 Task: Find connections with filter location Franco da Rocha with filter topic #realestateagentwith filter profile language Potuguese with filter current company Daffodil Software with filter school Engineering colleges with filter industry Environmental Services with filter service category WordPress Design with filter keywords title Finance Director
Action: Mouse moved to (671, 117)
Screenshot: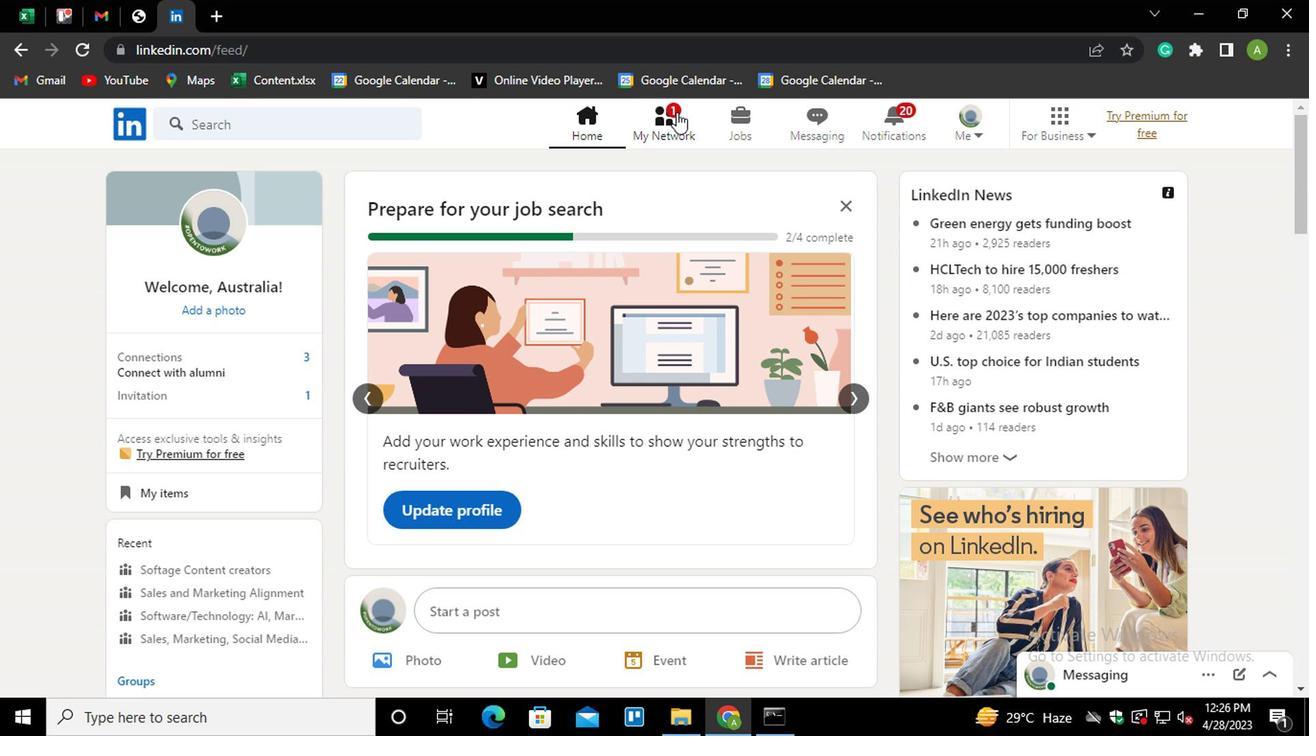 
Action: Mouse pressed left at (671, 117)
Screenshot: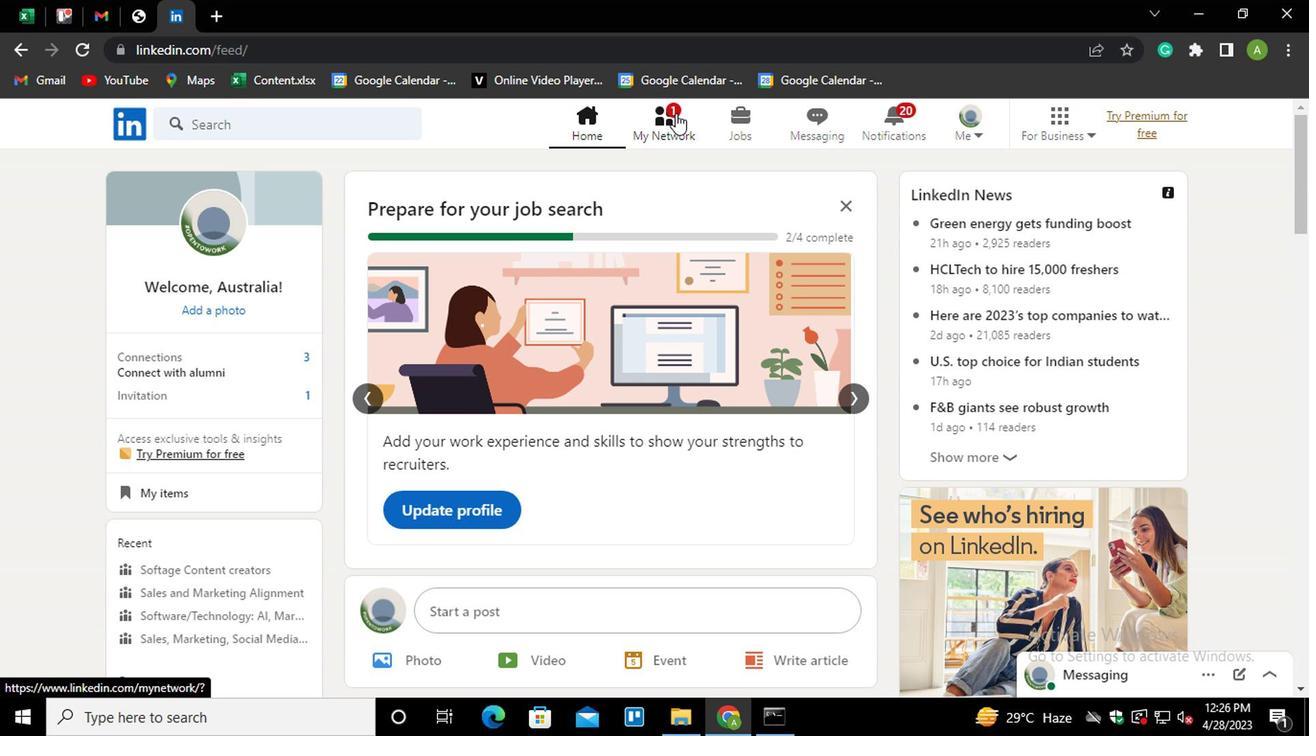 
Action: Mouse moved to (228, 231)
Screenshot: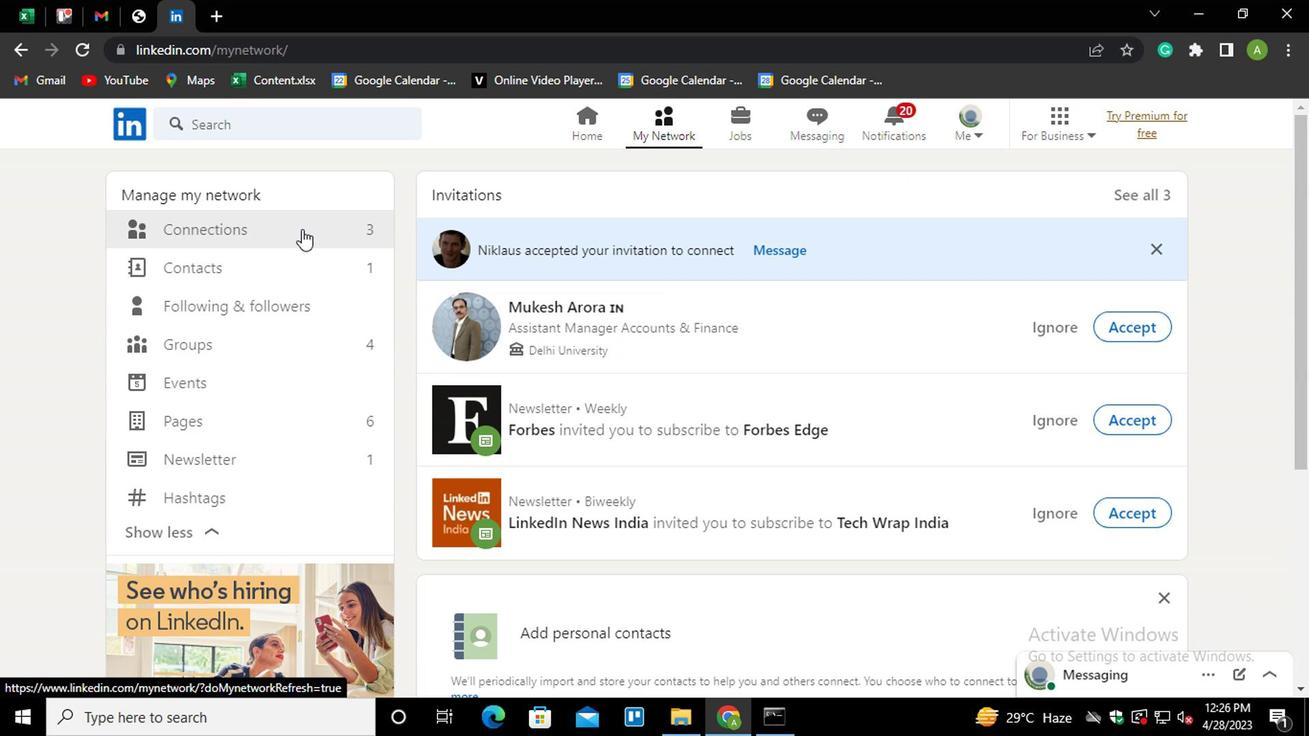 
Action: Mouse pressed left at (228, 231)
Screenshot: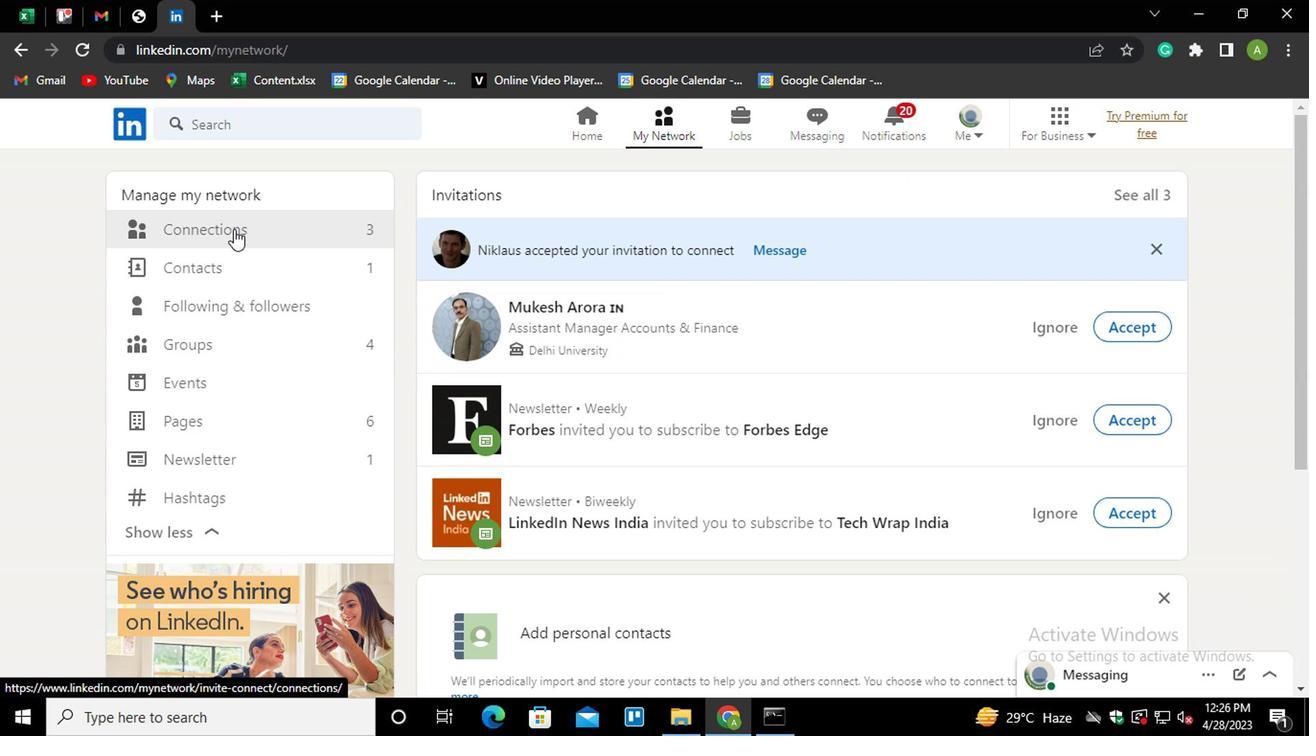 
Action: Mouse moved to (772, 233)
Screenshot: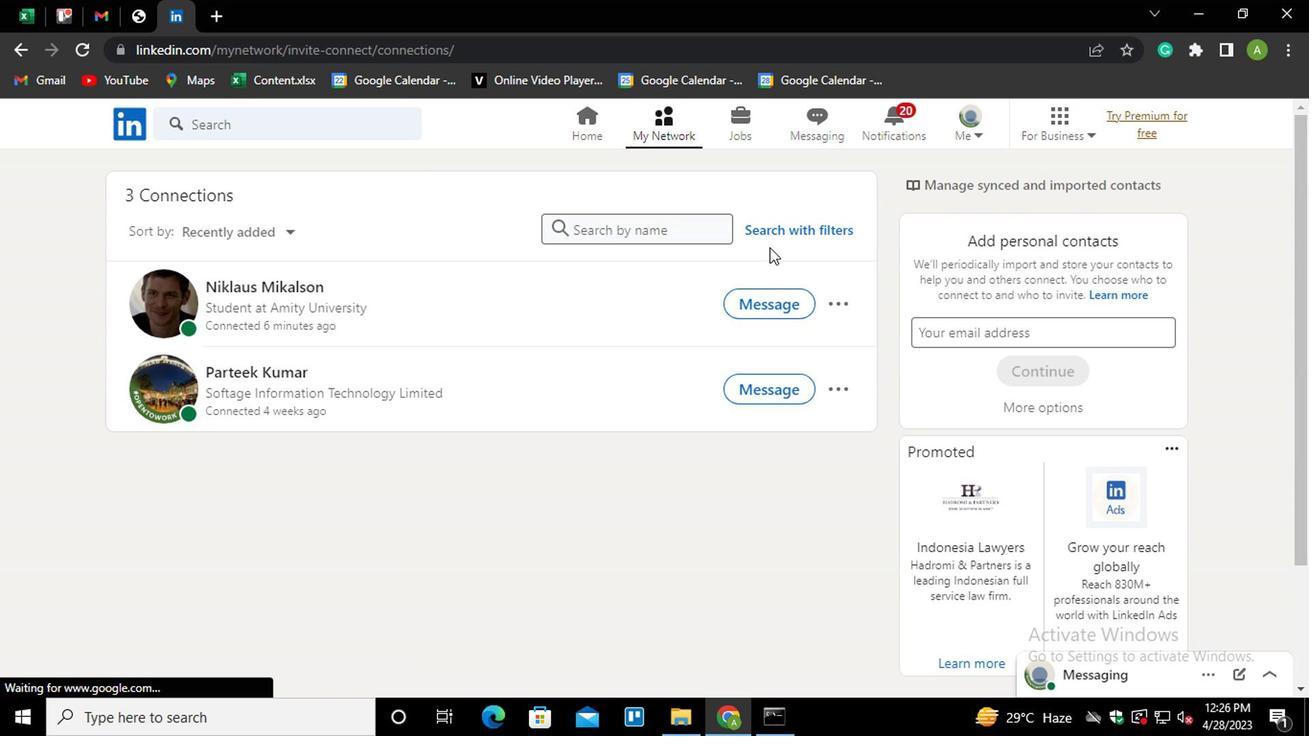 
Action: Mouse pressed left at (772, 233)
Screenshot: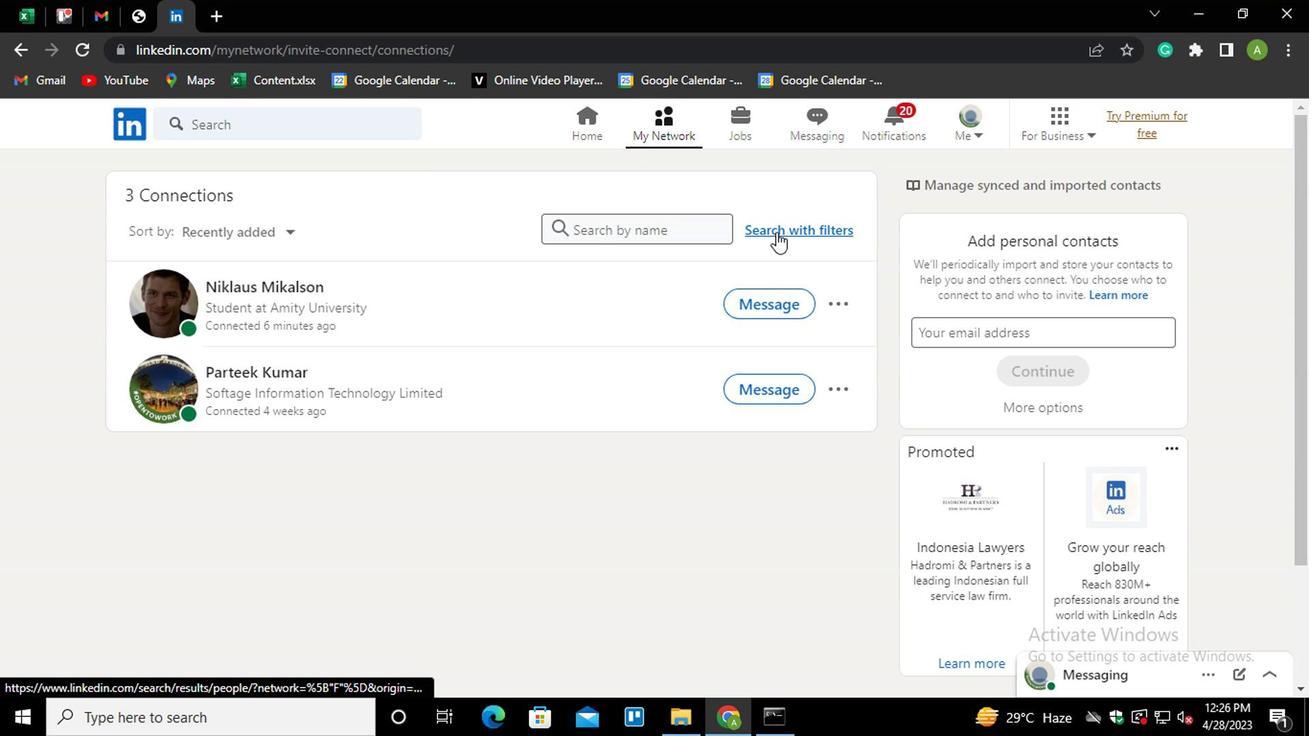 
Action: Mouse moved to (708, 177)
Screenshot: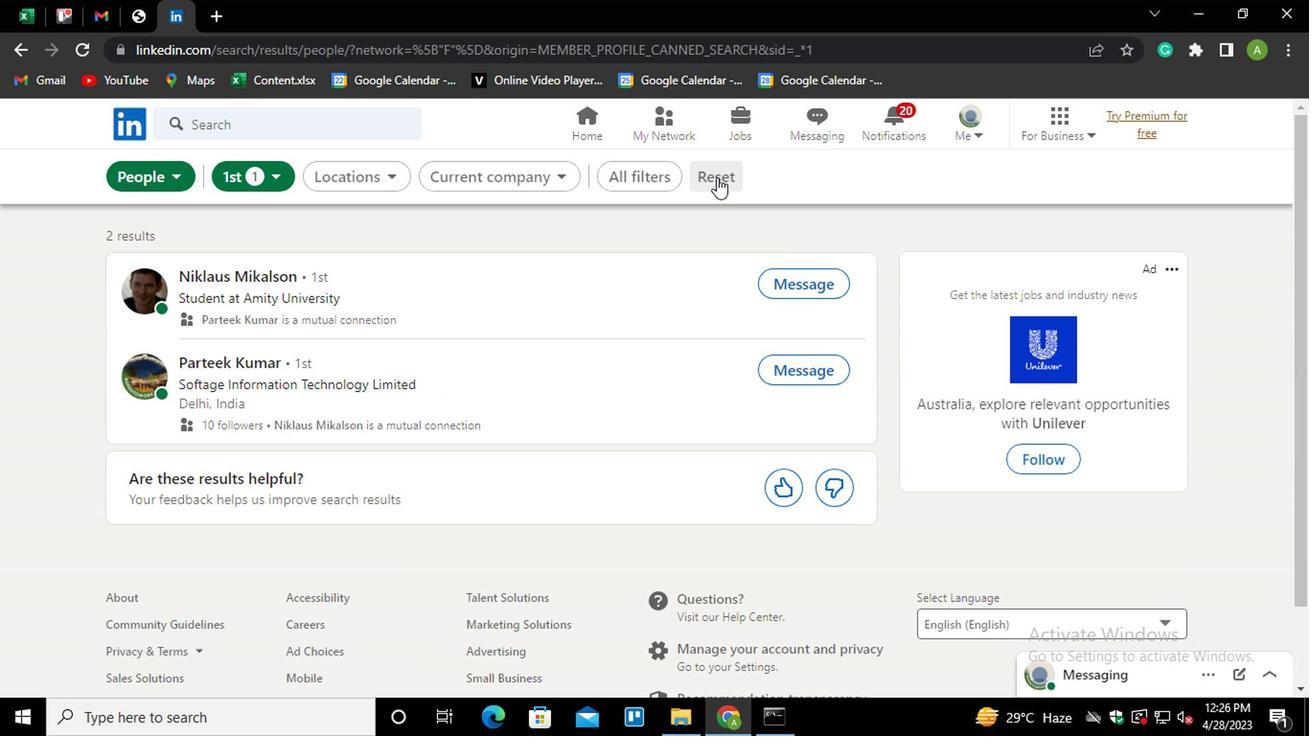 
Action: Mouse pressed left at (708, 177)
Screenshot: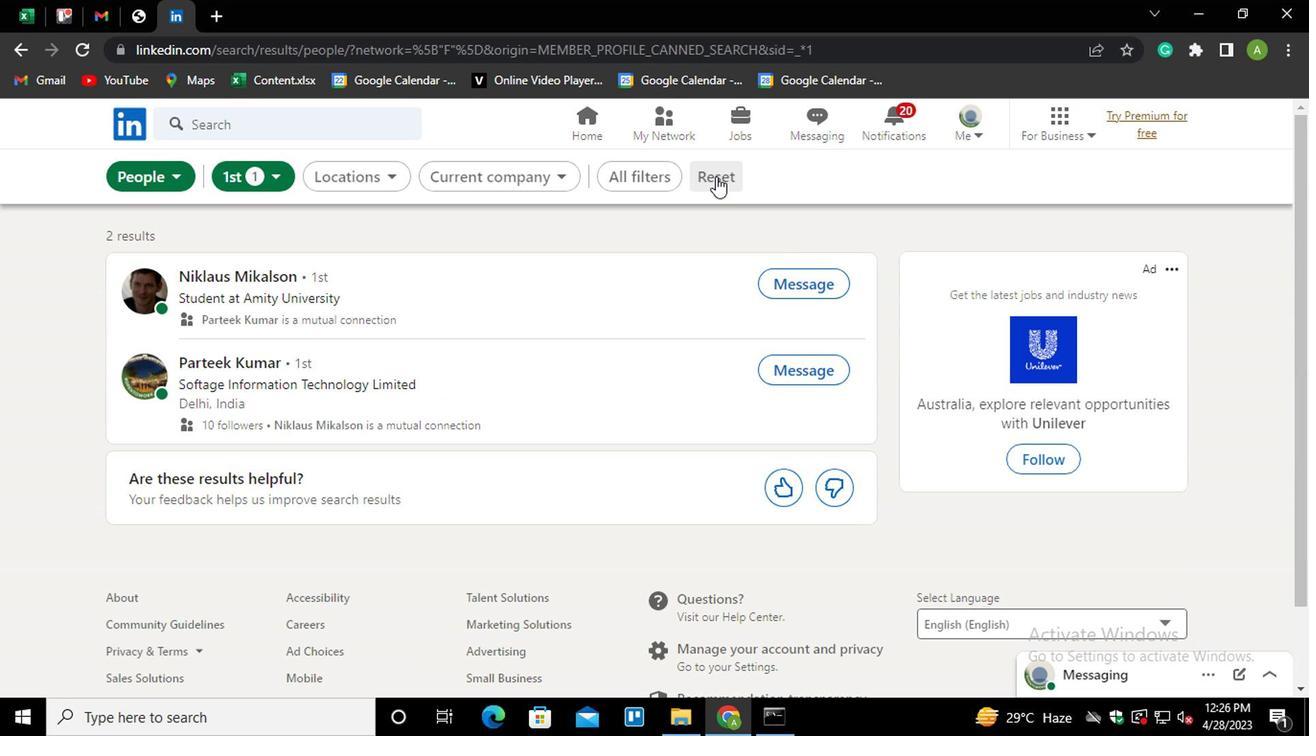 
Action: Mouse moved to (690, 182)
Screenshot: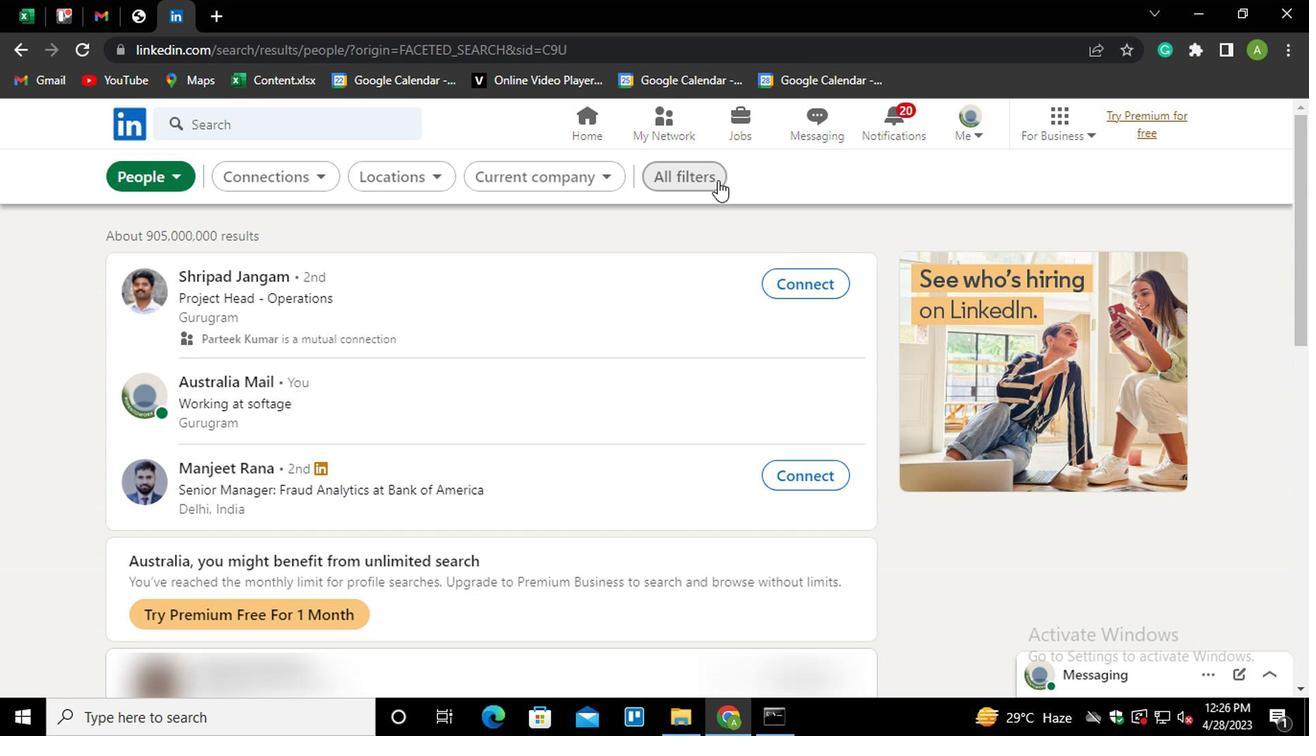 
Action: Mouse pressed left at (690, 182)
Screenshot: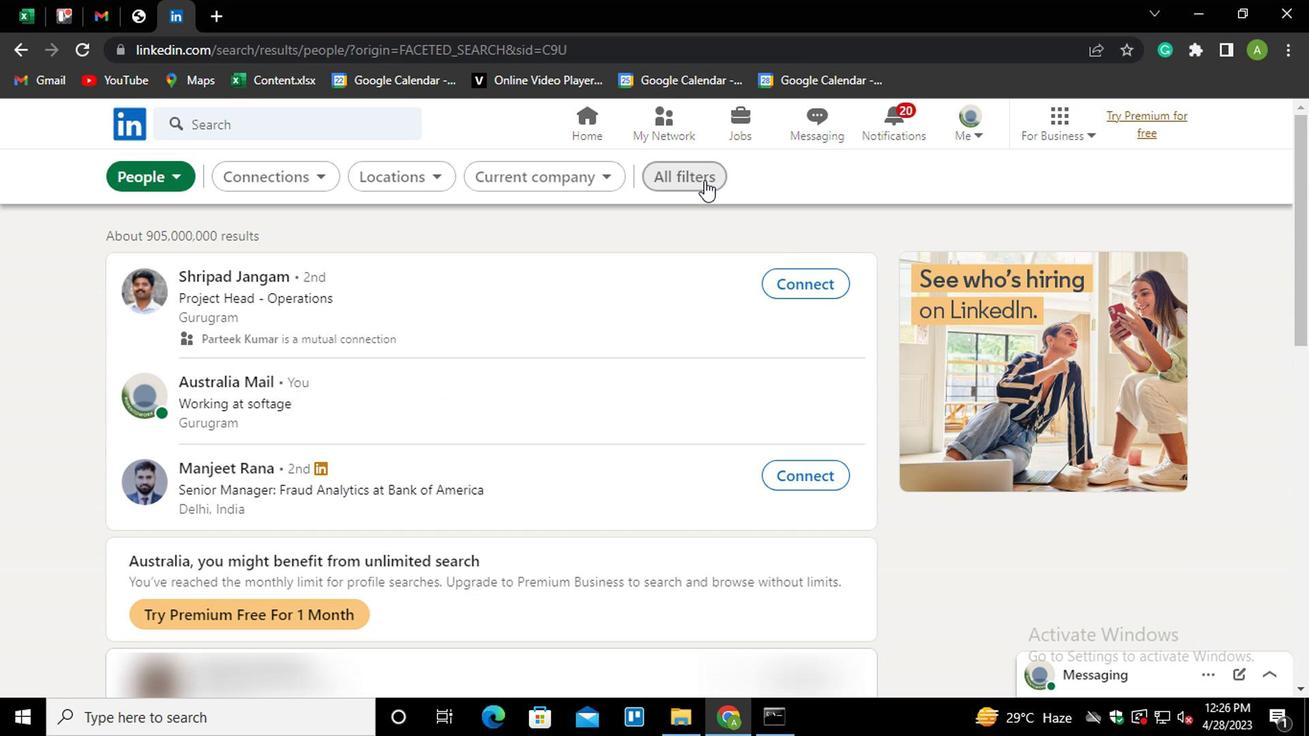 
Action: Mouse moved to (901, 346)
Screenshot: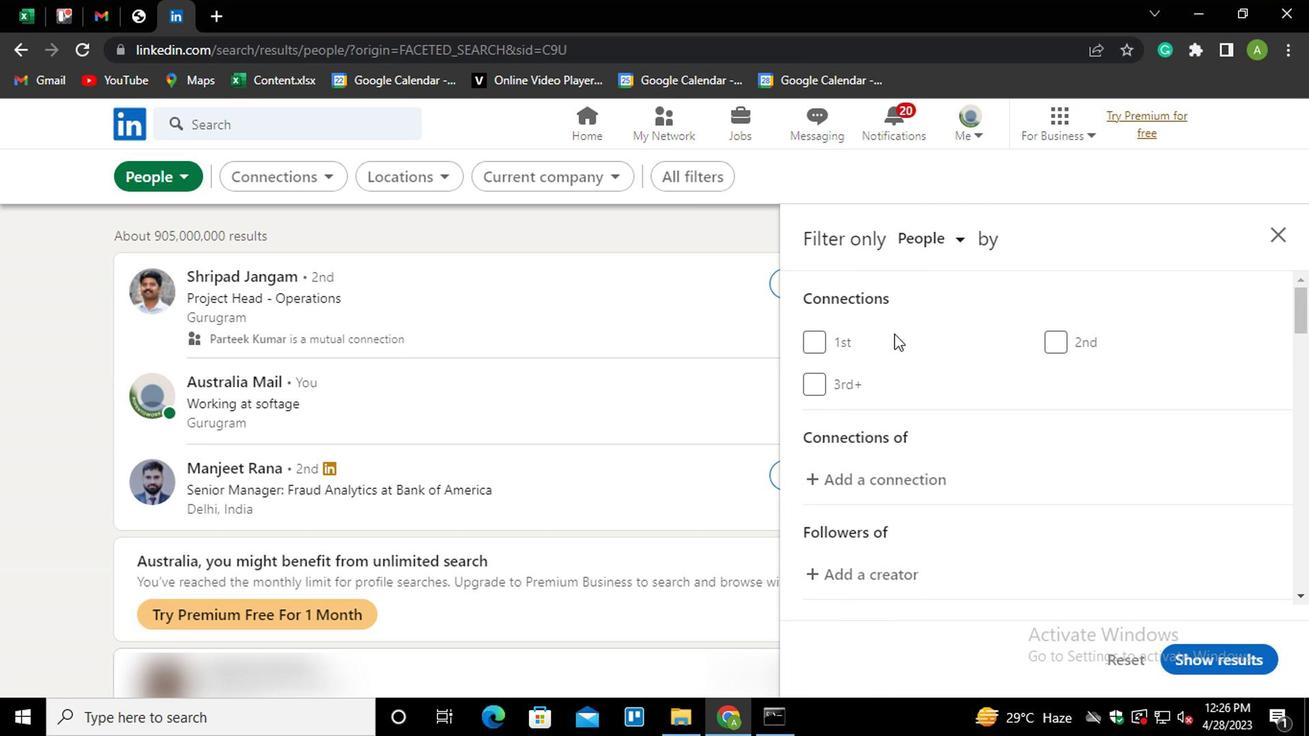 
Action: Mouse scrolled (901, 345) with delta (0, 0)
Screenshot: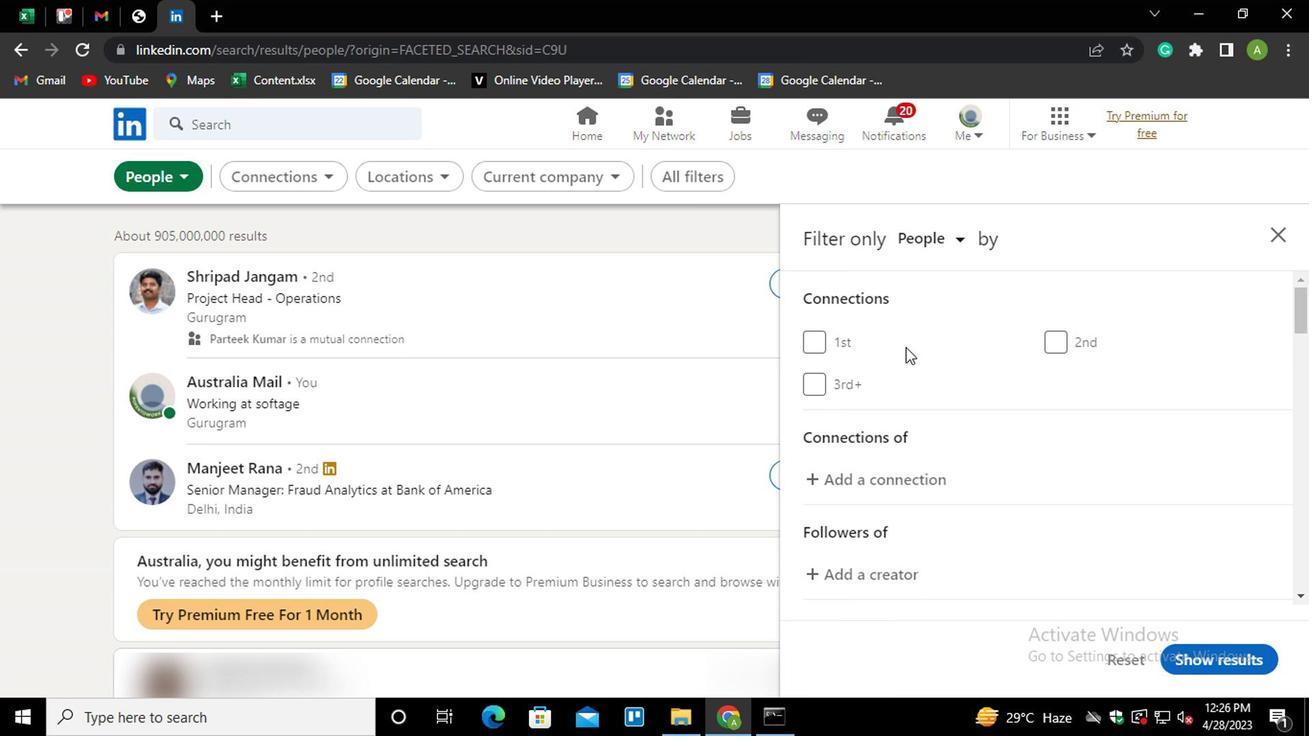 
Action: Mouse scrolled (901, 345) with delta (0, 0)
Screenshot: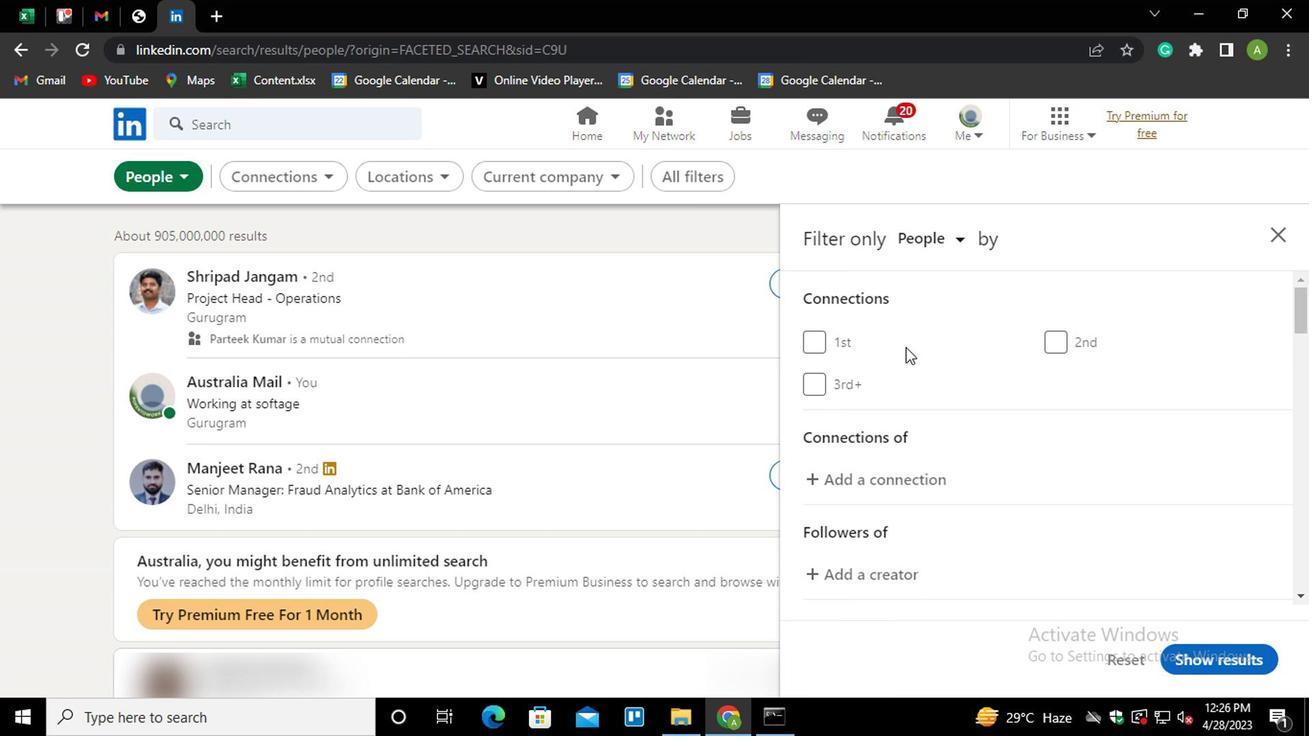 
Action: Mouse scrolled (901, 345) with delta (0, 0)
Screenshot: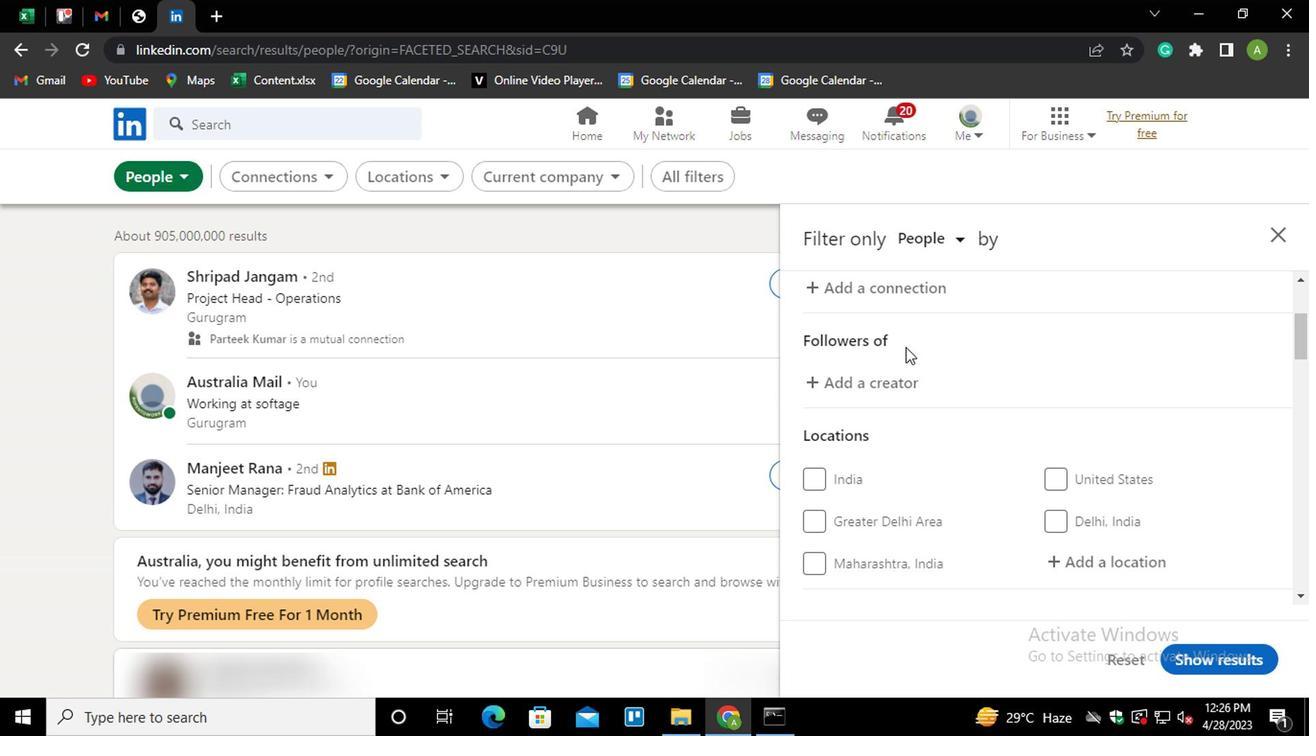 
Action: Mouse moved to (1059, 461)
Screenshot: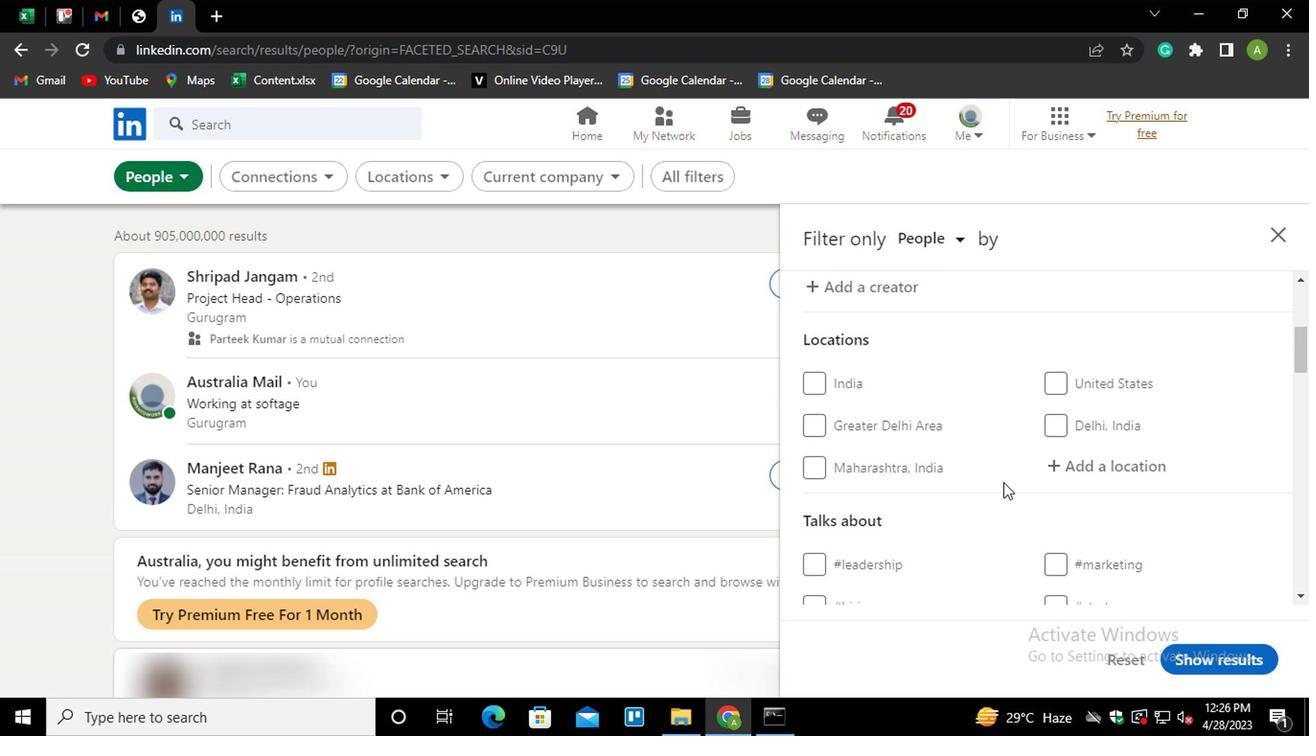 
Action: Mouse pressed left at (1059, 461)
Screenshot: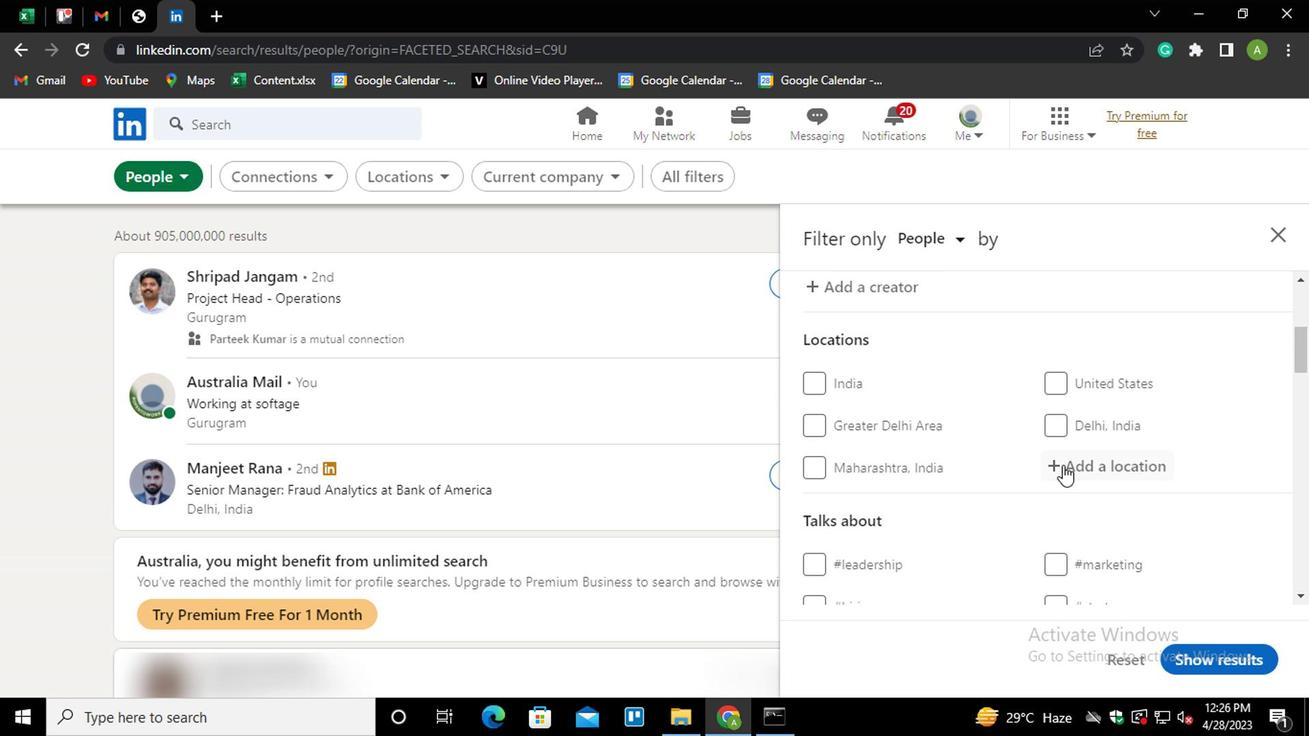 
Action: Key pressed <Key.shift>FRANCO<Key.down><Key.enter>
Screenshot: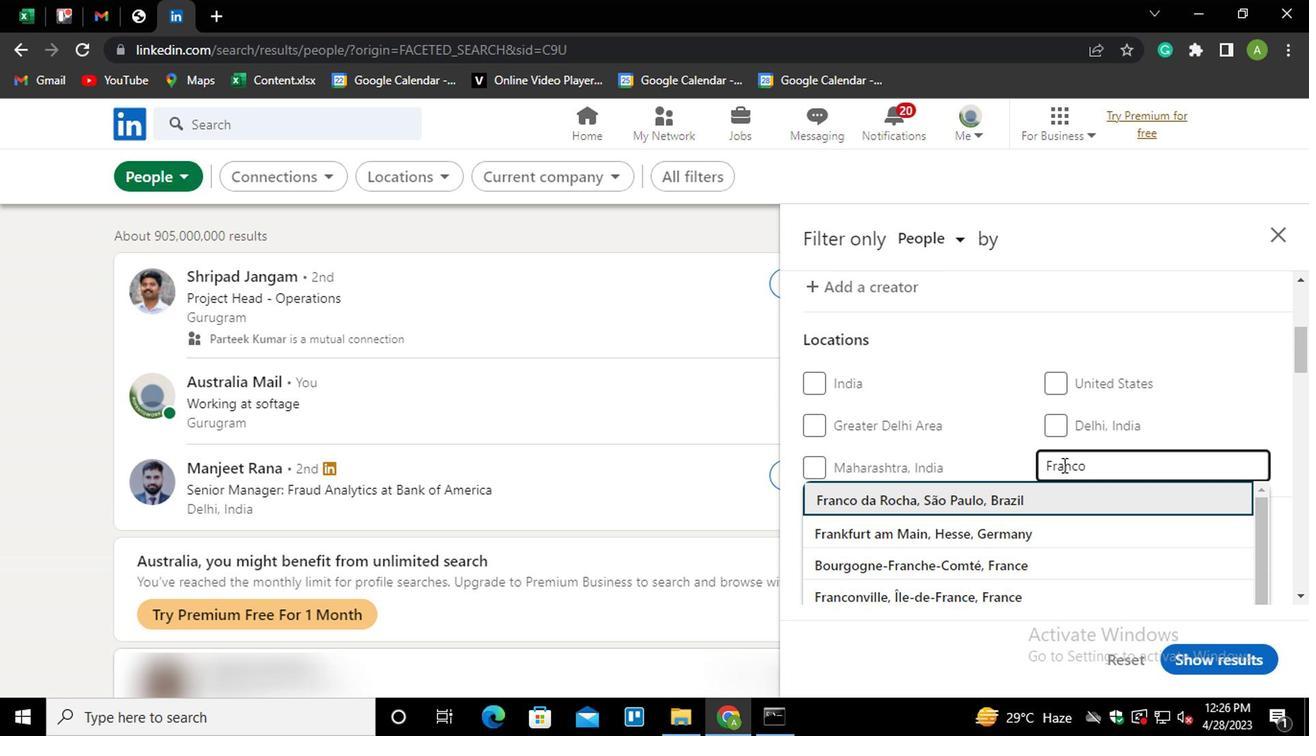 
Action: Mouse scrolled (1059, 461) with delta (0, 0)
Screenshot: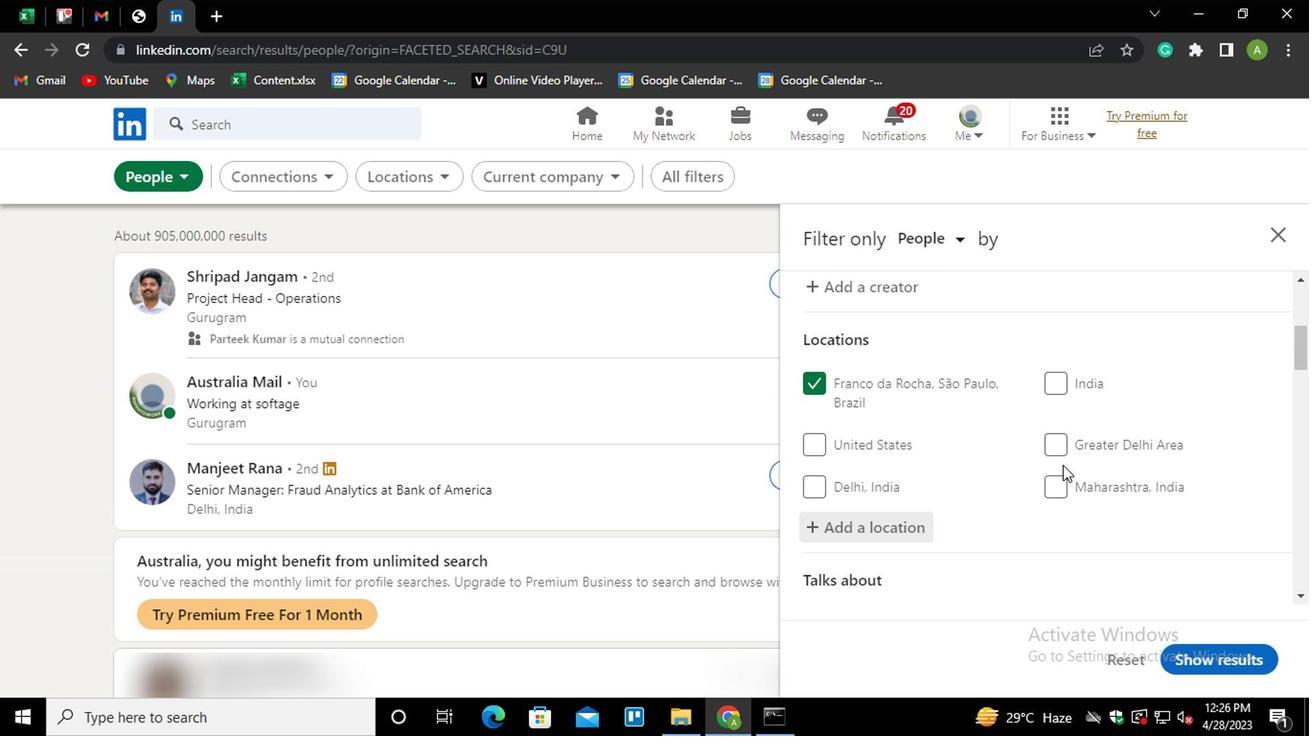 
Action: Mouse scrolled (1059, 461) with delta (0, 0)
Screenshot: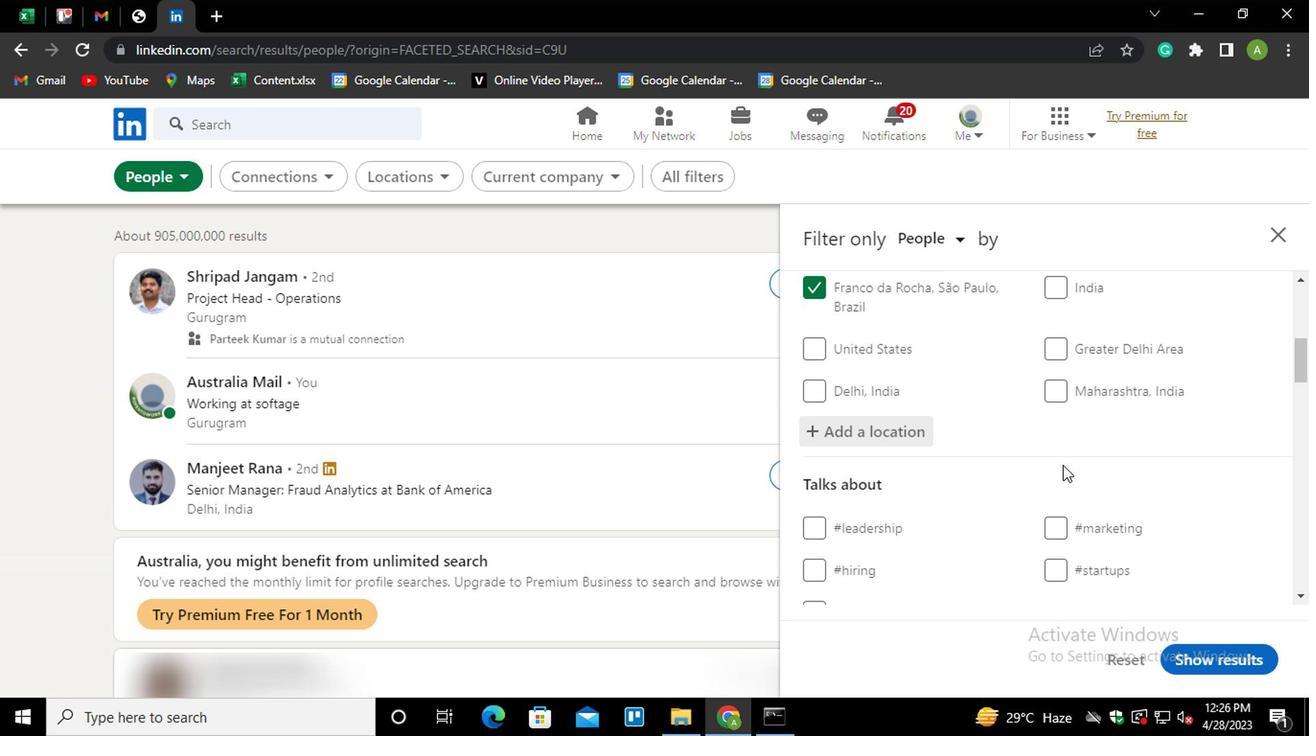 
Action: Mouse scrolled (1059, 461) with delta (0, 0)
Screenshot: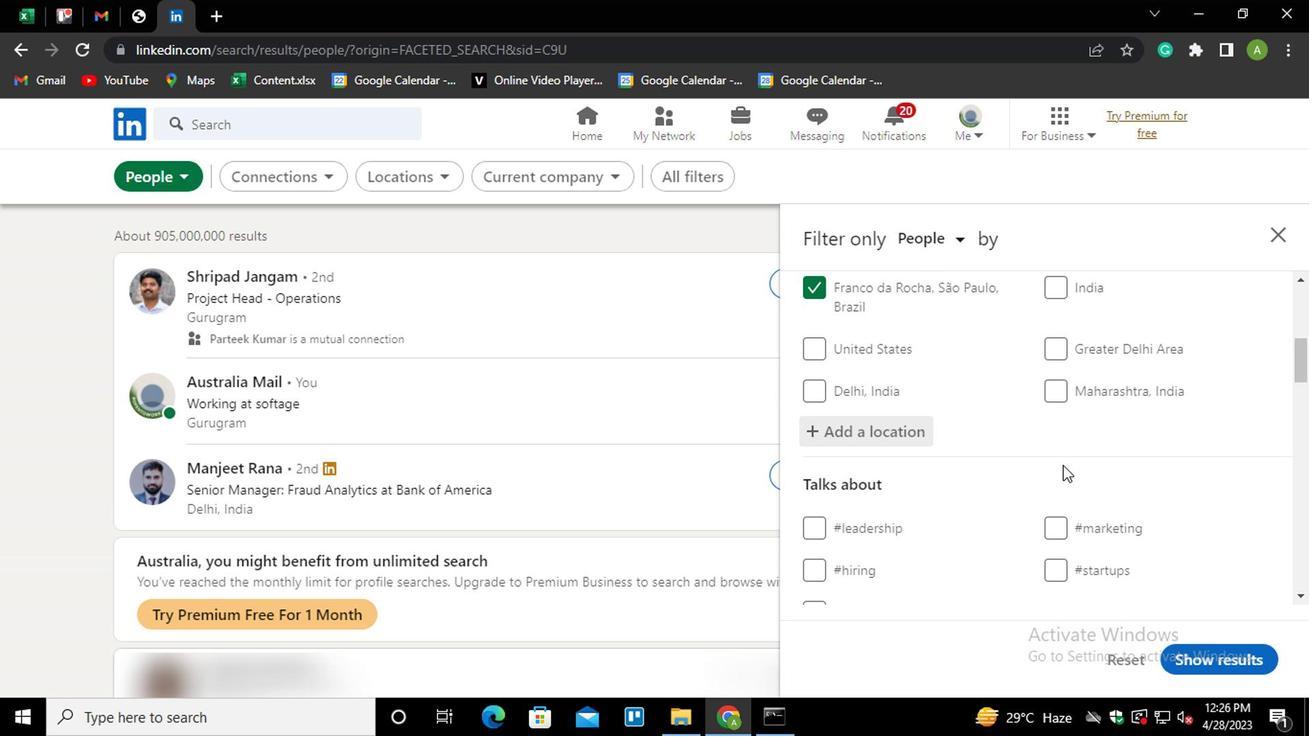 
Action: Mouse moved to (1068, 416)
Screenshot: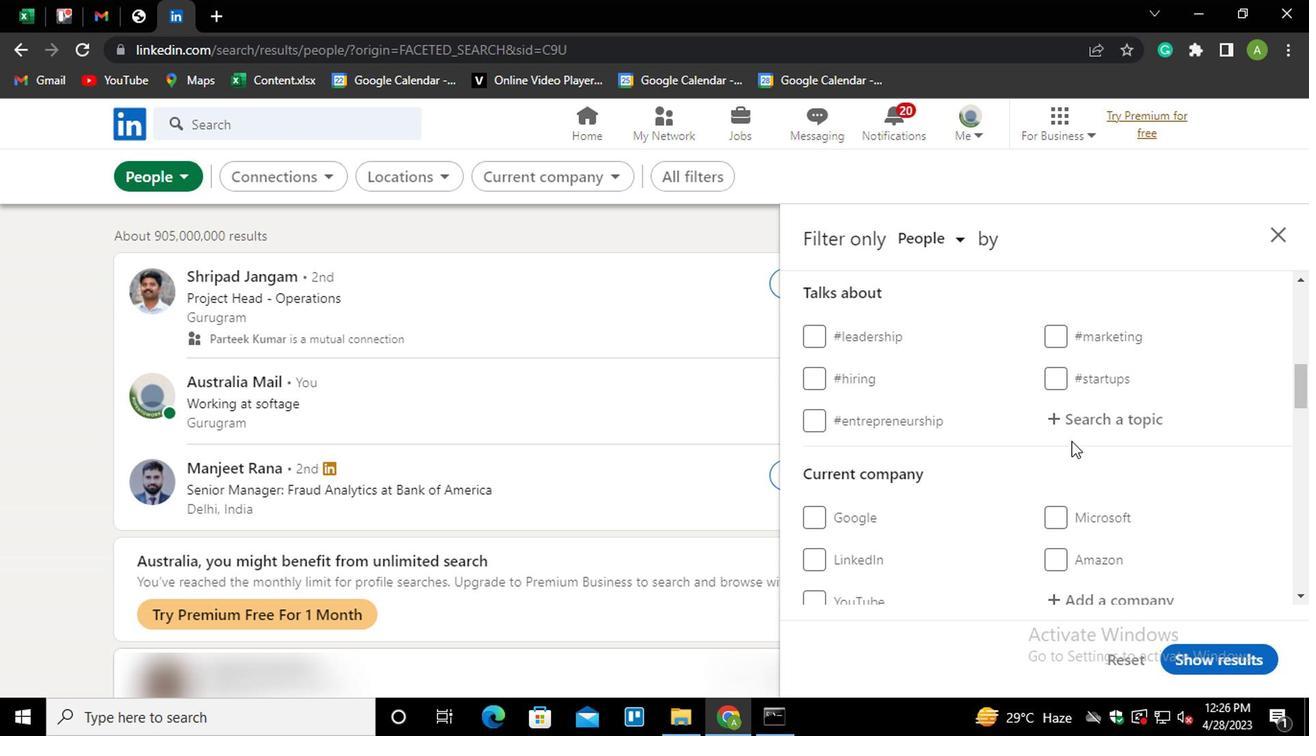 
Action: Mouse pressed left at (1068, 416)
Screenshot: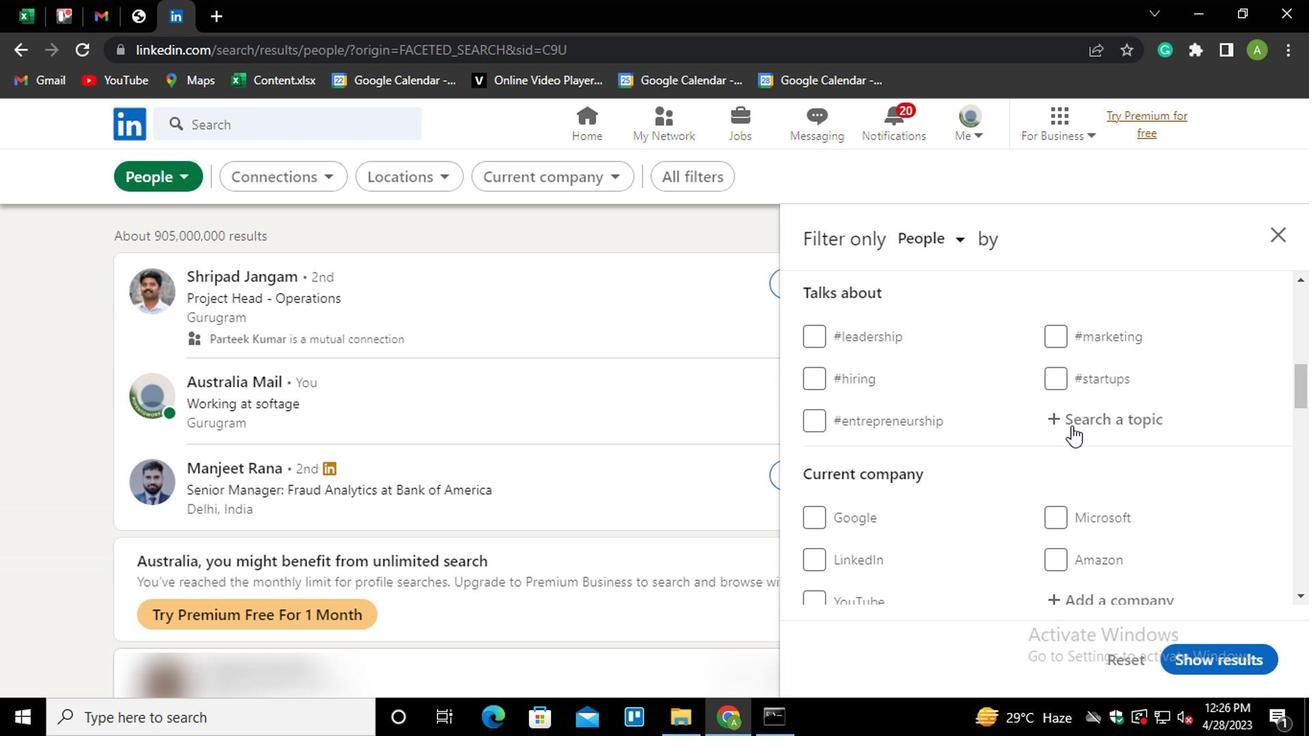 
Action: Key pressed R
Screenshot: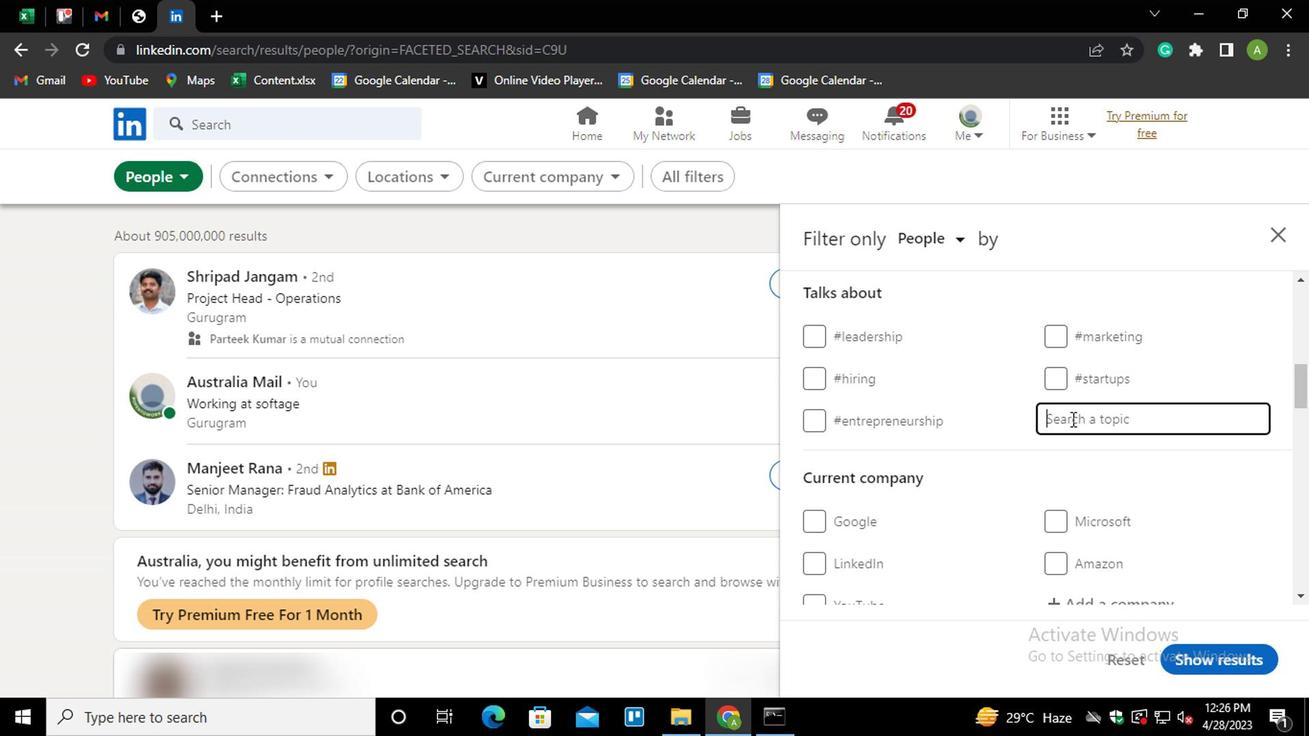 
Action: Mouse moved to (1057, 423)
Screenshot: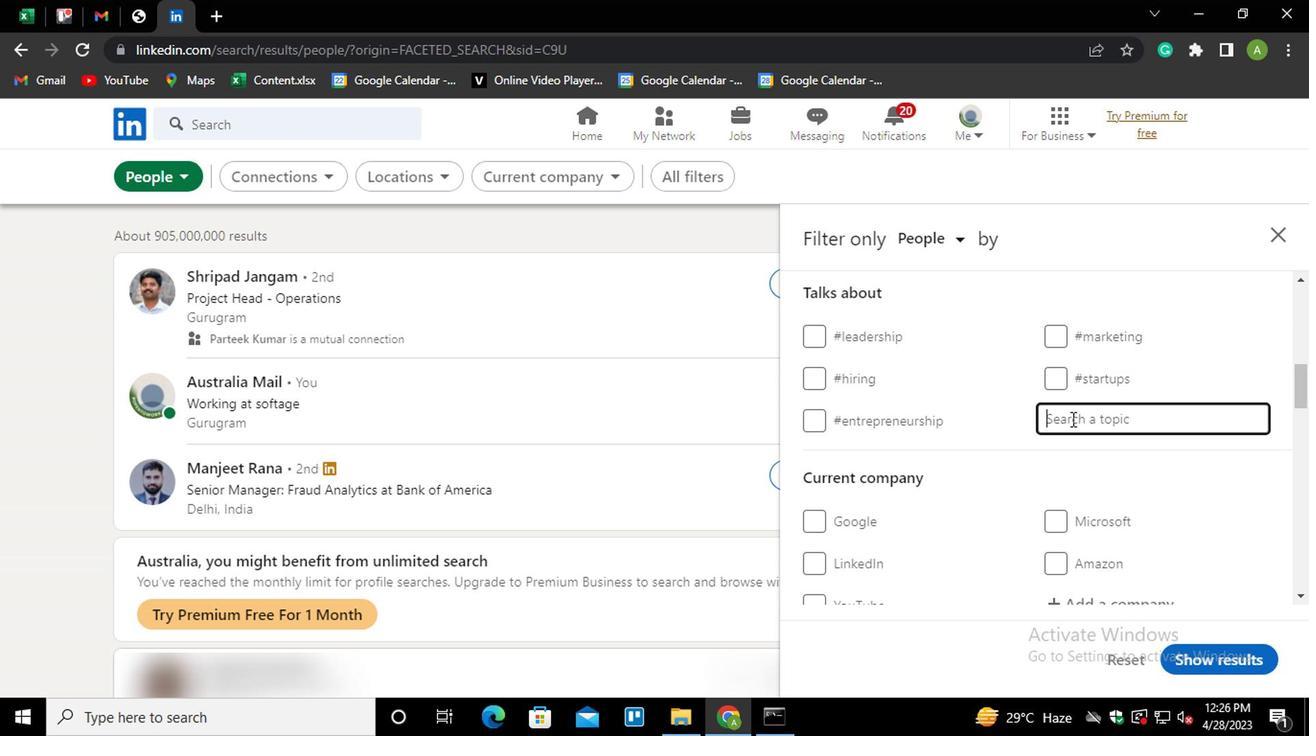
Action: Key pressed E
Screenshot: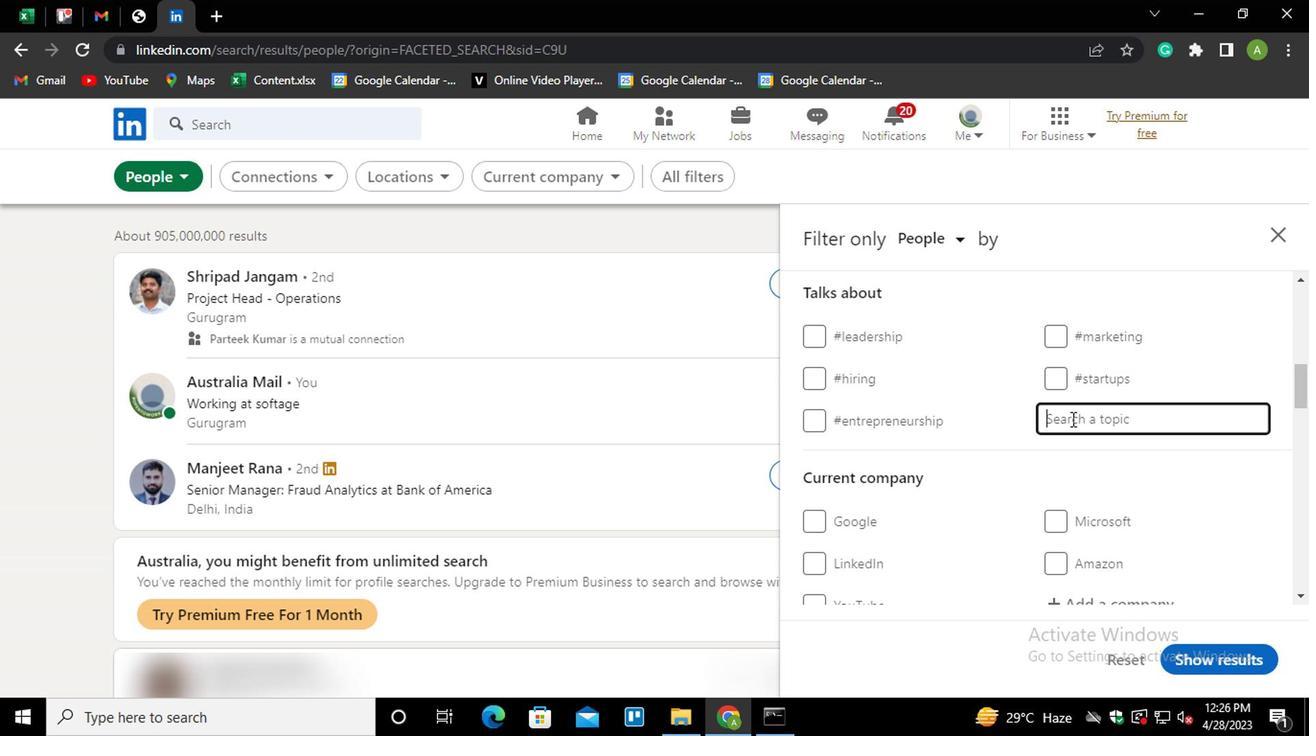 
Action: Mouse moved to (1051, 426)
Screenshot: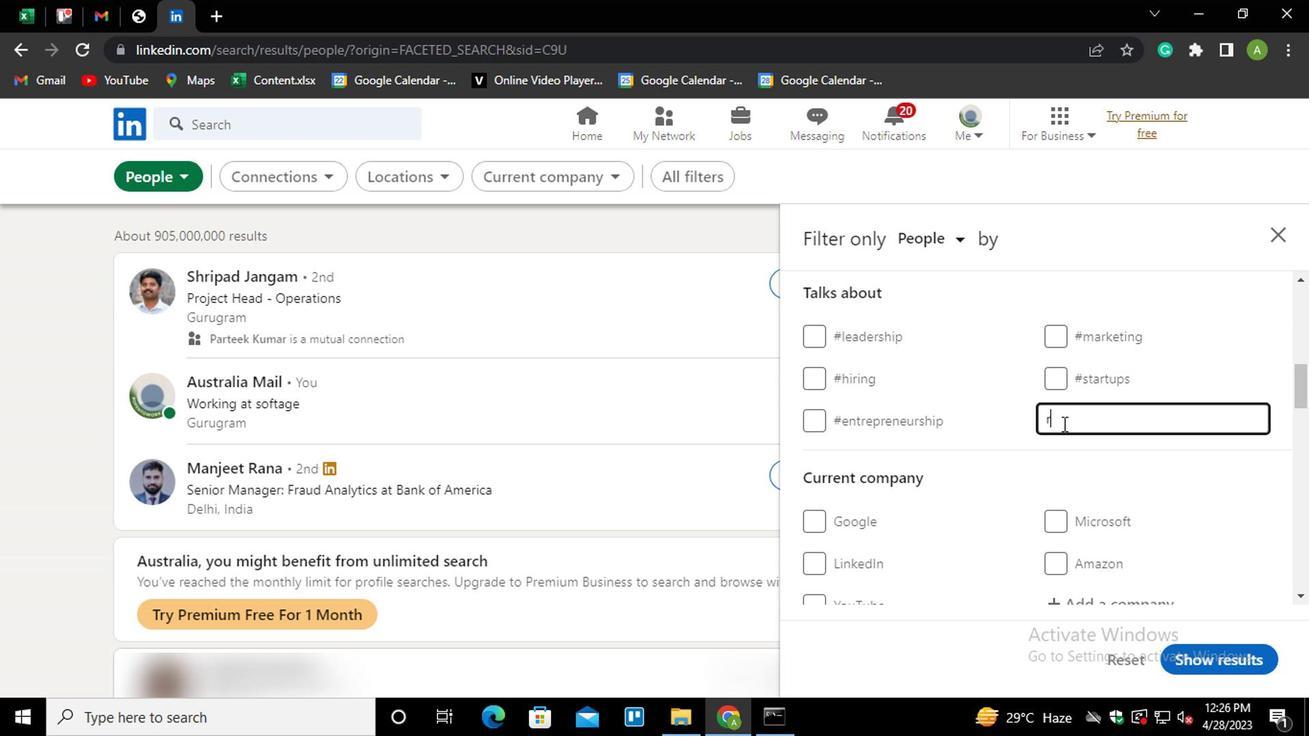 
Action: Key pressed ALESTAT<Key.down><Key.down><Key.enter>
Screenshot: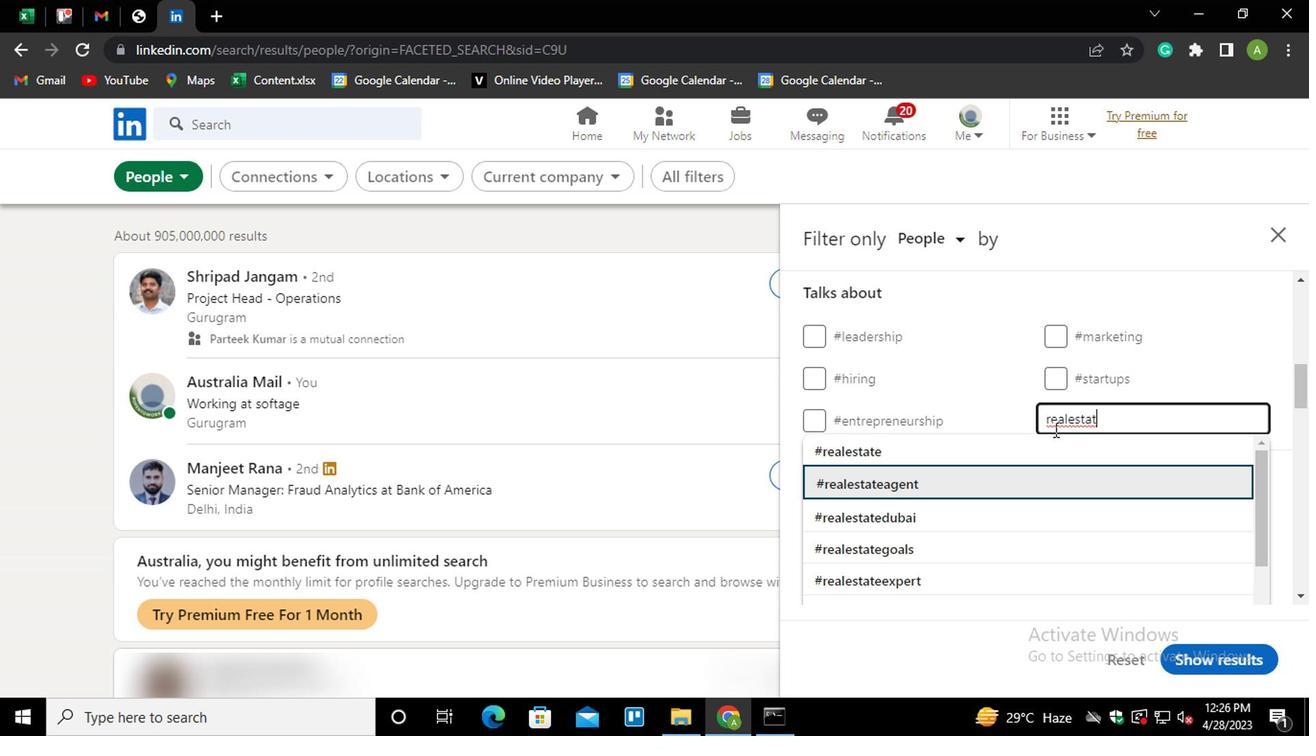 
Action: Mouse scrolled (1051, 426) with delta (0, 0)
Screenshot: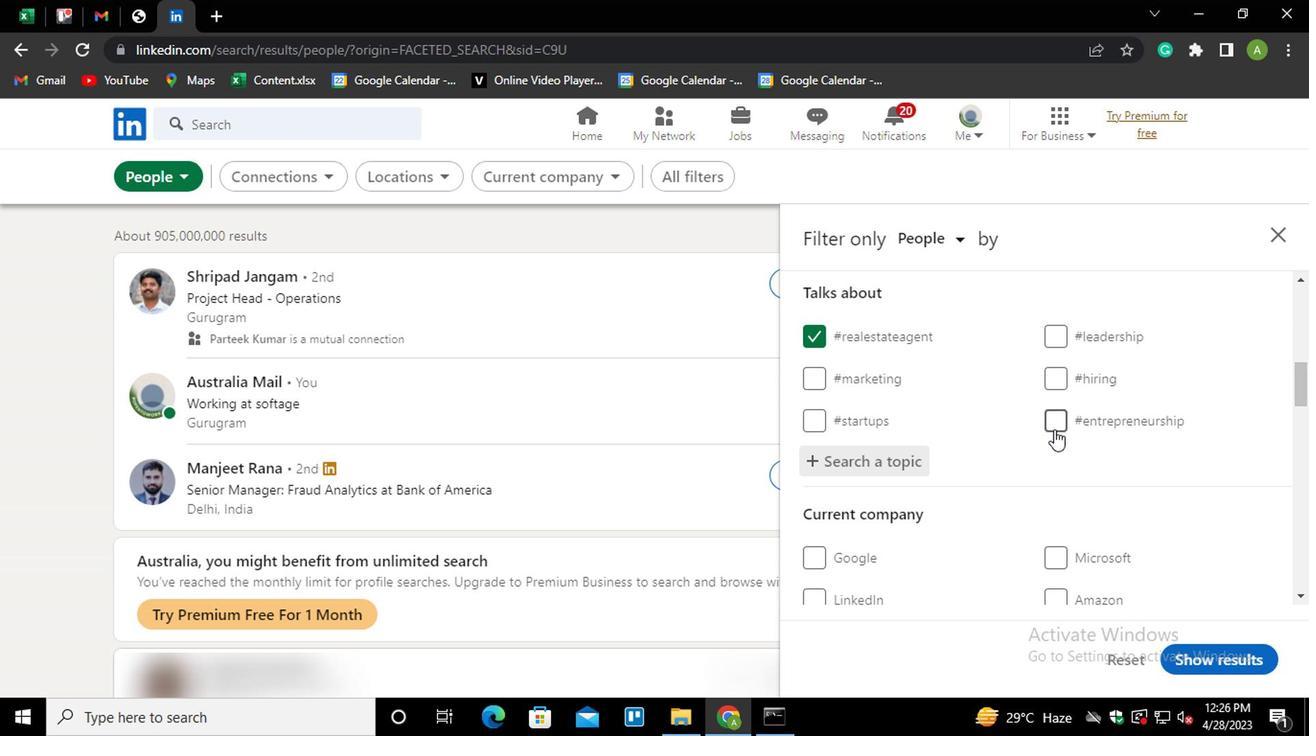 
Action: Mouse scrolled (1051, 426) with delta (0, 0)
Screenshot: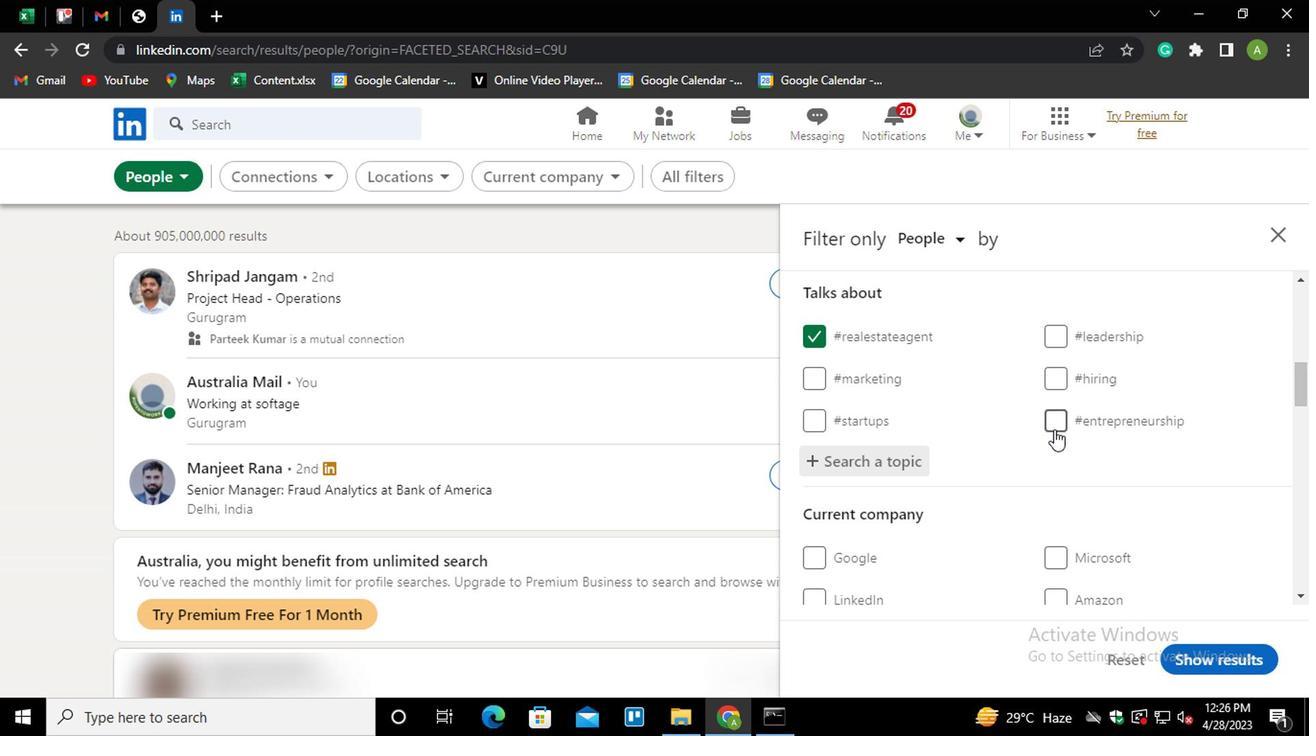
Action: Mouse scrolled (1051, 426) with delta (0, 0)
Screenshot: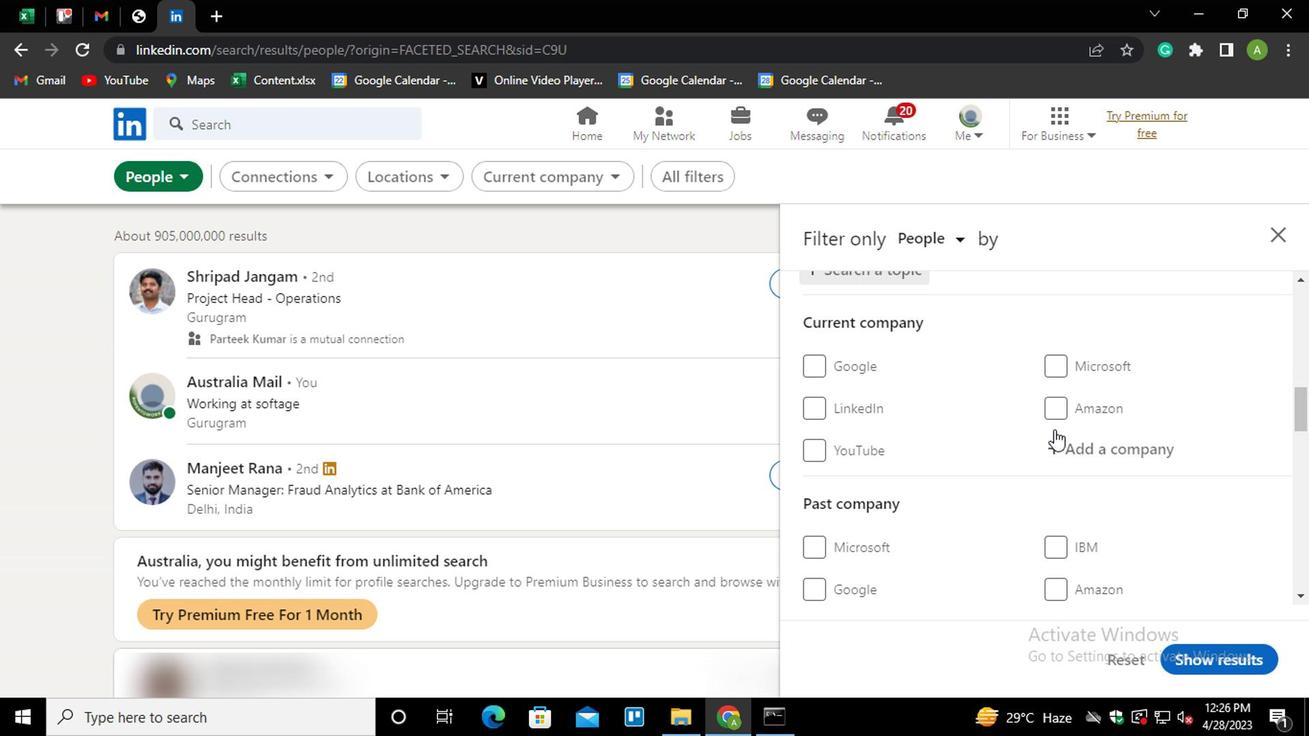 
Action: Mouse scrolled (1051, 426) with delta (0, 0)
Screenshot: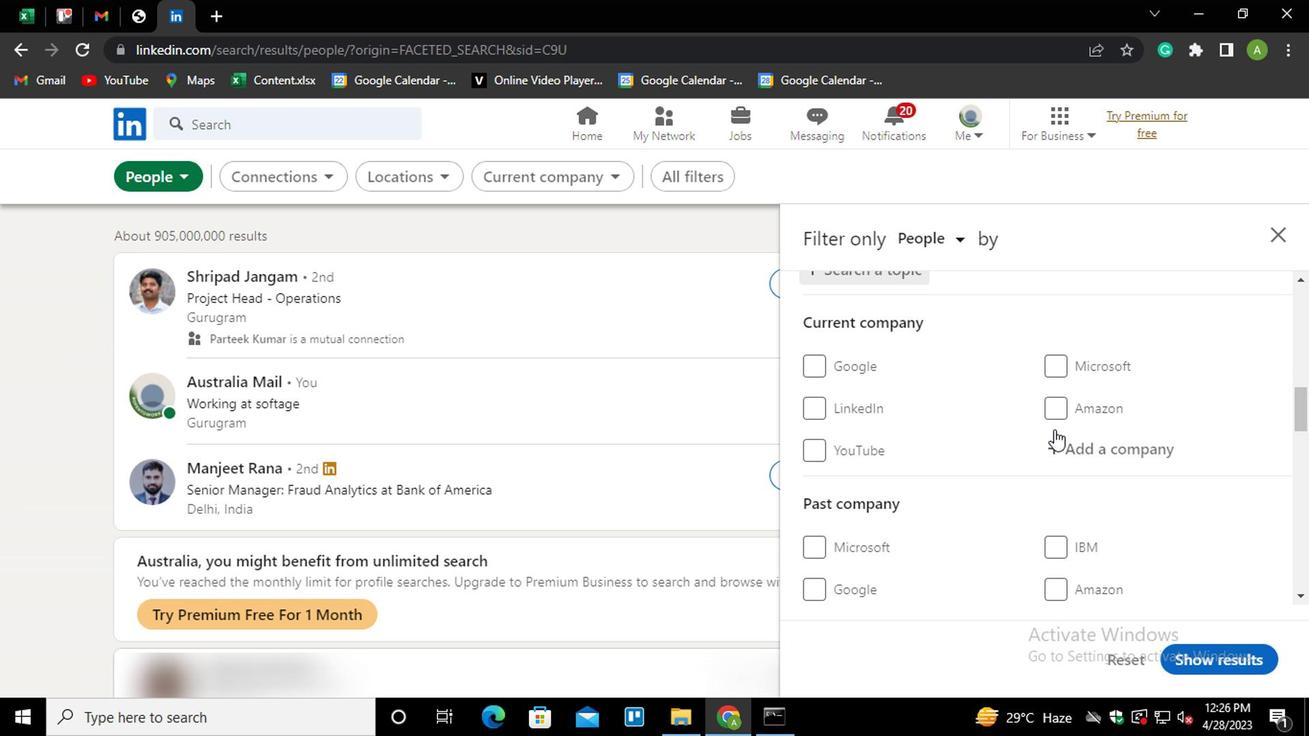
Action: Mouse scrolled (1051, 426) with delta (0, 0)
Screenshot: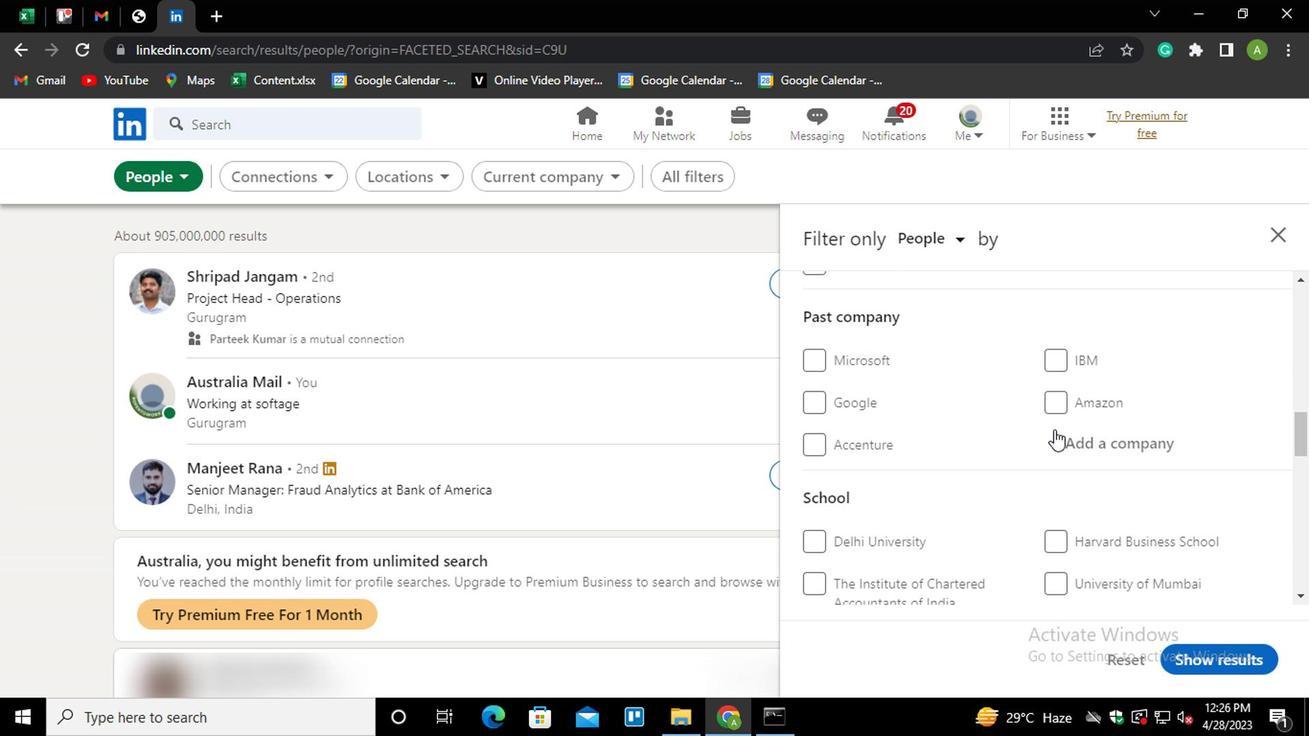 
Action: Mouse scrolled (1051, 426) with delta (0, 0)
Screenshot: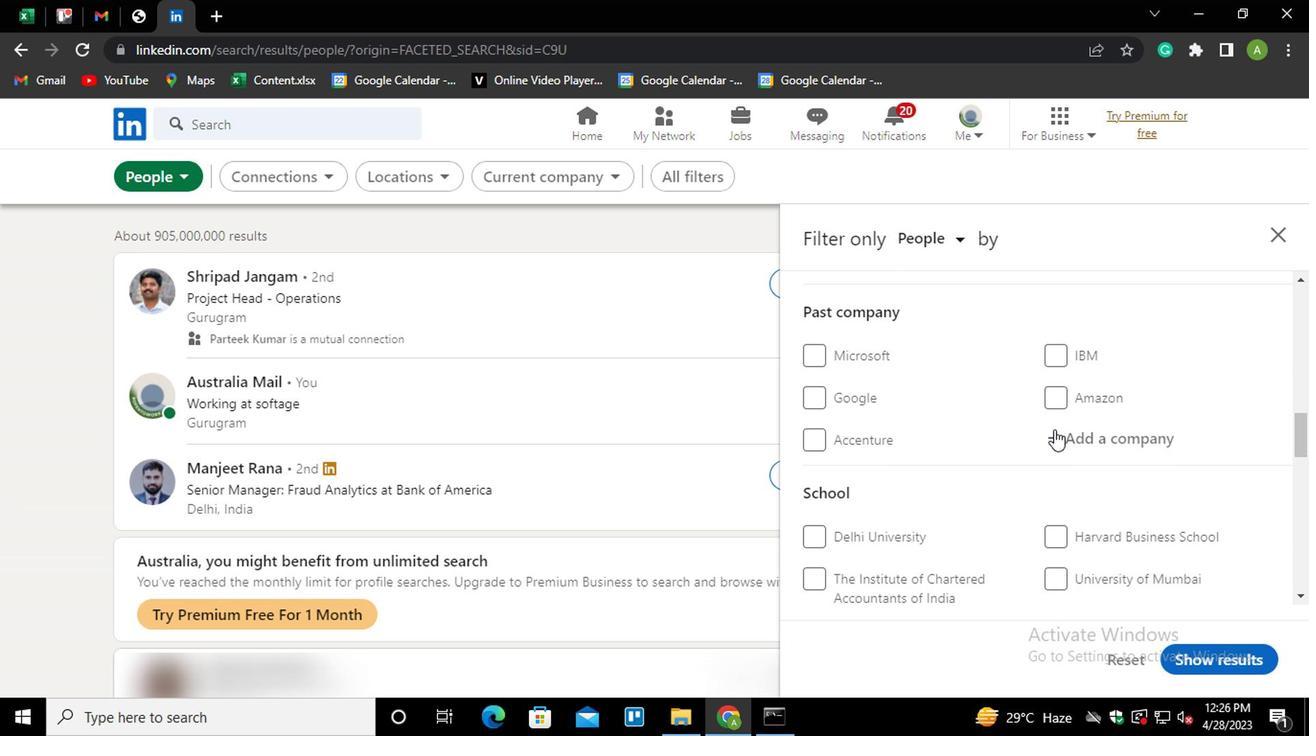 
Action: Mouse scrolled (1051, 426) with delta (0, 0)
Screenshot: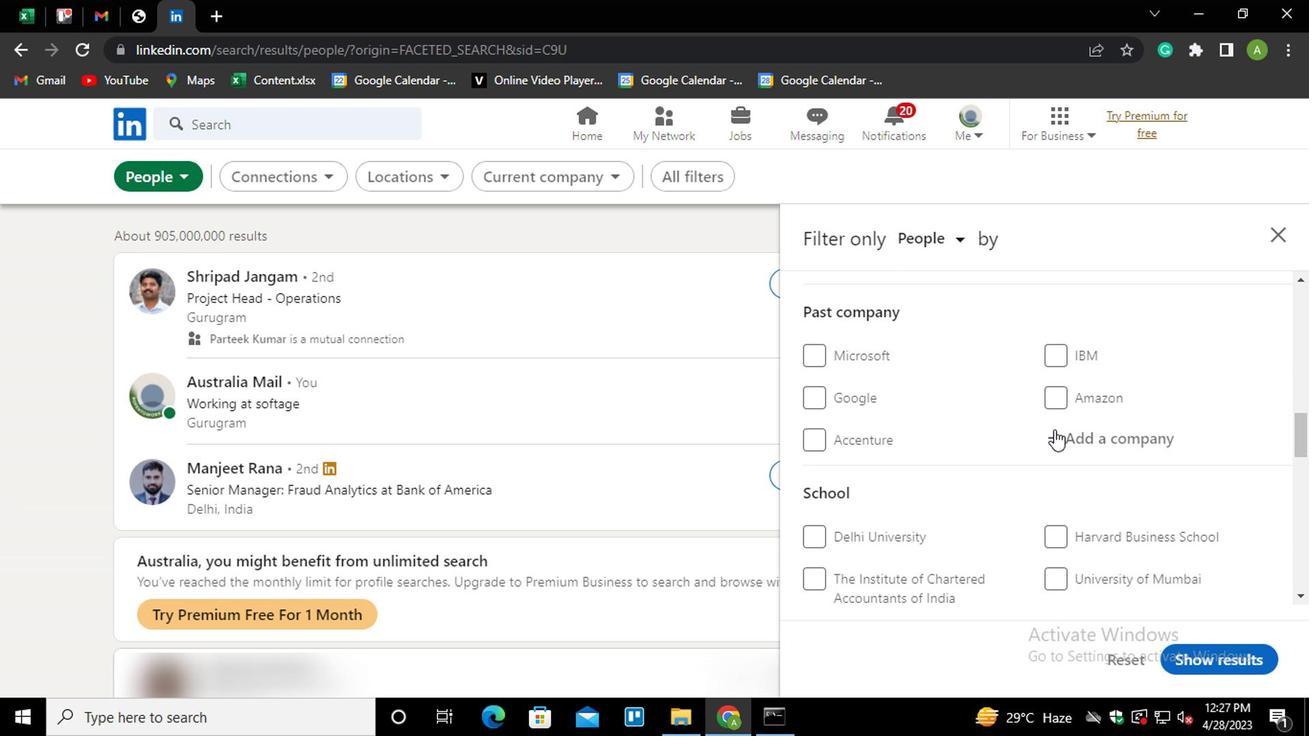 
Action: Mouse scrolled (1051, 426) with delta (0, 0)
Screenshot: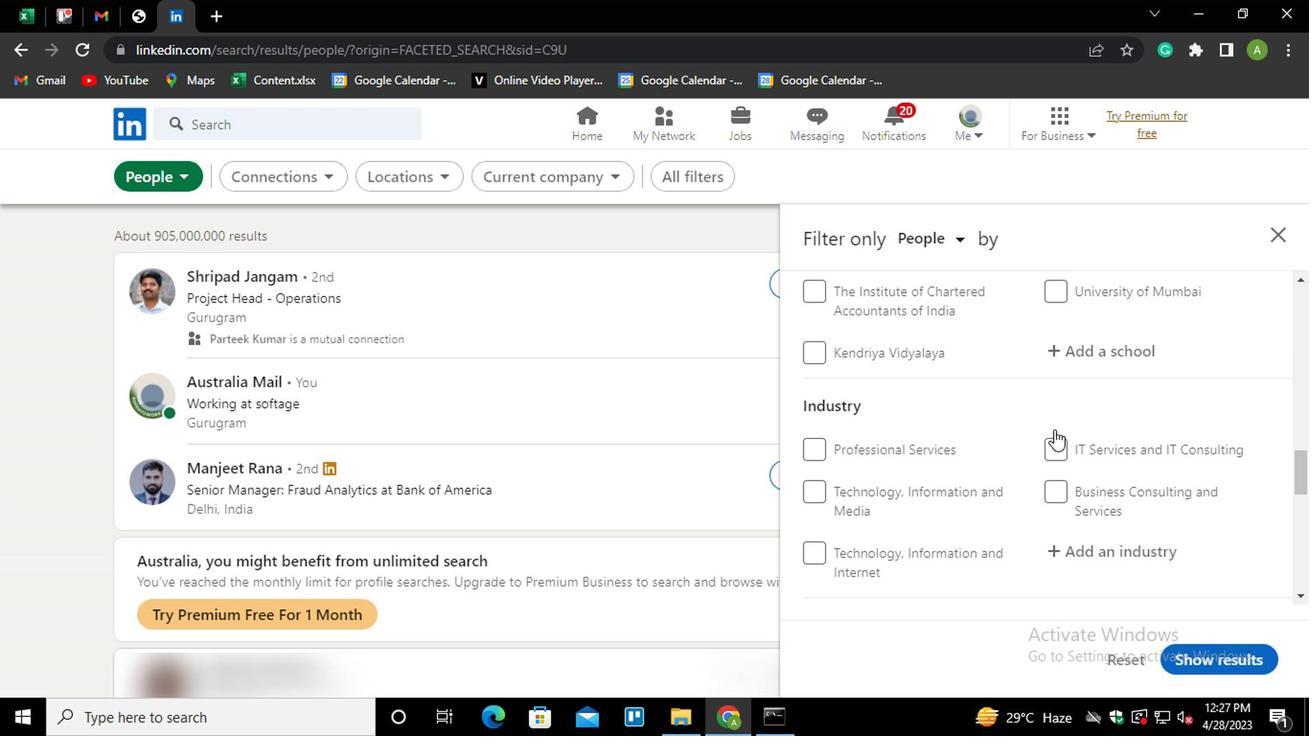 
Action: Mouse scrolled (1051, 426) with delta (0, 0)
Screenshot: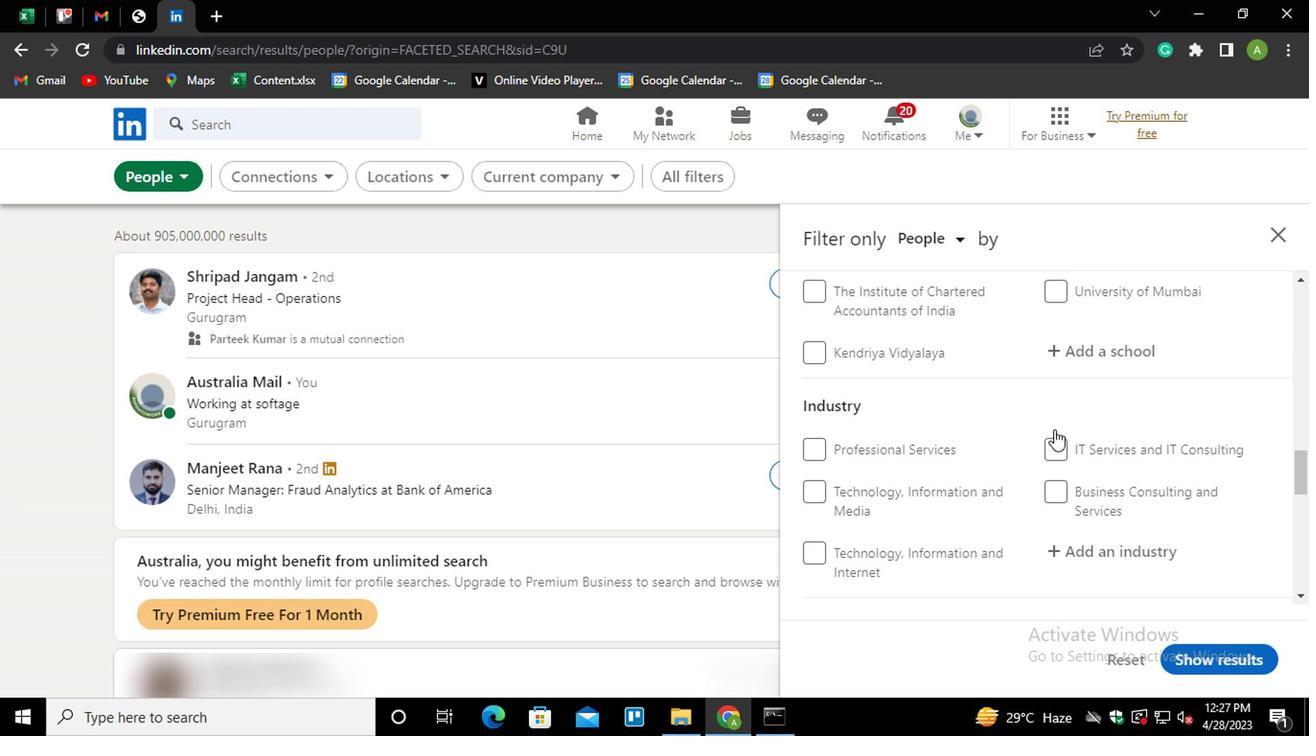 
Action: Mouse scrolled (1051, 426) with delta (0, 0)
Screenshot: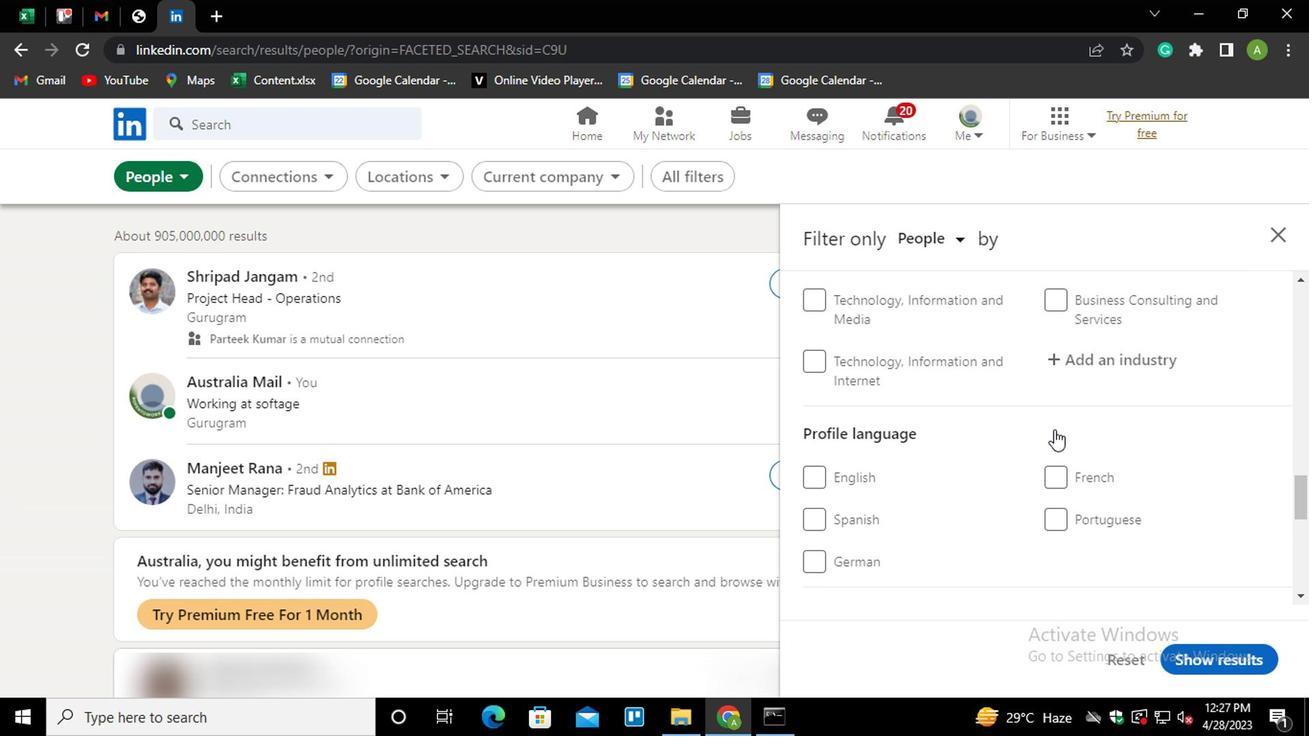 
Action: Mouse moved to (1060, 418)
Screenshot: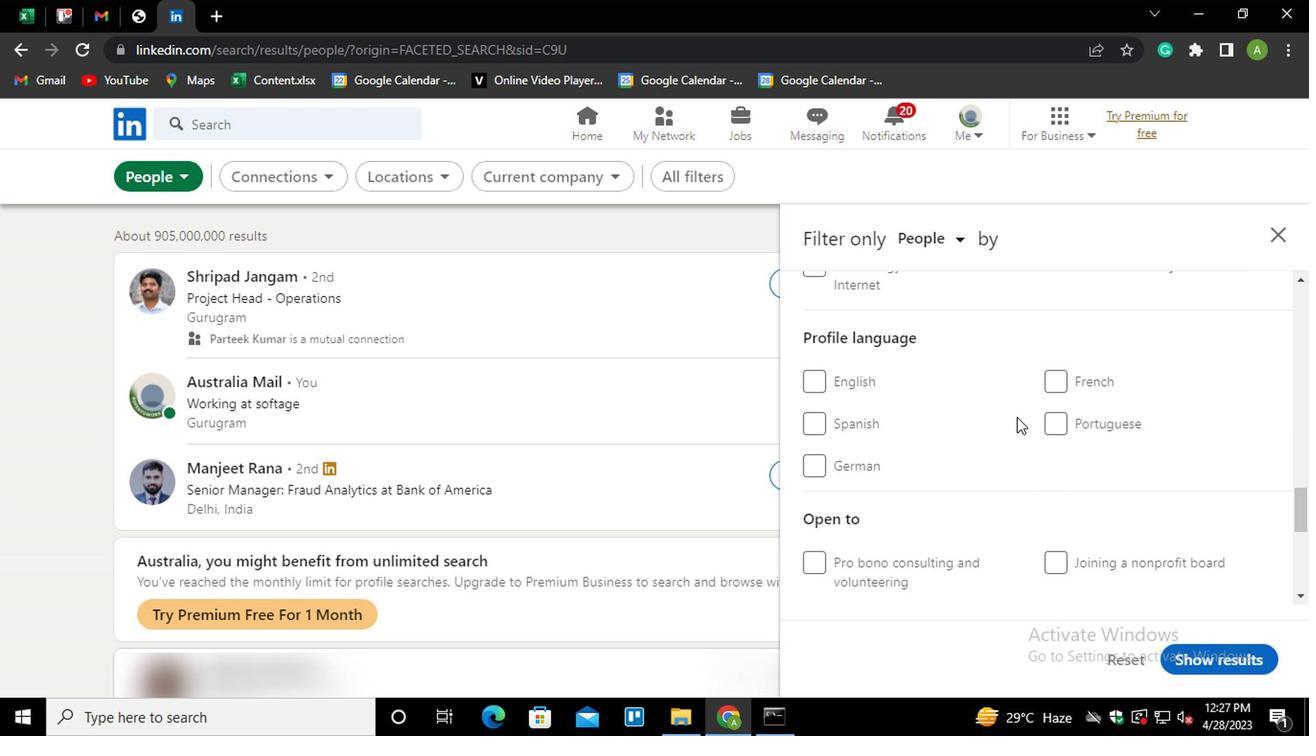 
Action: Mouse pressed left at (1060, 418)
Screenshot: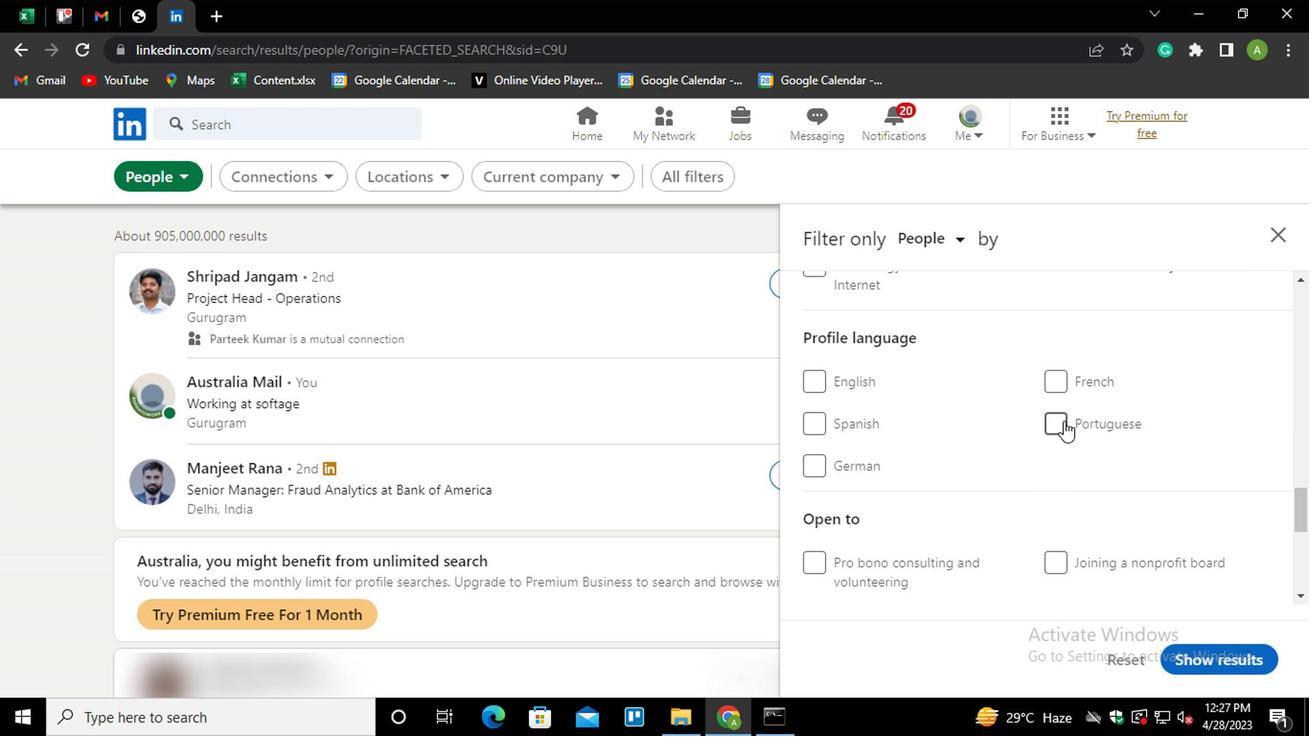 
Action: Mouse moved to (1111, 471)
Screenshot: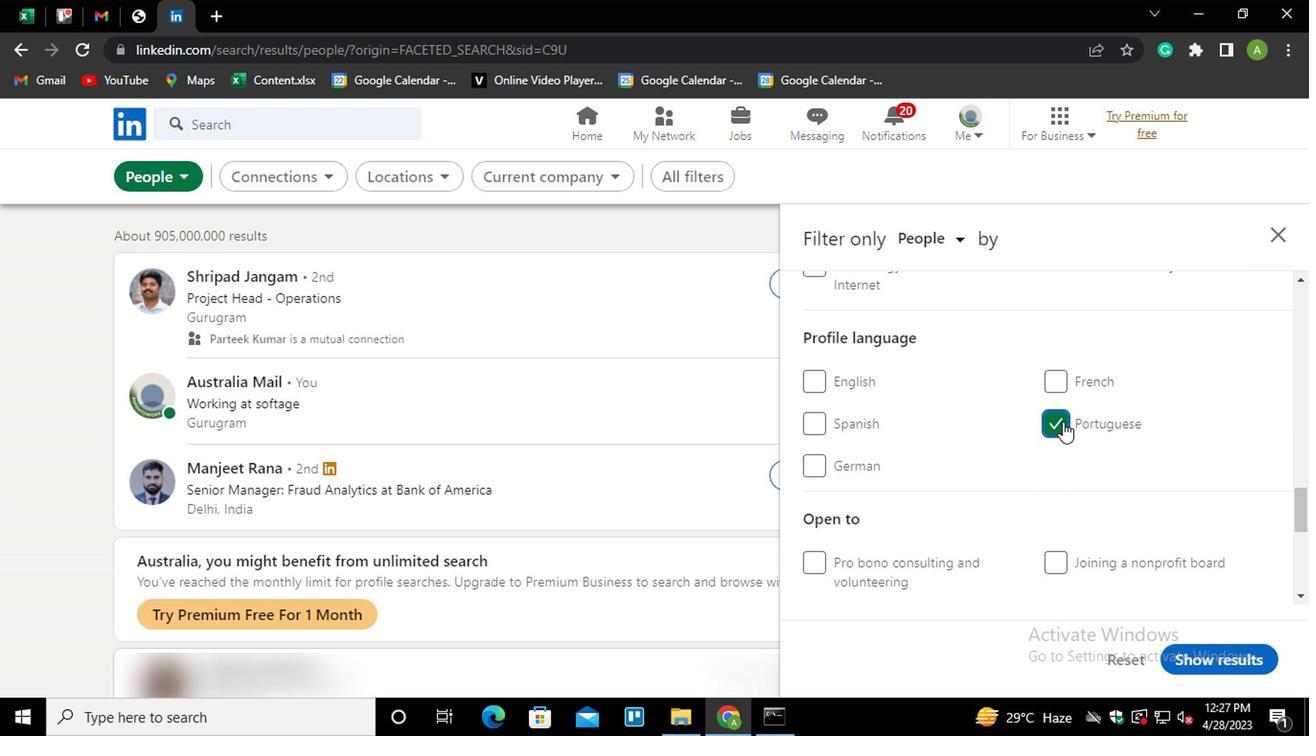 
Action: Mouse scrolled (1111, 471) with delta (0, 0)
Screenshot: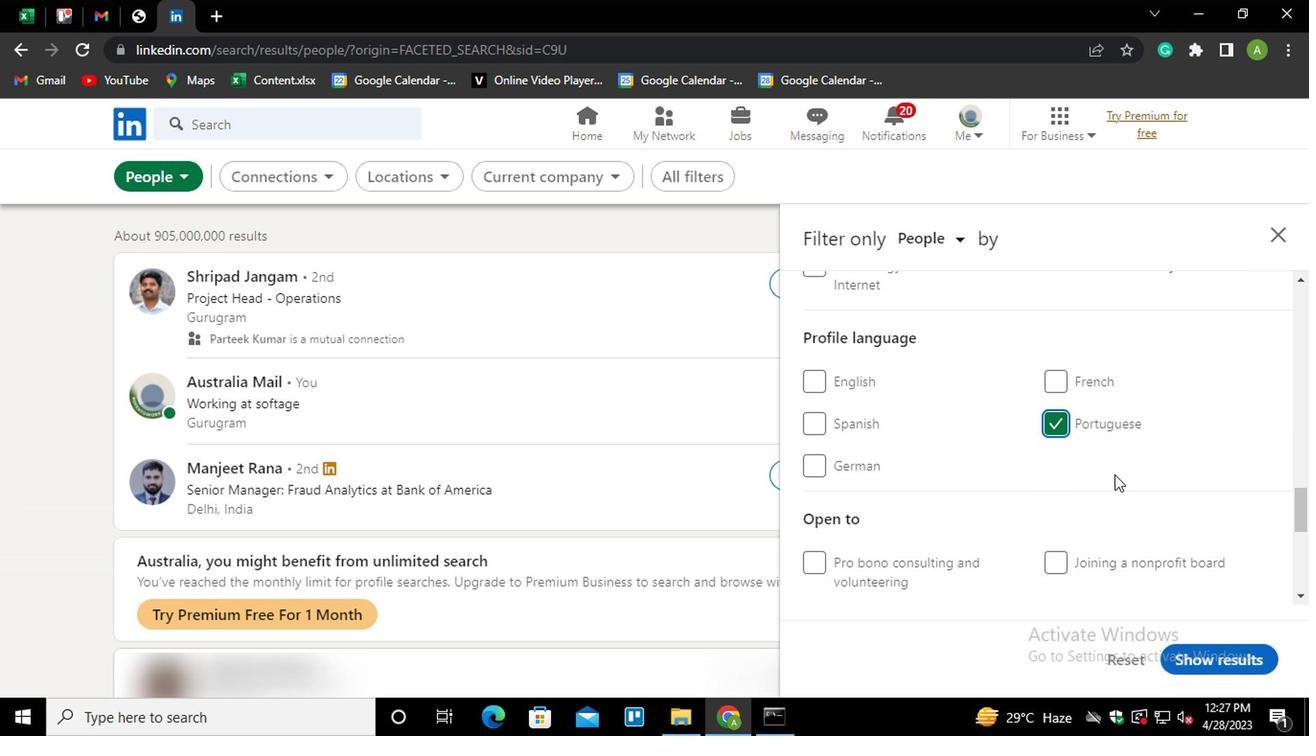 
Action: Mouse scrolled (1111, 471) with delta (0, 0)
Screenshot: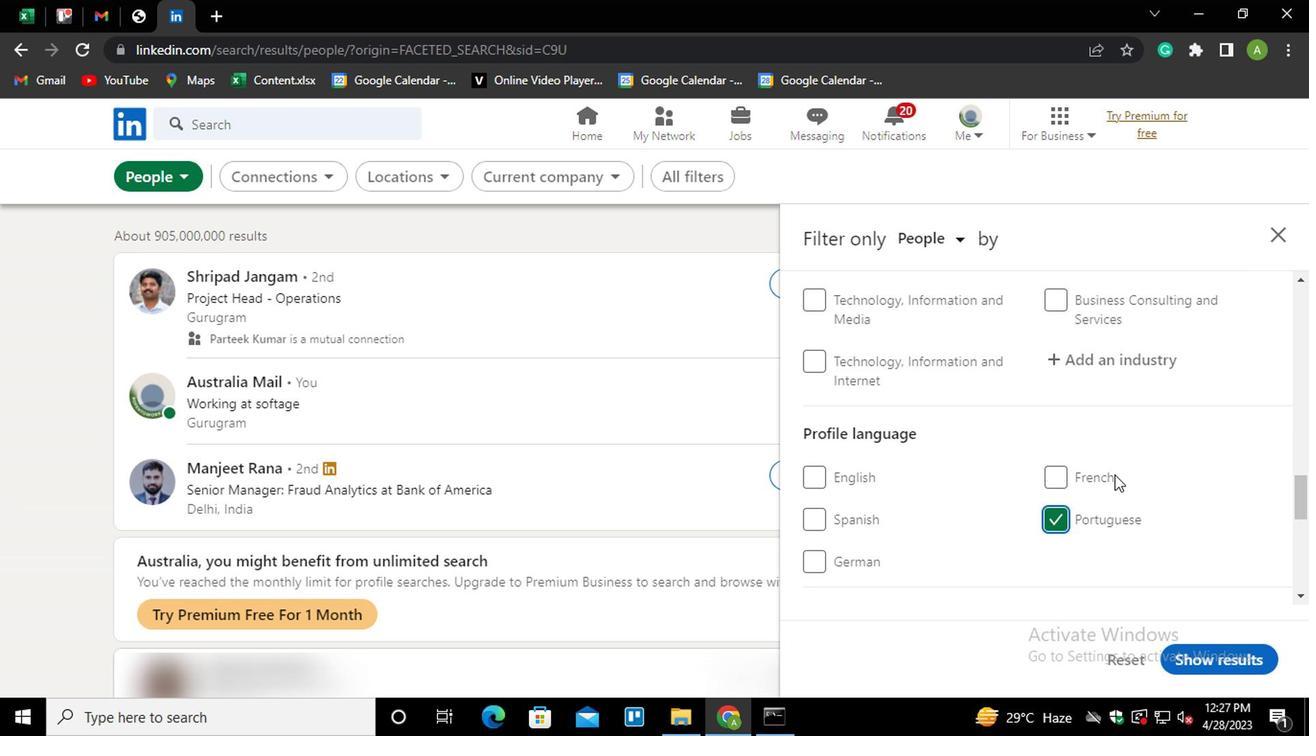 
Action: Mouse scrolled (1111, 471) with delta (0, 0)
Screenshot: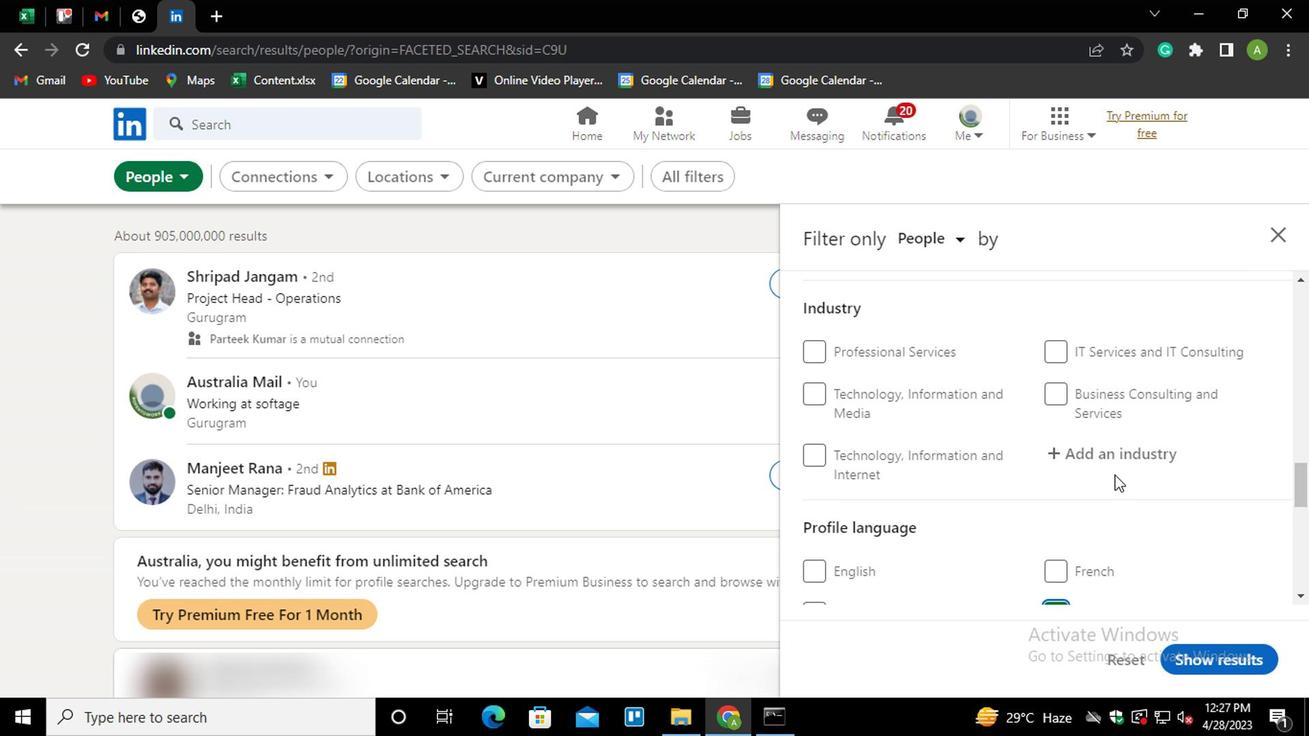 
Action: Mouse scrolled (1111, 471) with delta (0, 0)
Screenshot: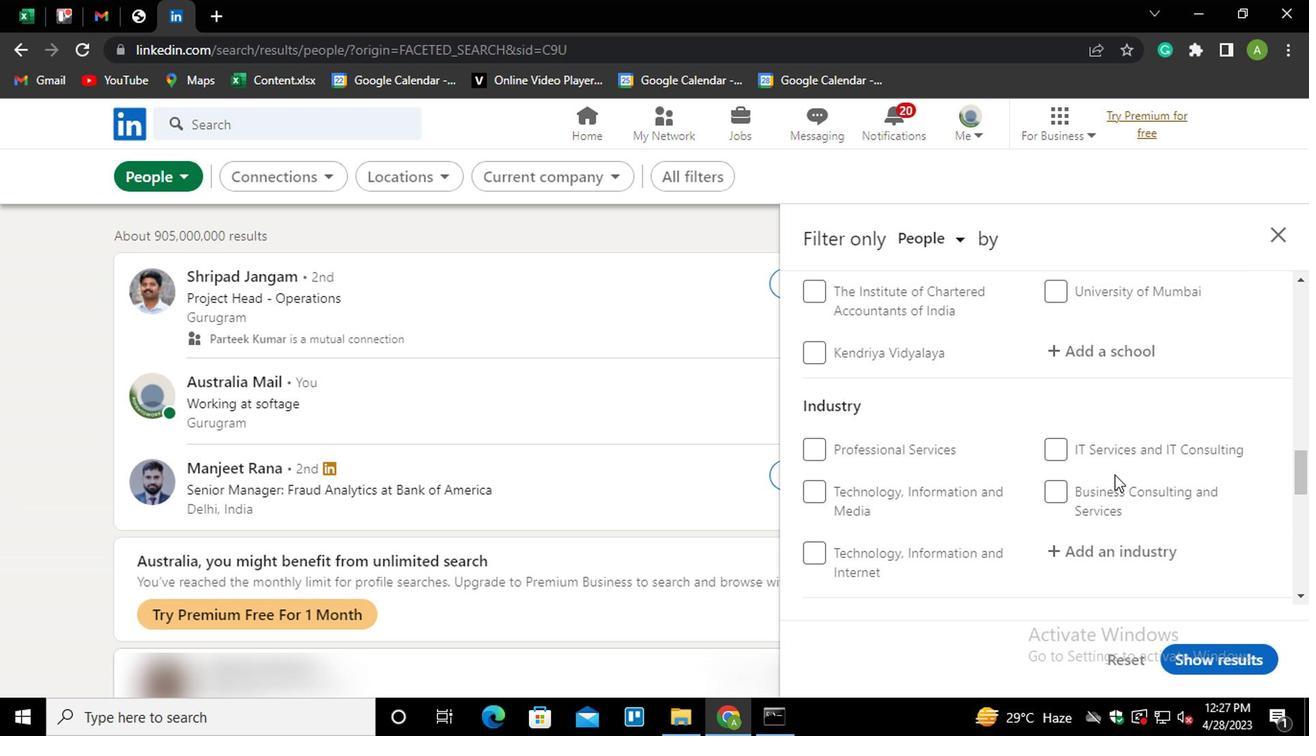 
Action: Mouse scrolled (1111, 471) with delta (0, 0)
Screenshot: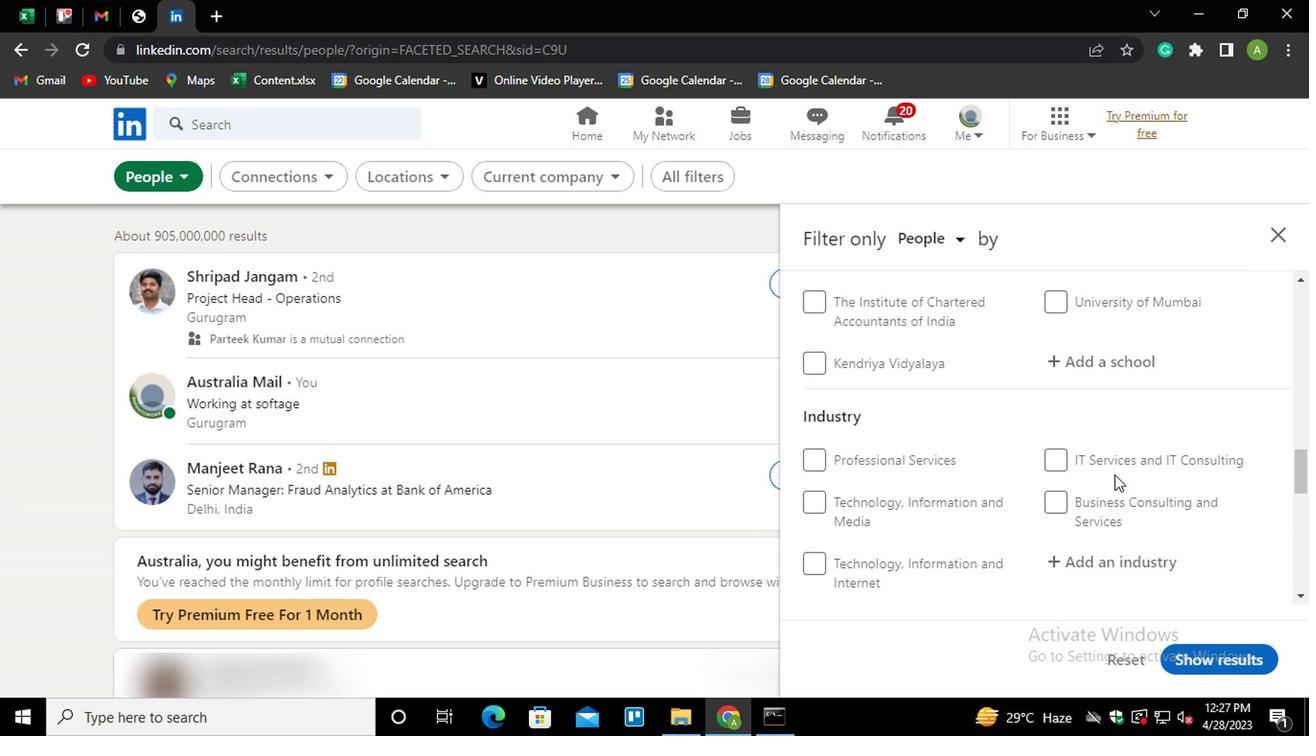 
Action: Mouse scrolled (1111, 471) with delta (0, 0)
Screenshot: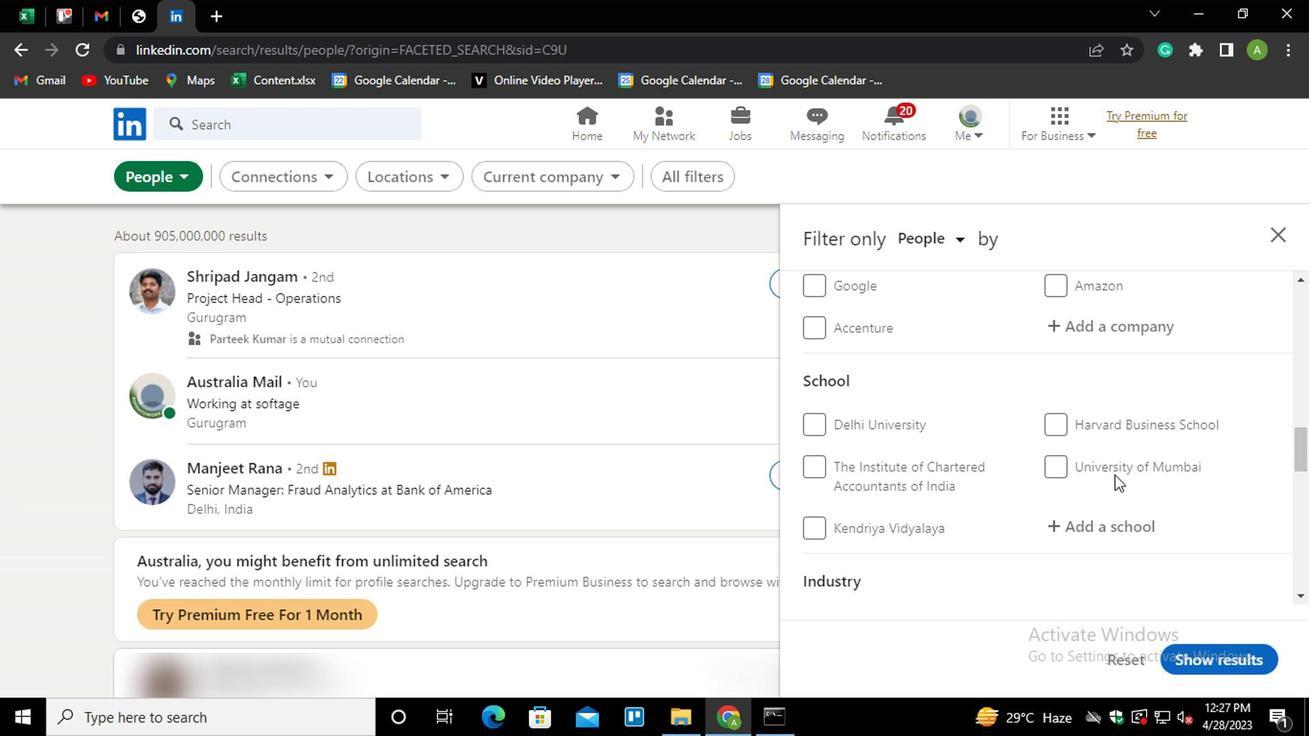 
Action: Mouse scrolled (1111, 471) with delta (0, 0)
Screenshot: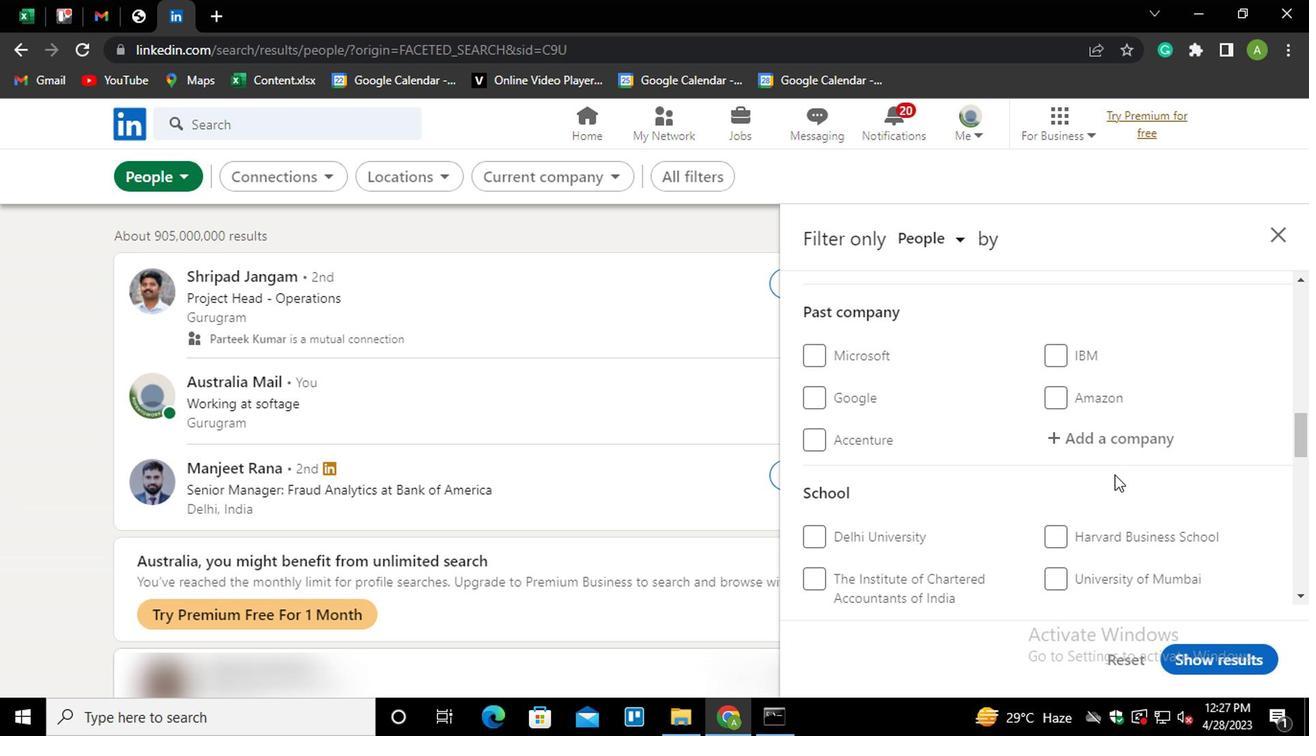
Action: Mouse scrolled (1111, 471) with delta (0, 0)
Screenshot: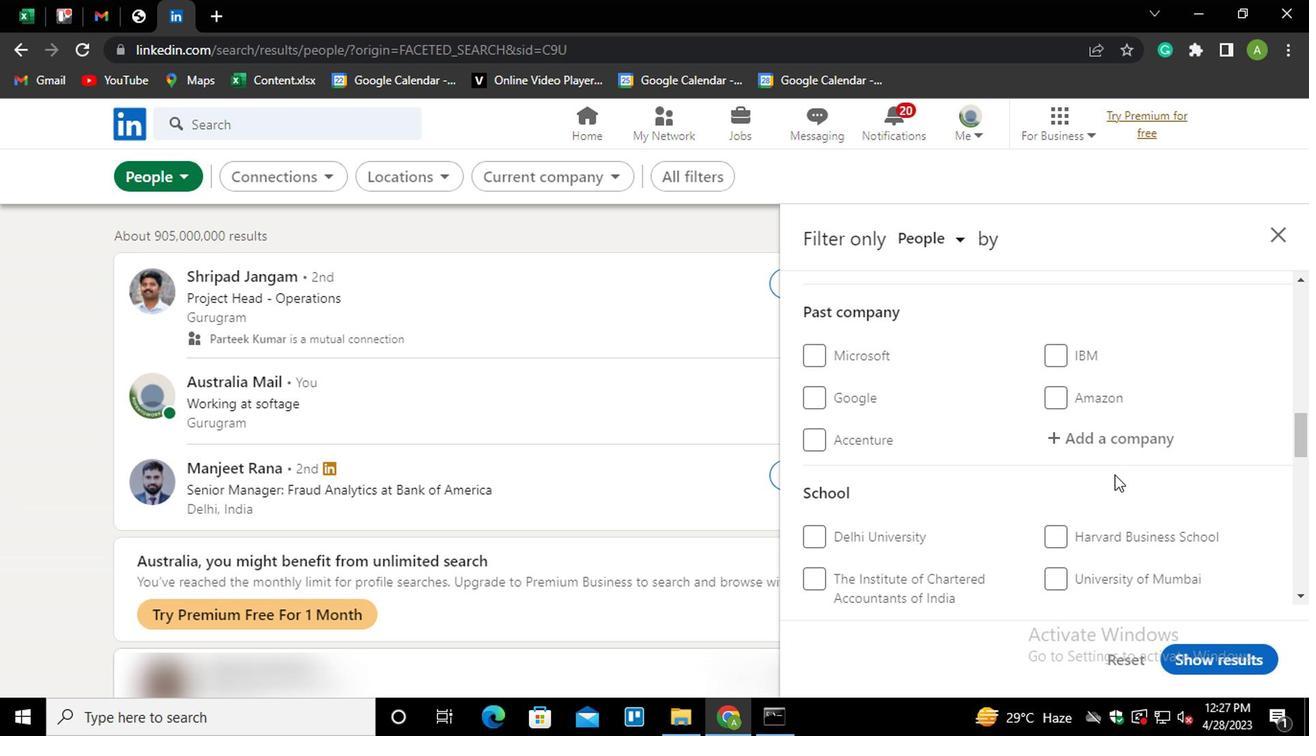 
Action: Mouse moved to (1080, 448)
Screenshot: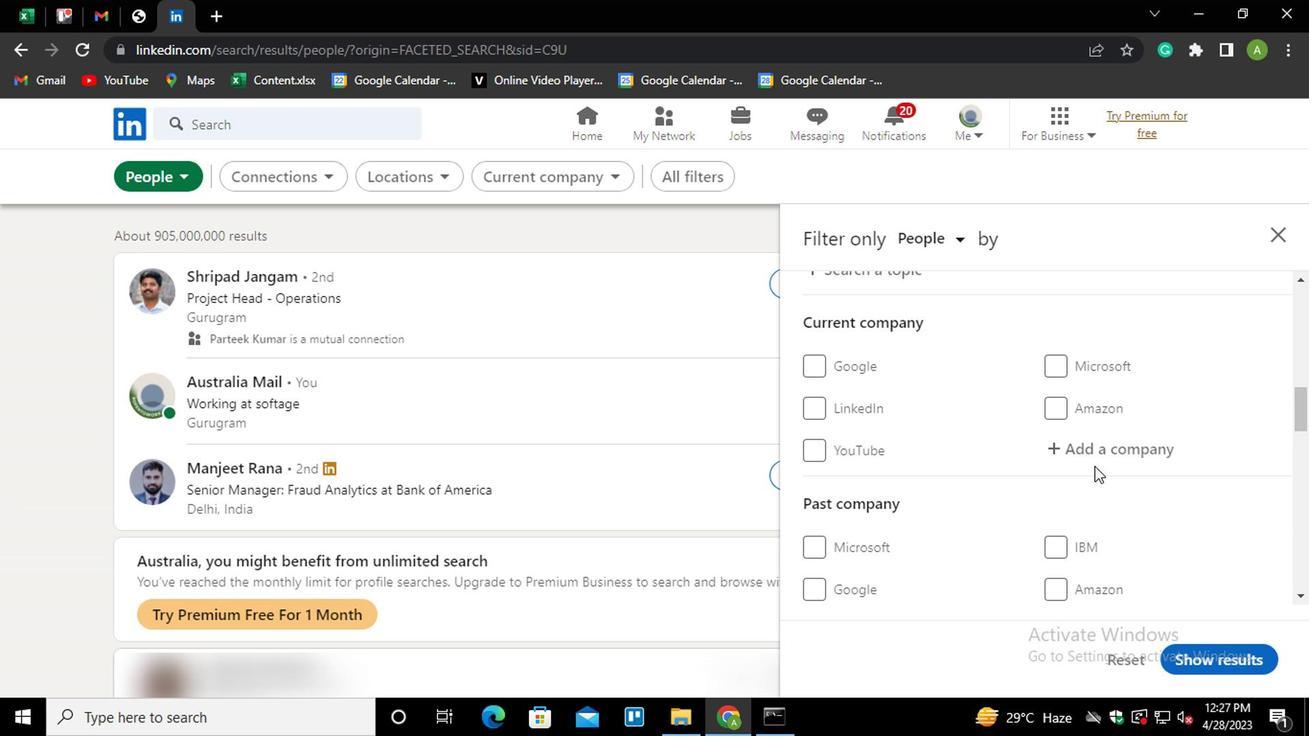 
Action: Mouse pressed left at (1080, 448)
Screenshot: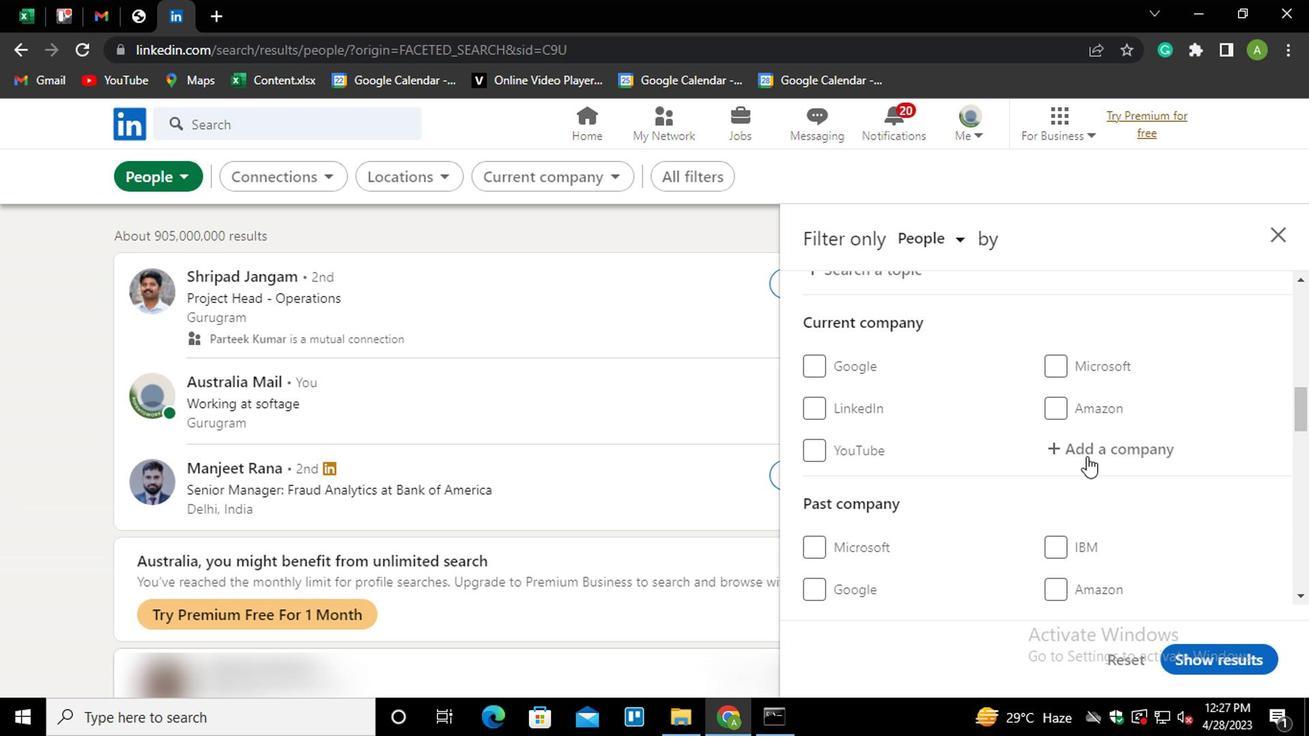 
Action: Key pressed <Key.shift>DAFFODIL<Key.down><Key.enter>
Screenshot: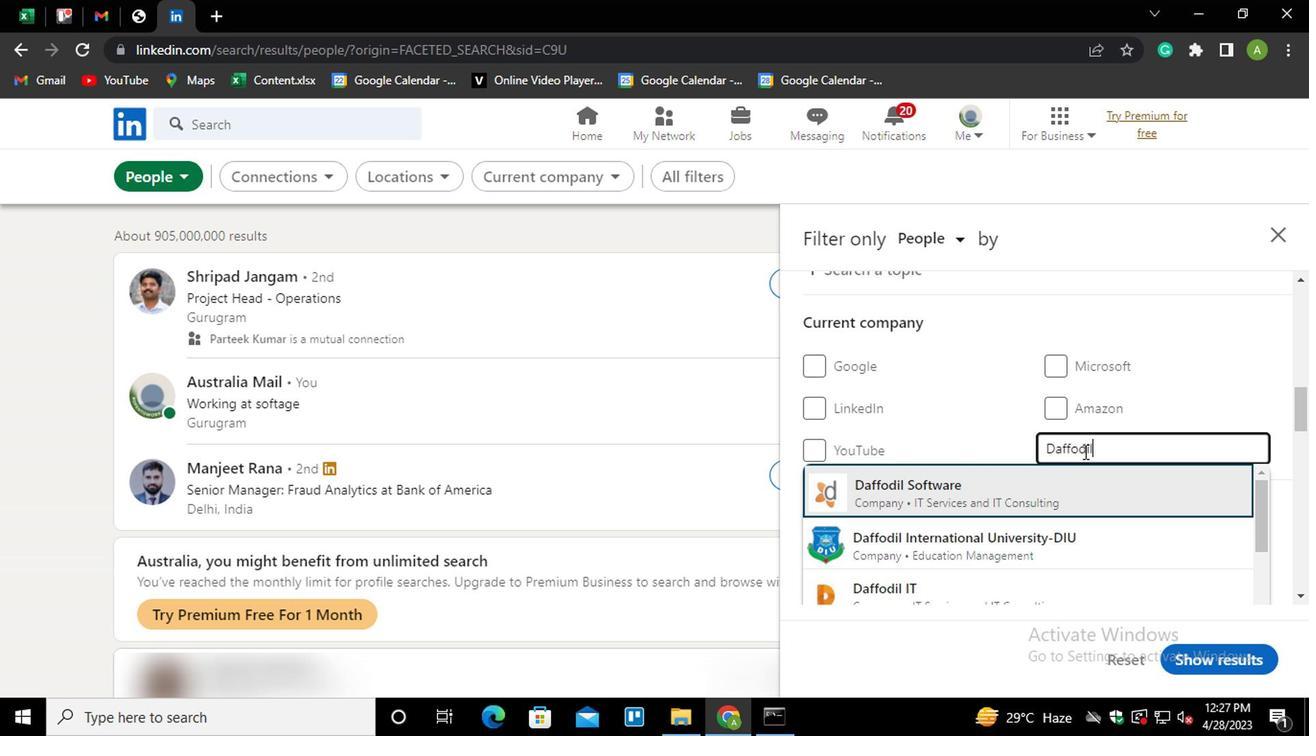 
Action: Mouse scrolled (1080, 448) with delta (0, 0)
Screenshot: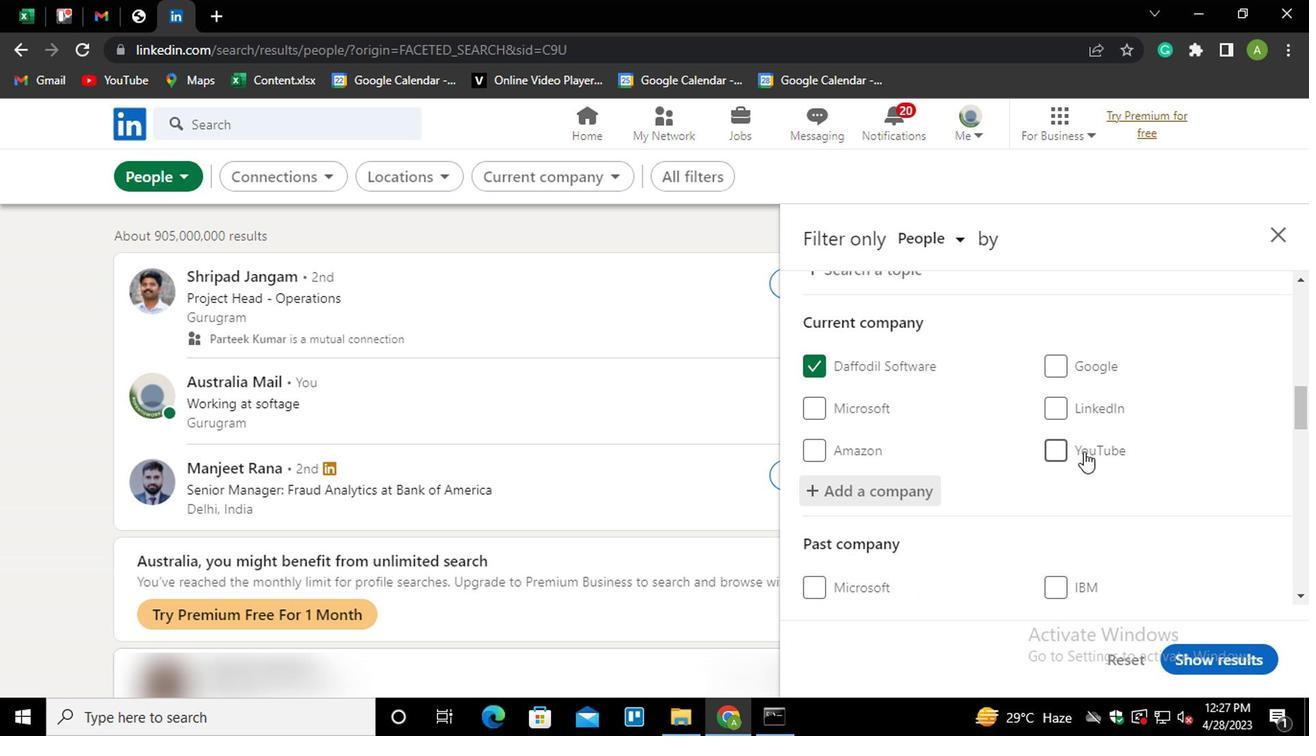 
Action: Mouse scrolled (1080, 448) with delta (0, 0)
Screenshot: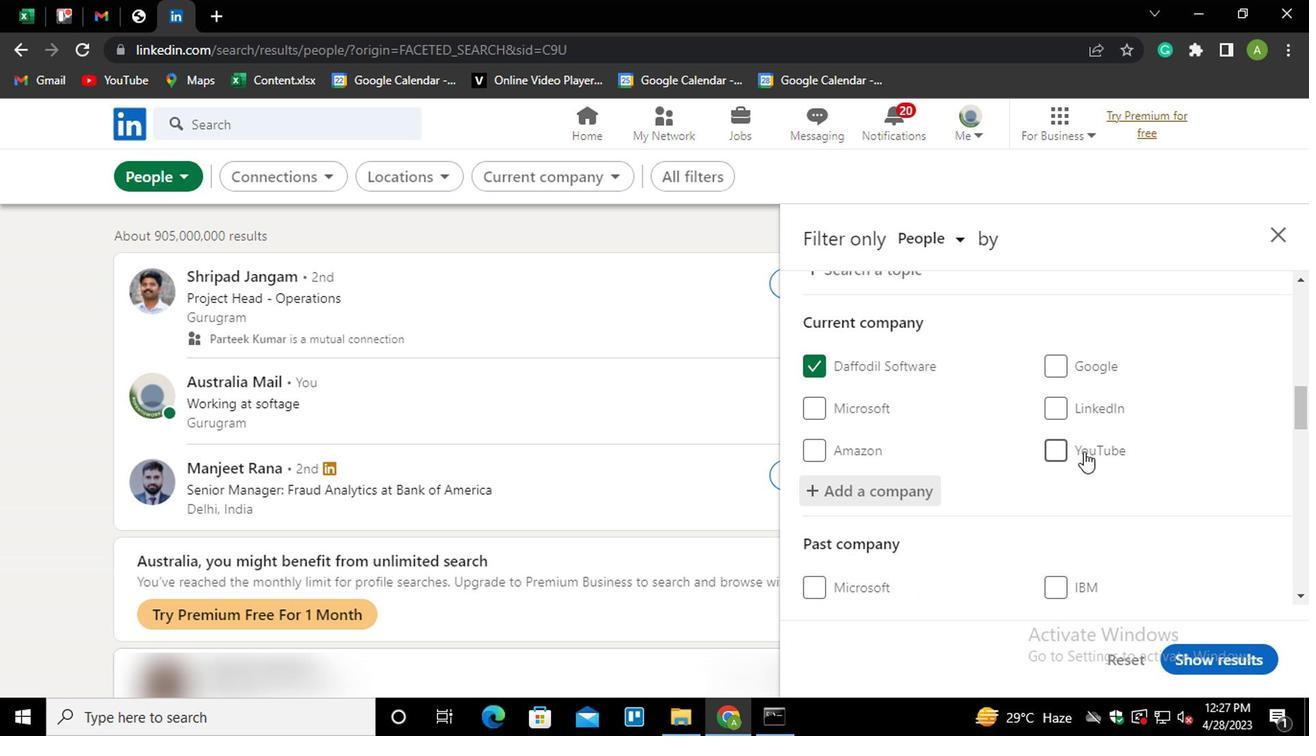 
Action: Mouse scrolled (1080, 448) with delta (0, 0)
Screenshot: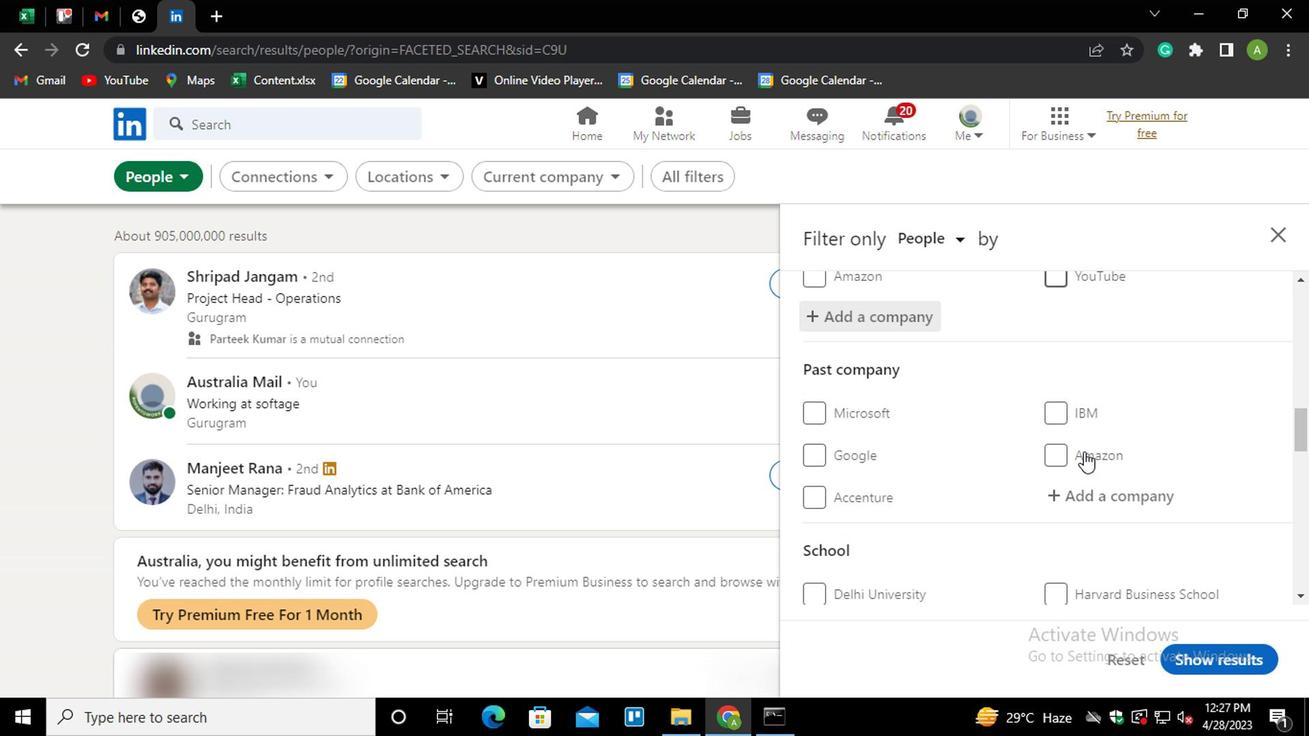
Action: Mouse scrolled (1080, 448) with delta (0, 0)
Screenshot: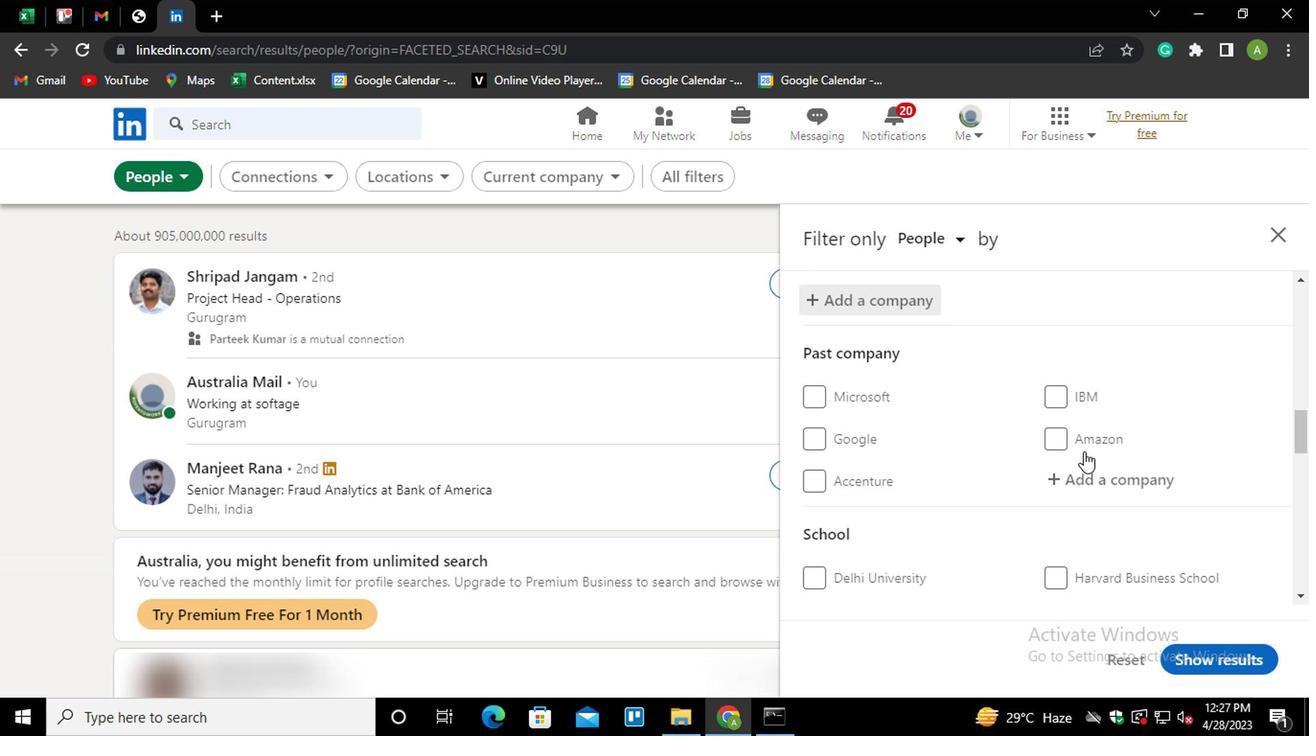 
Action: Mouse moved to (1081, 471)
Screenshot: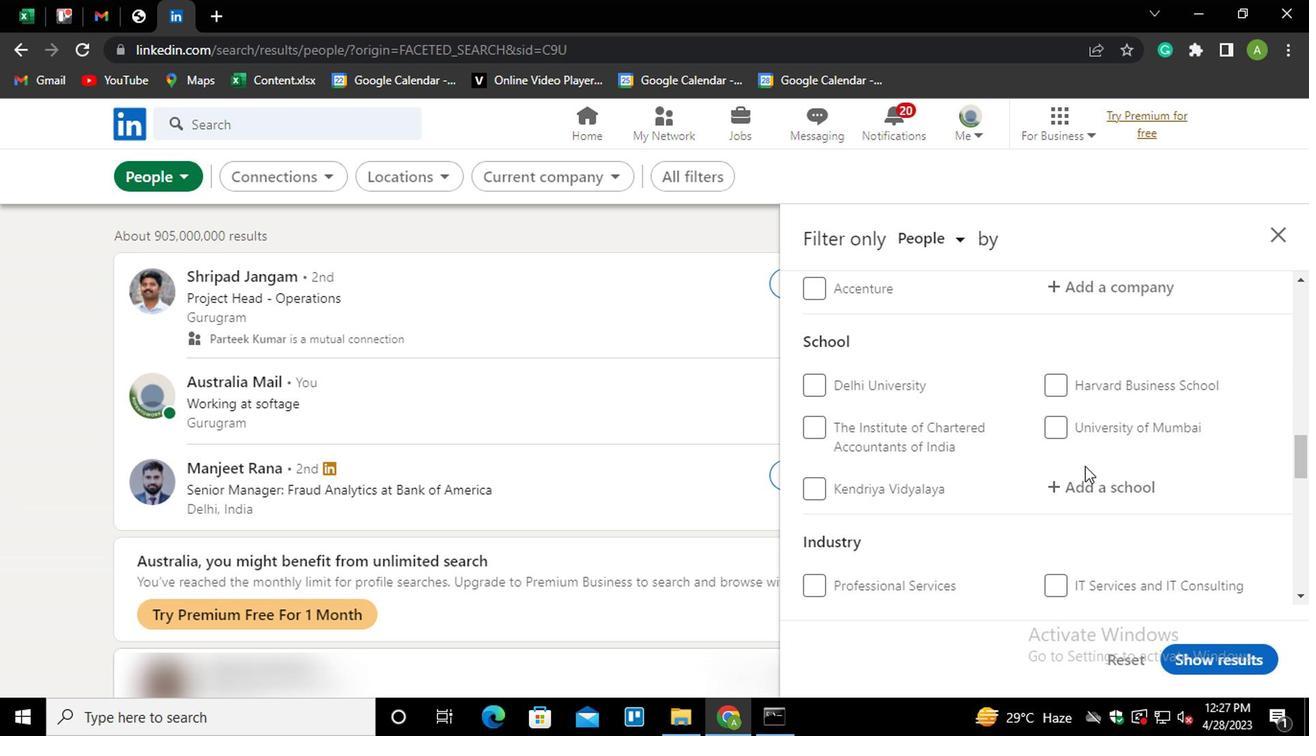
Action: Mouse pressed left at (1081, 471)
Screenshot: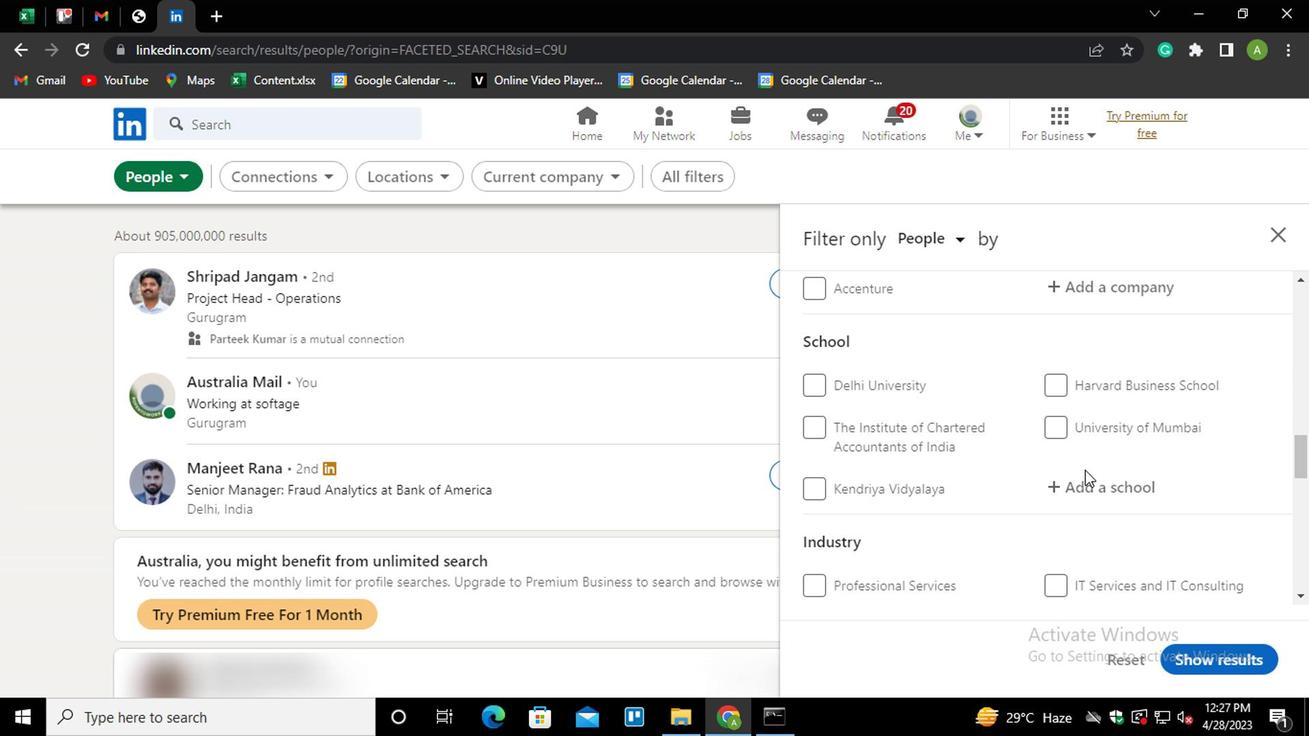 
Action: Key pressed <Key.shift>END<Key.backspace>GINEERING<Key.space>COLLEGES<Key.down><Key.enter>
Screenshot: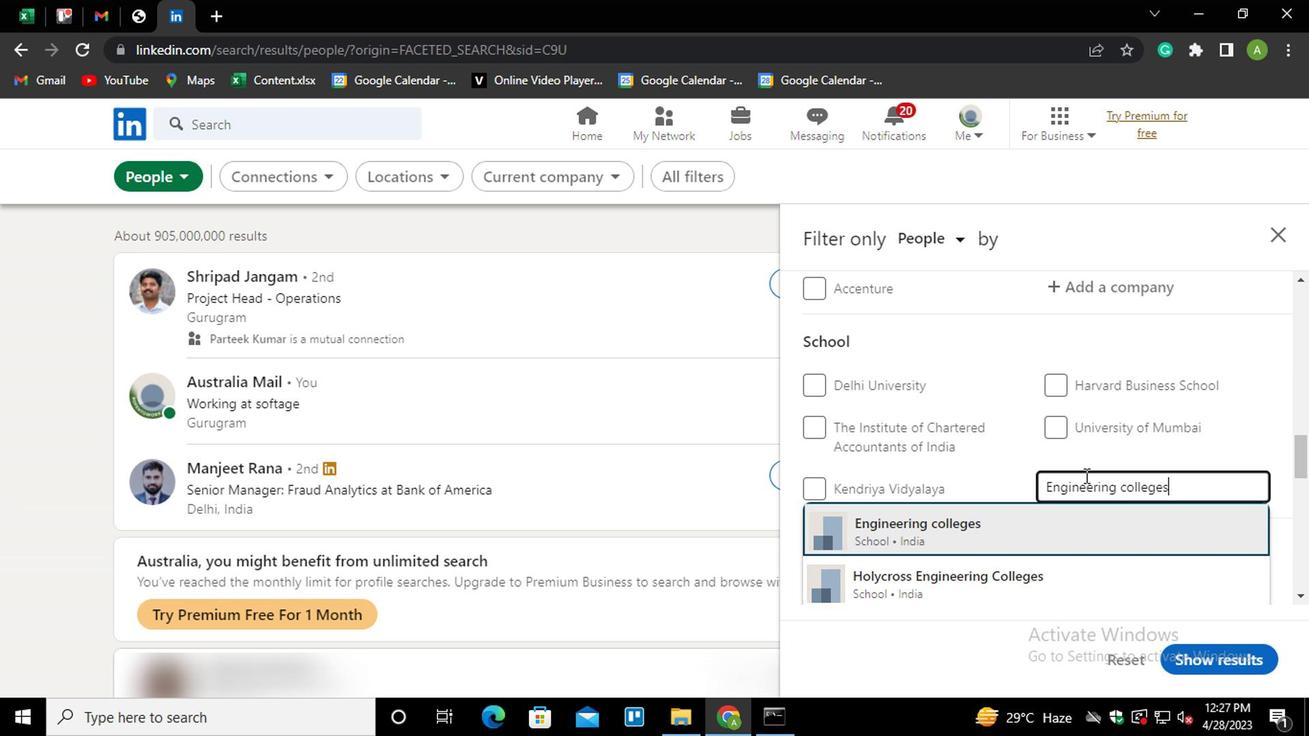 
Action: Mouse scrolled (1081, 471) with delta (0, 0)
Screenshot: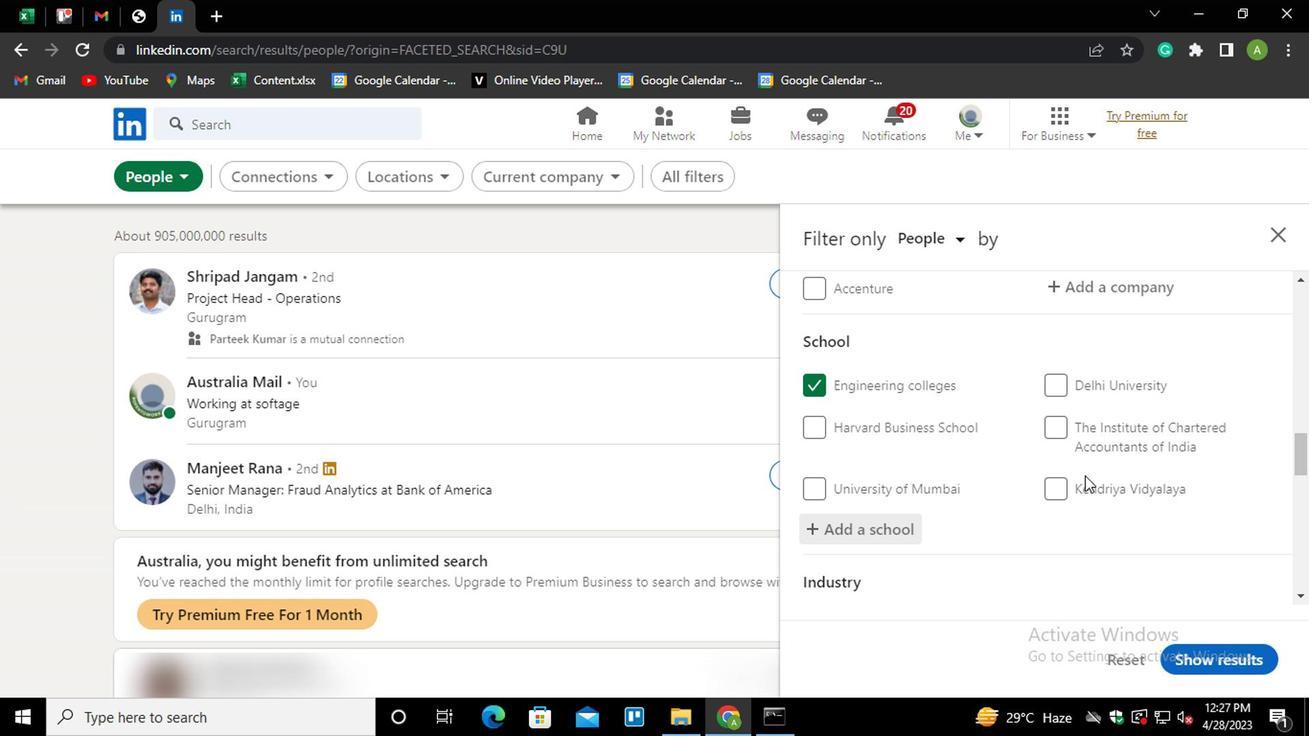 
Action: Mouse scrolled (1081, 471) with delta (0, 0)
Screenshot: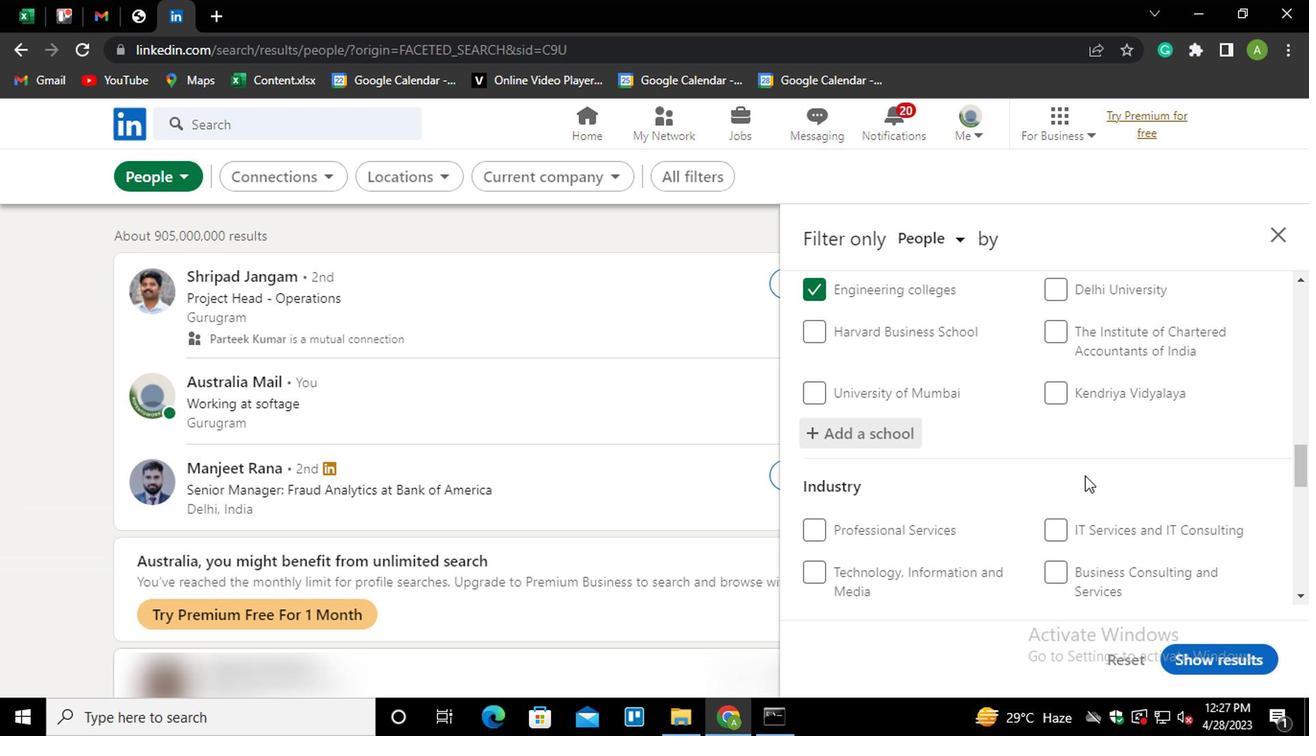 
Action: Mouse scrolled (1081, 471) with delta (0, 0)
Screenshot: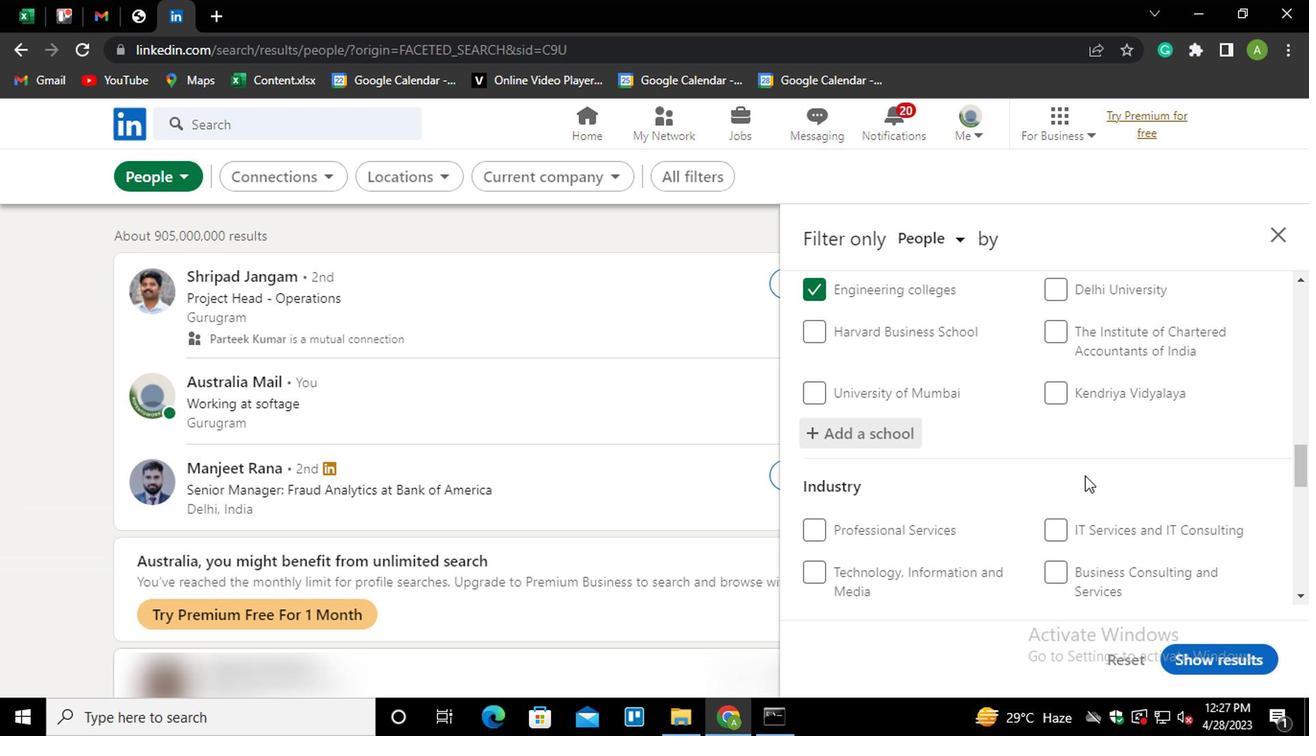 
Action: Mouse moved to (1080, 443)
Screenshot: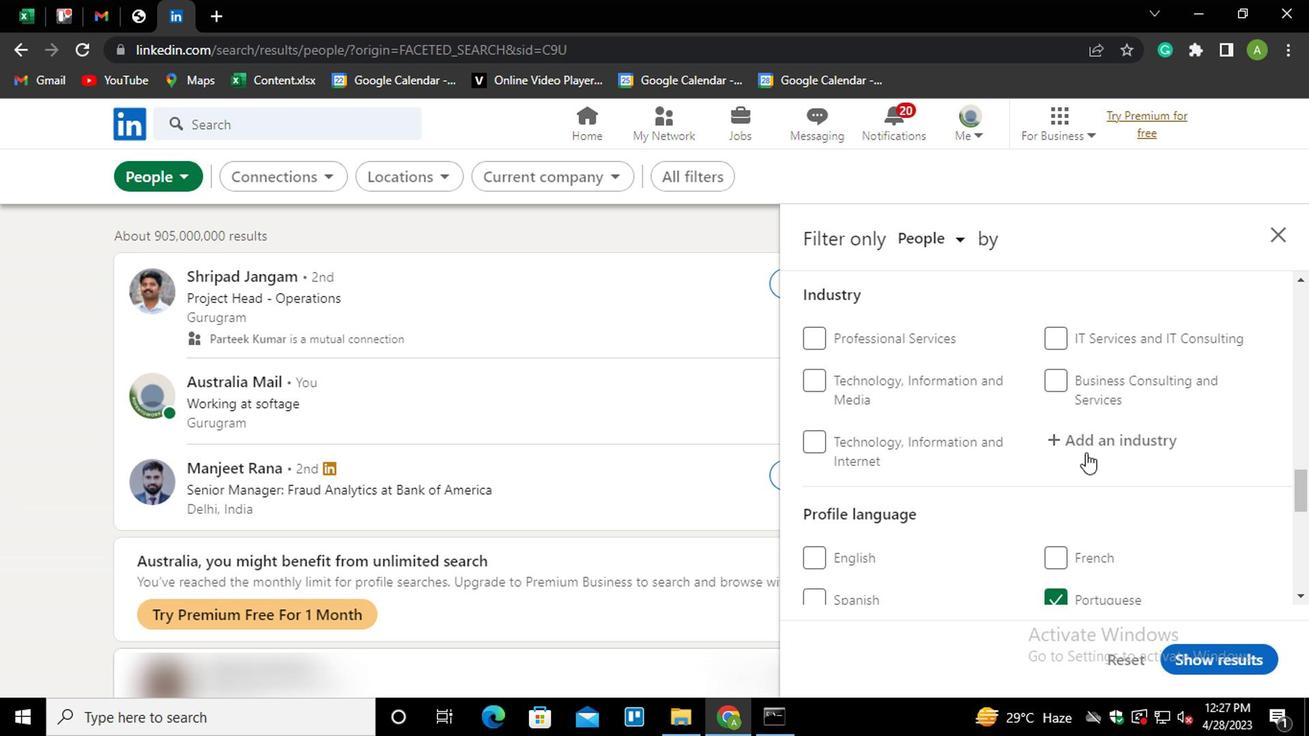 
Action: Mouse pressed left at (1080, 443)
Screenshot: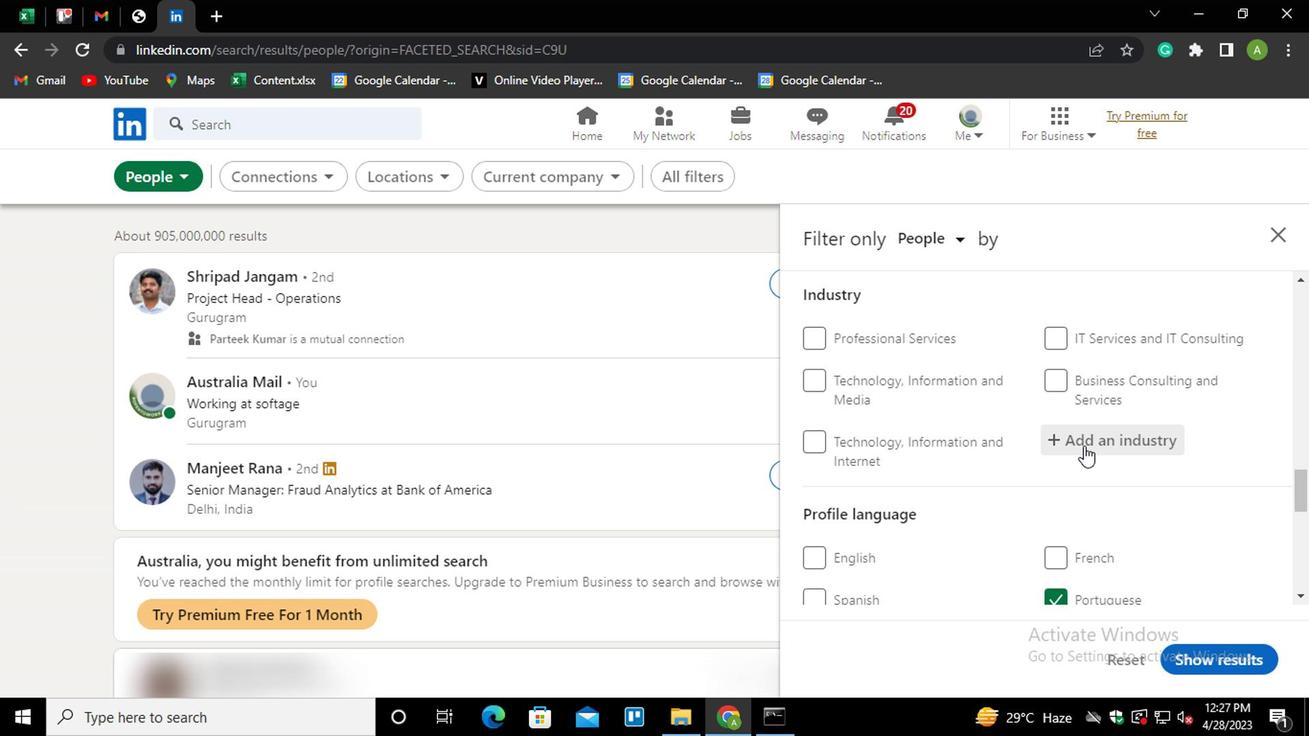 
Action: Mouse moved to (1086, 439)
Screenshot: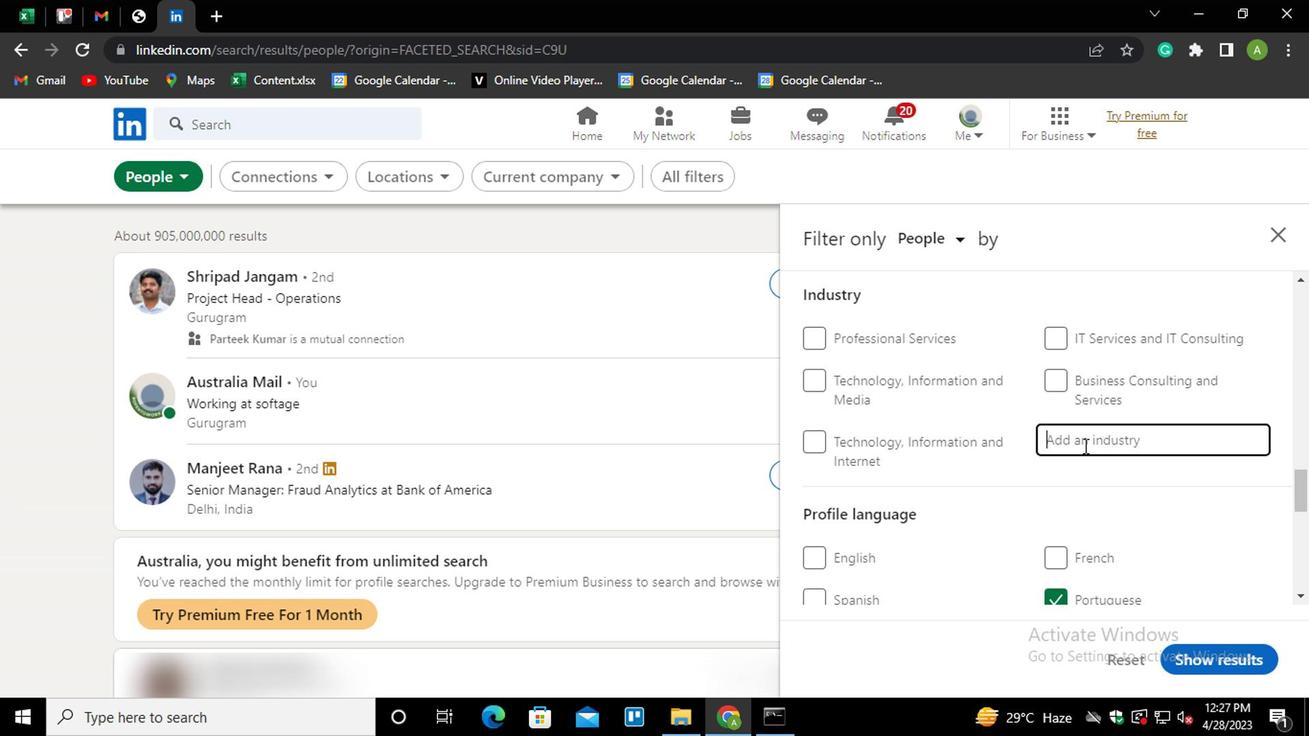 
Action: Mouse pressed left at (1086, 439)
Screenshot: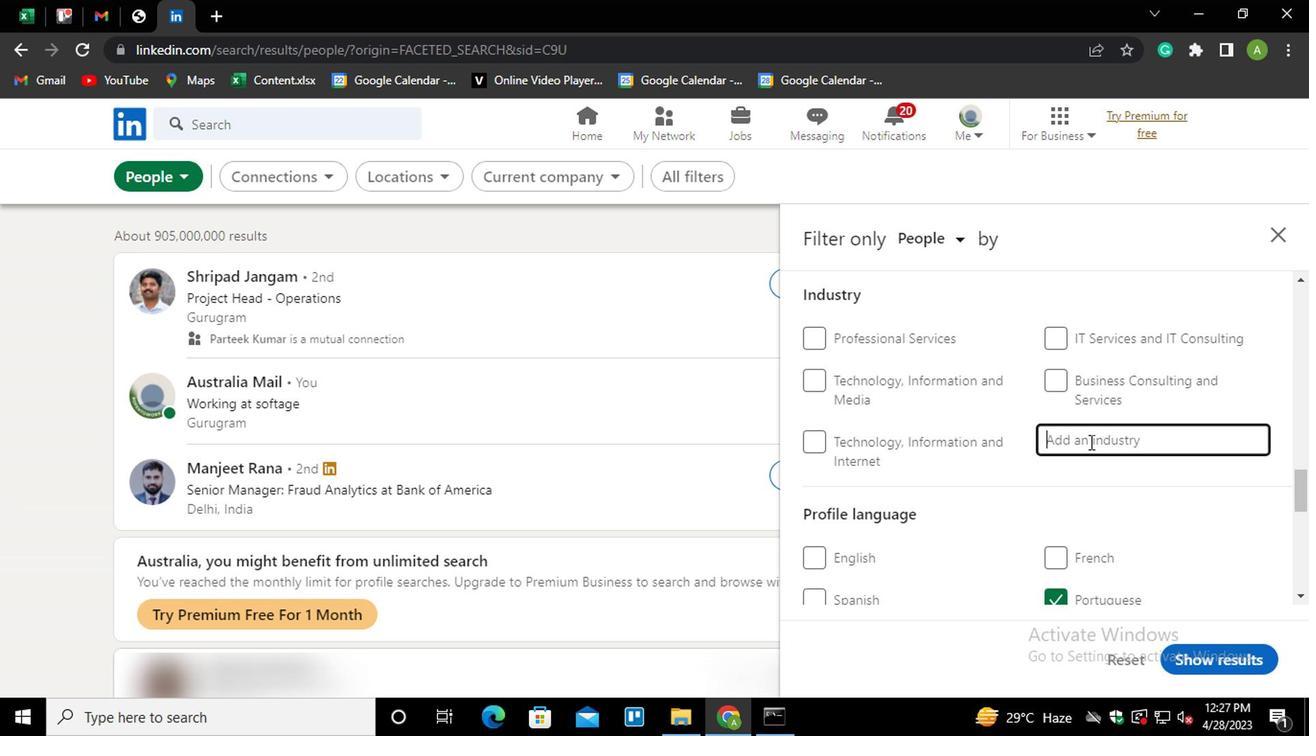 
Action: Key pressed <Key.shift>ENCI<Key.backspace><Key.backspace>VIROMEN<Key.down><Key.backspace><Key.backspace><Key.backspace><Key.down><Key.enter>
Screenshot: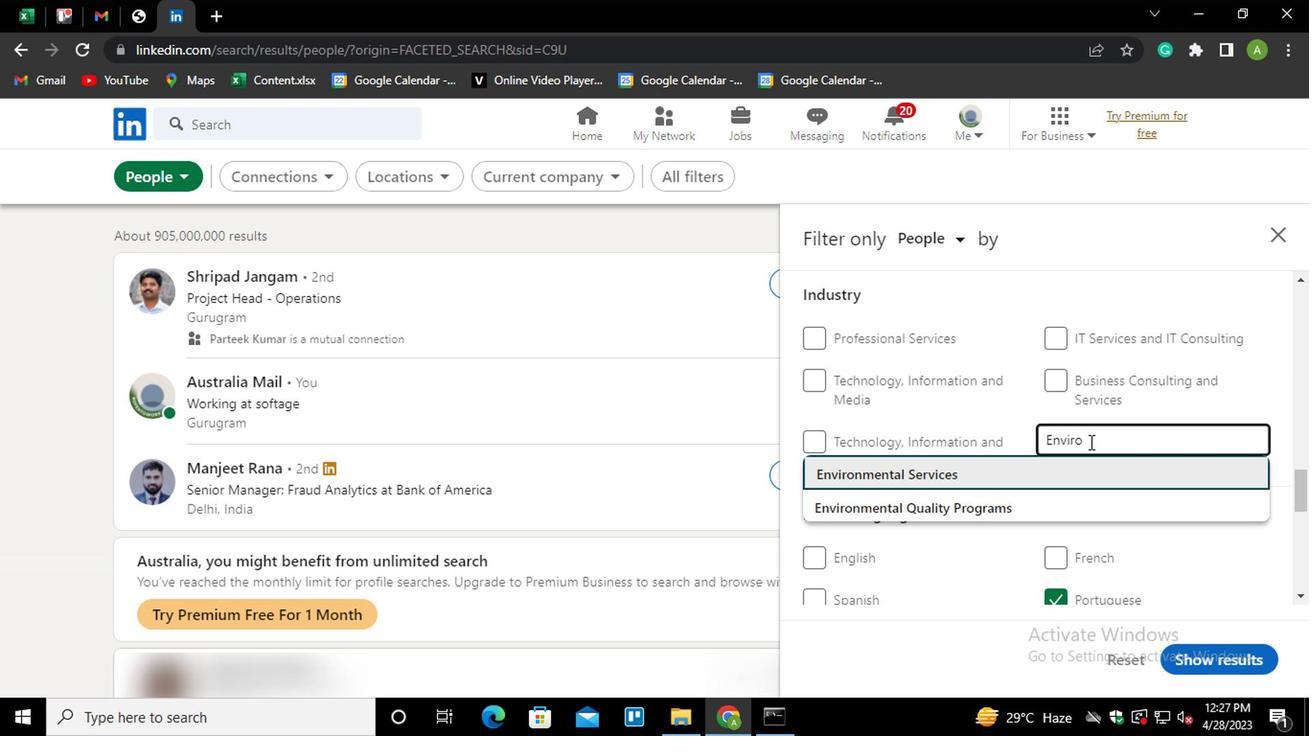 
Action: Mouse scrolled (1086, 438) with delta (0, 0)
Screenshot: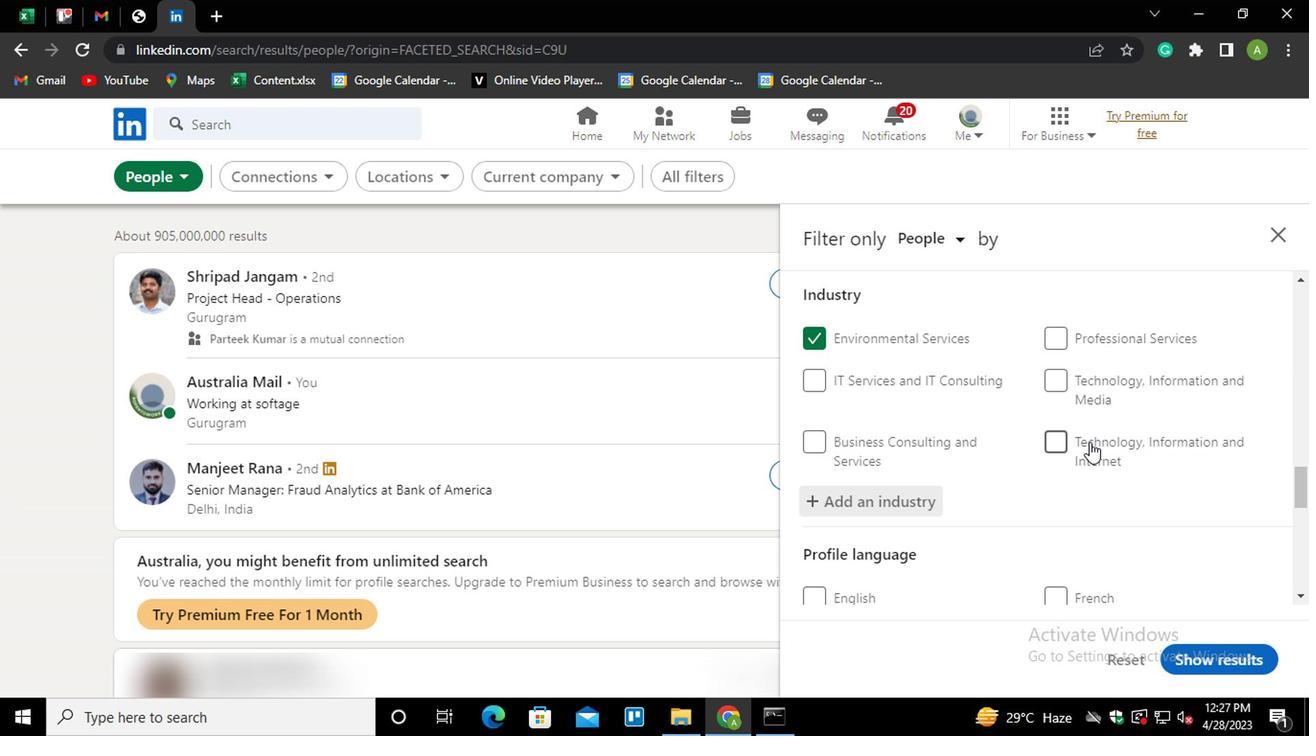 
Action: Mouse scrolled (1086, 438) with delta (0, 0)
Screenshot: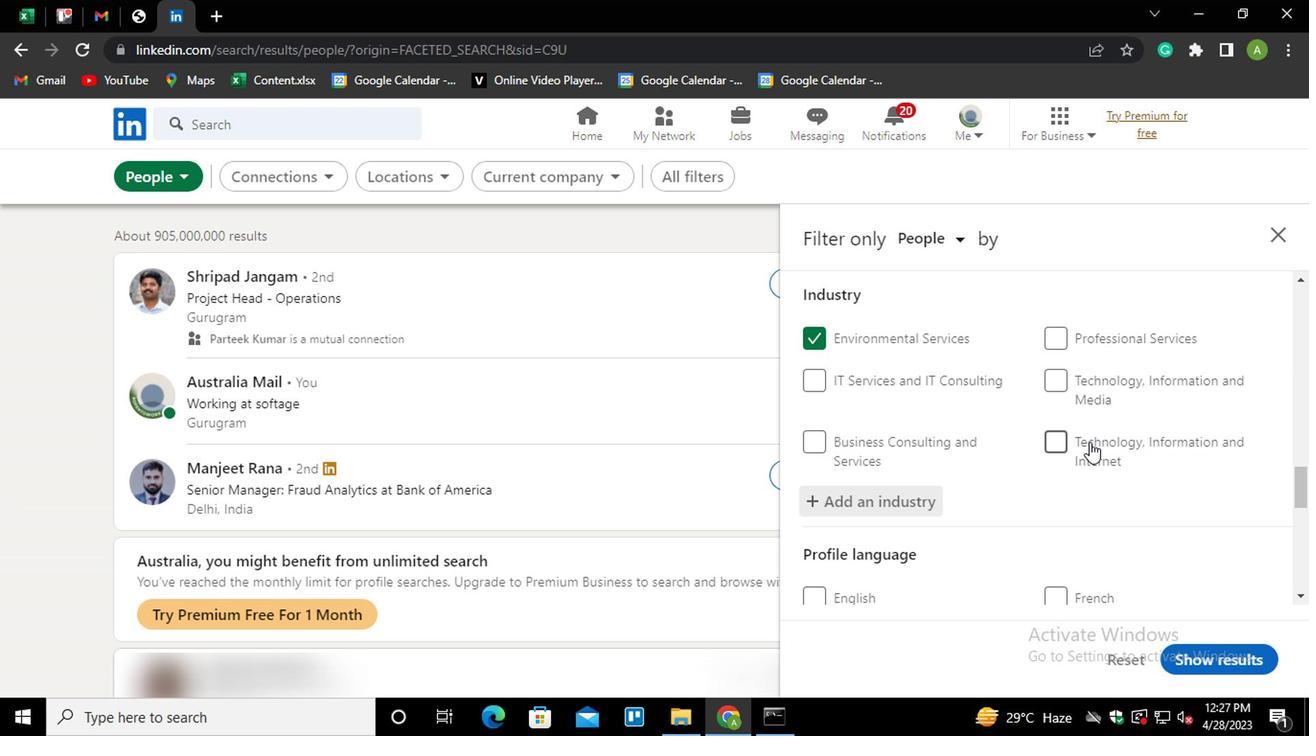 
Action: Mouse scrolled (1086, 438) with delta (0, 0)
Screenshot: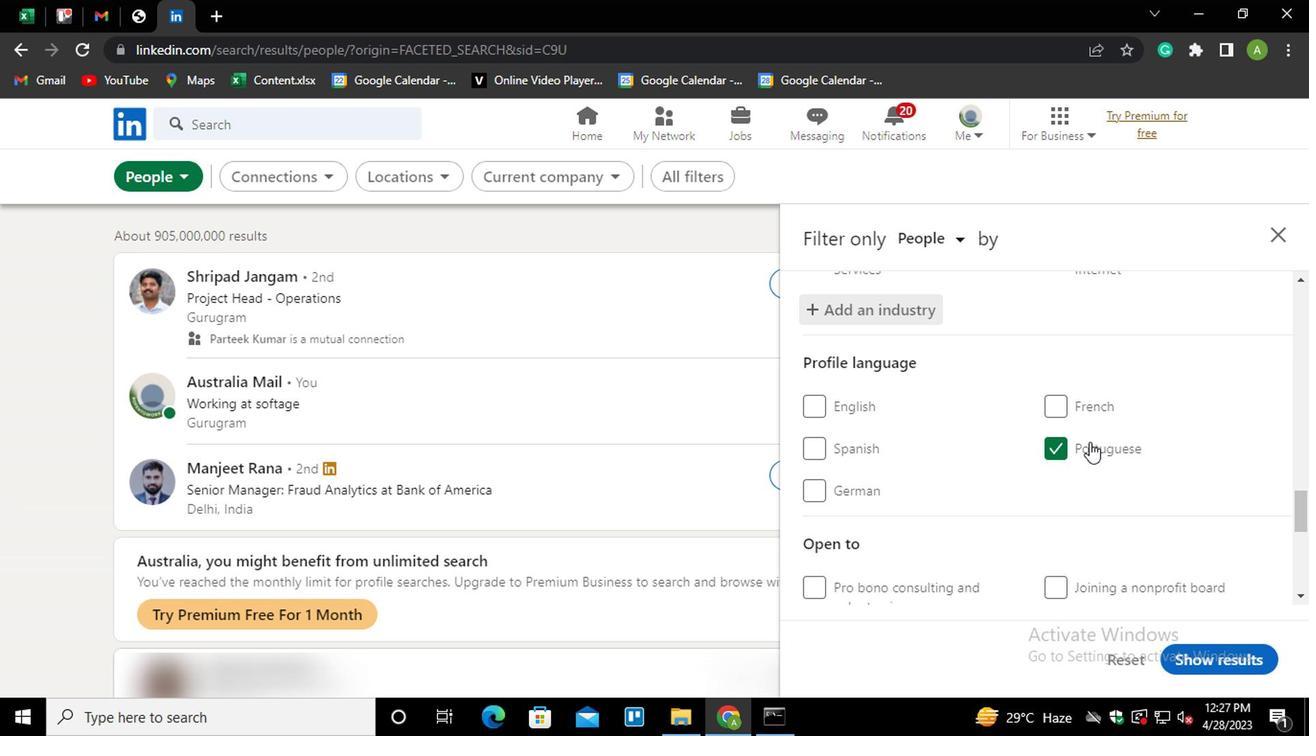 
Action: Mouse scrolled (1086, 438) with delta (0, 0)
Screenshot: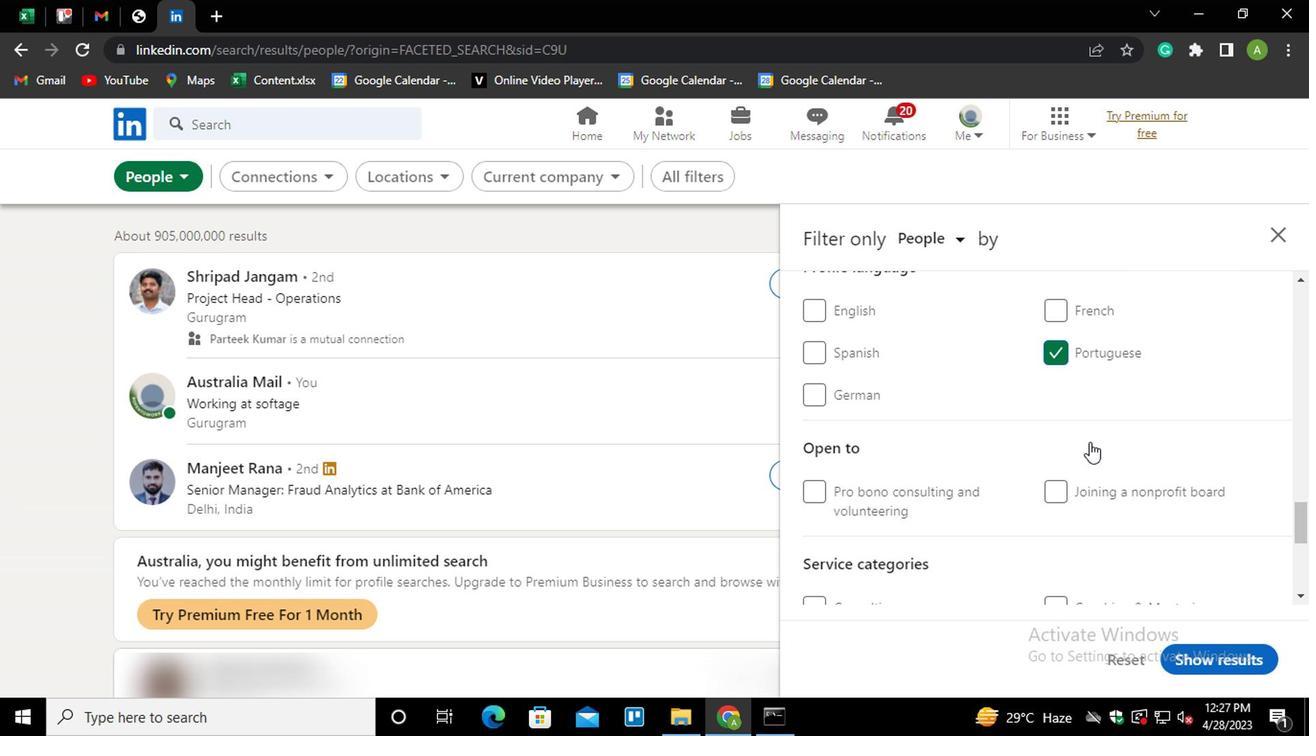 
Action: Mouse scrolled (1086, 438) with delta (0, 0)
Screenshot: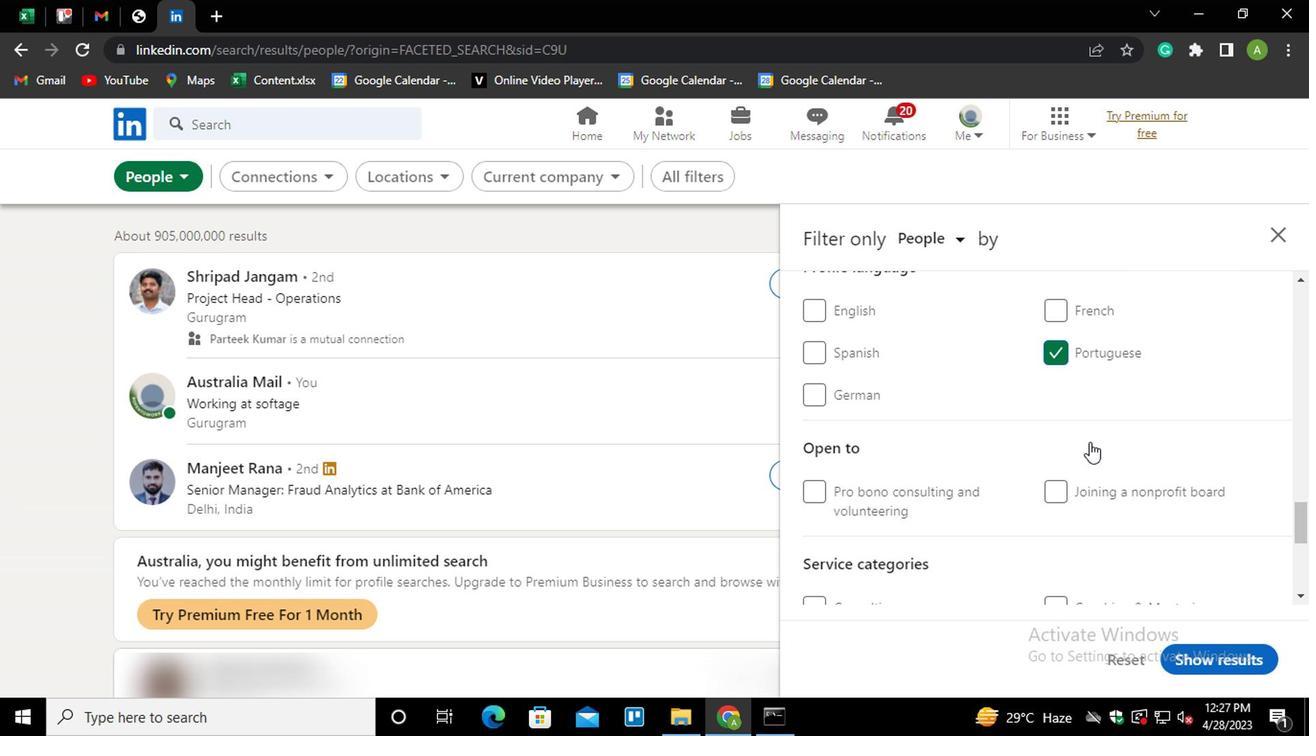 
Action: Mouse moved to (1063, 496)
Screenshot: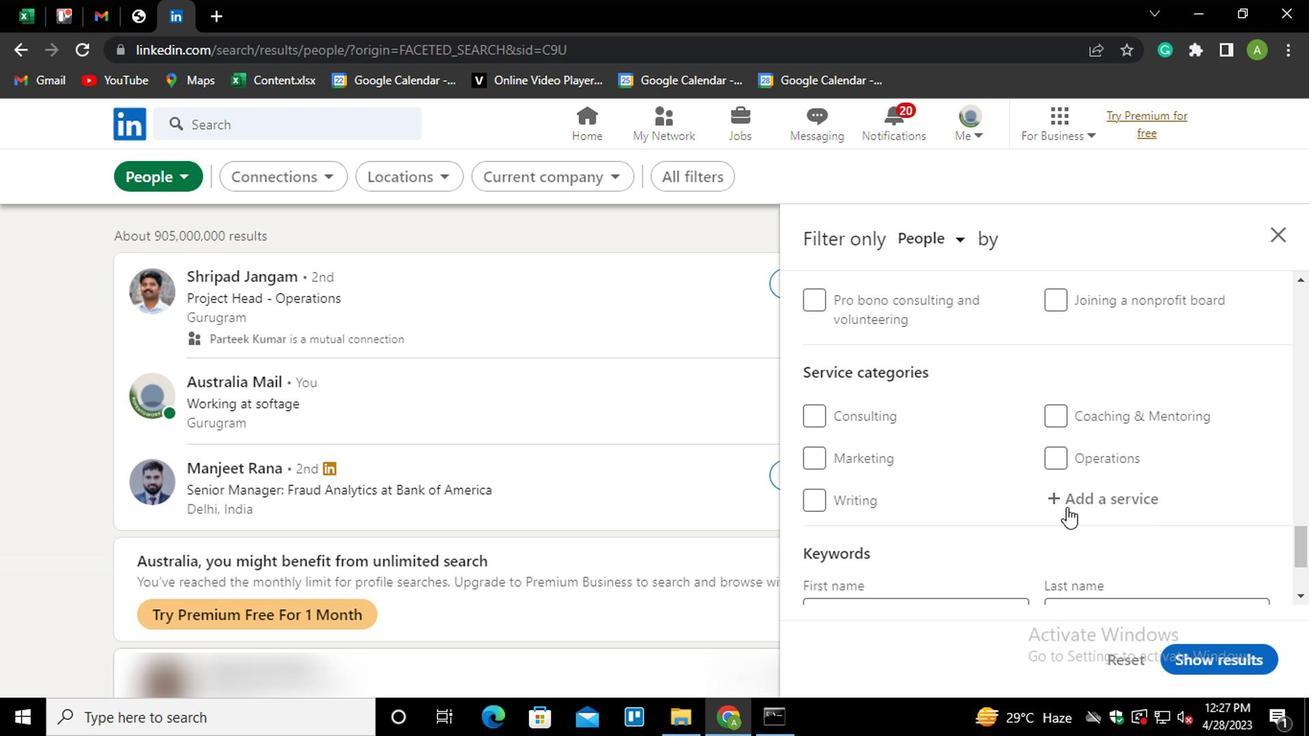 
Action: Mouse pressed left at (1063, 496)
Screenshot: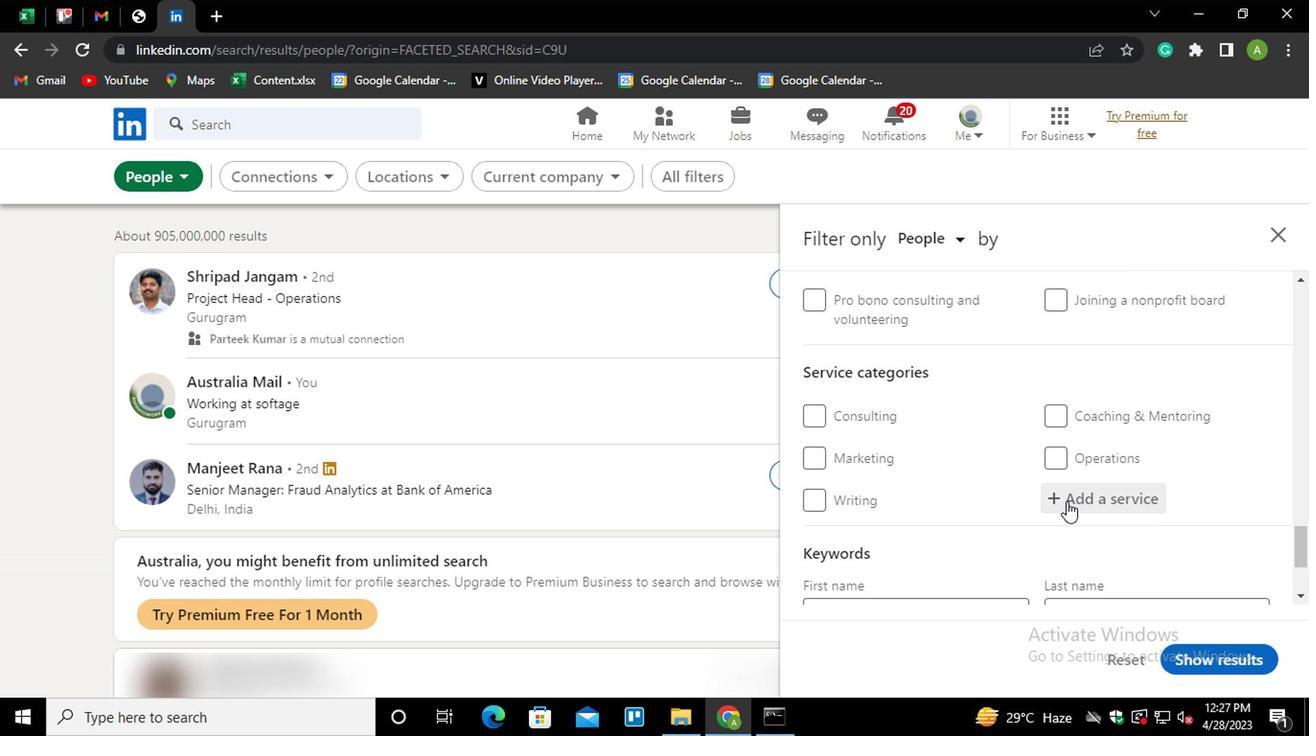
Action: Key pressed <Key.shift>
Screenshot: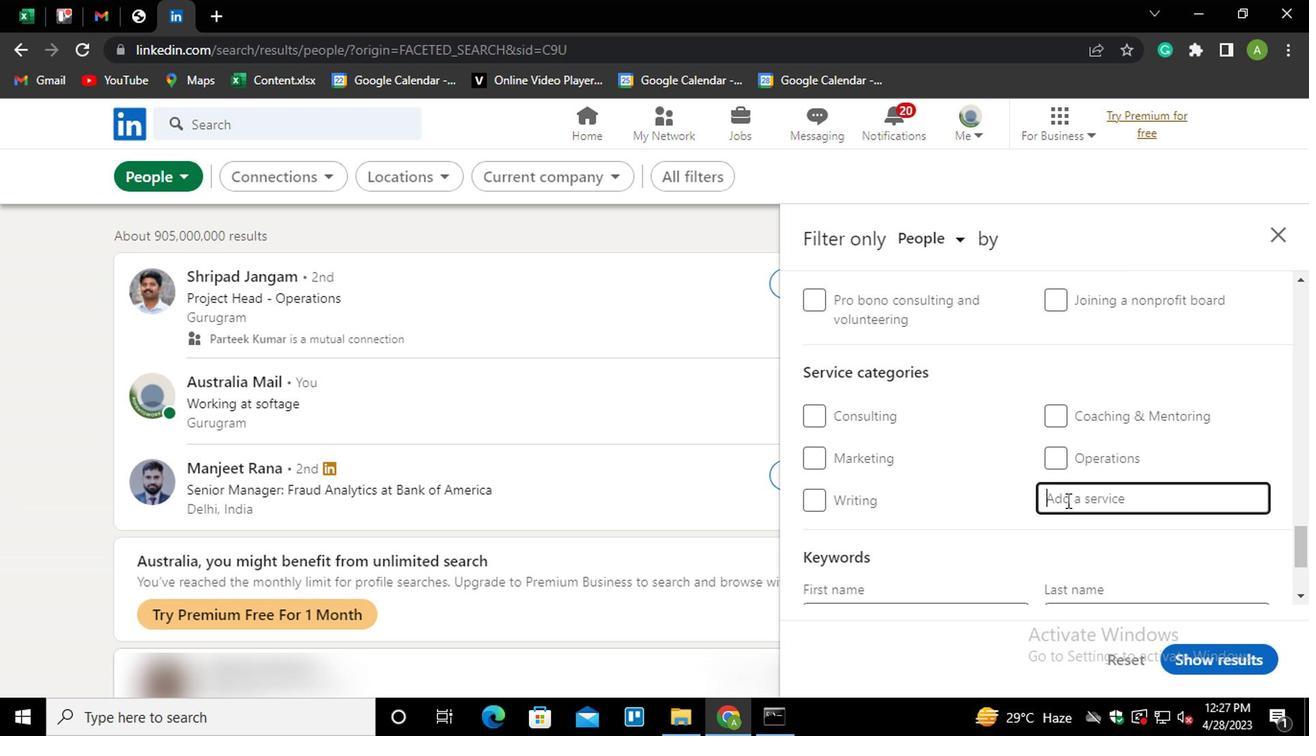 
Action: Mouse moved to (1059, 497)
Screenshot: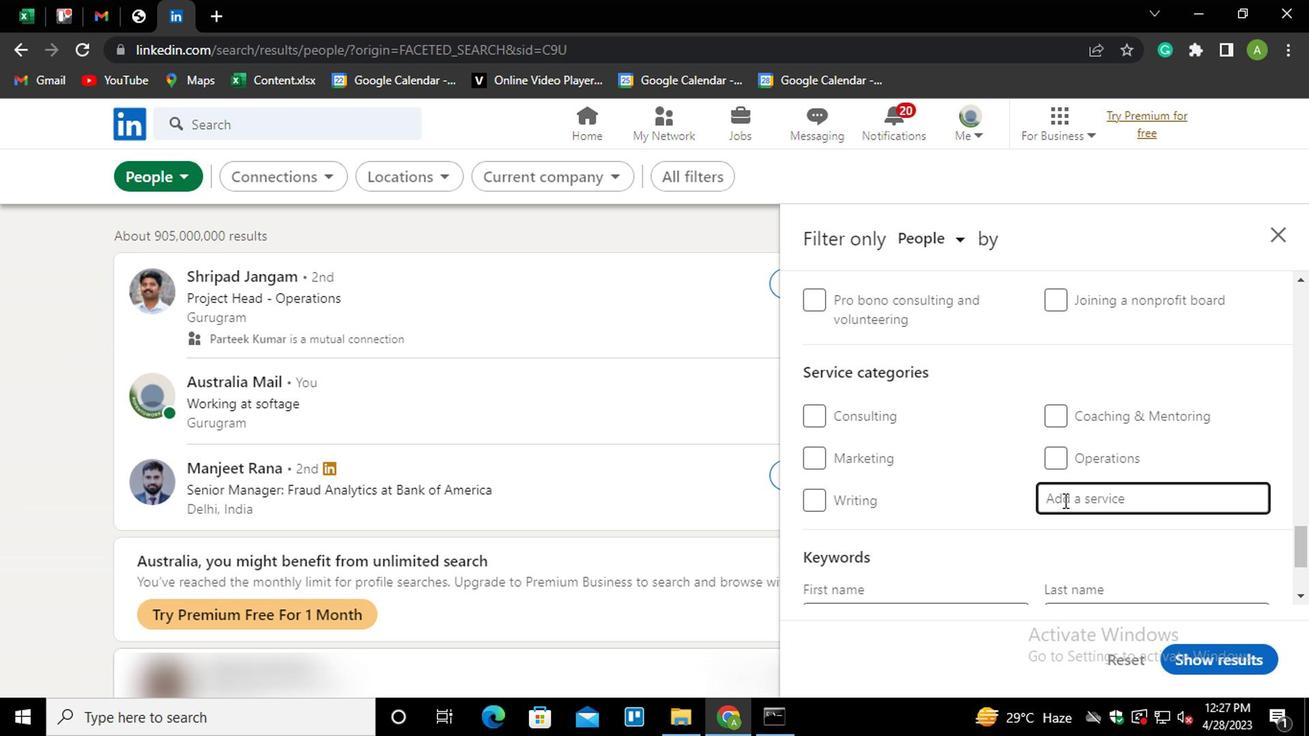 
Action: Key pressed <Key.shift>
Screenshot: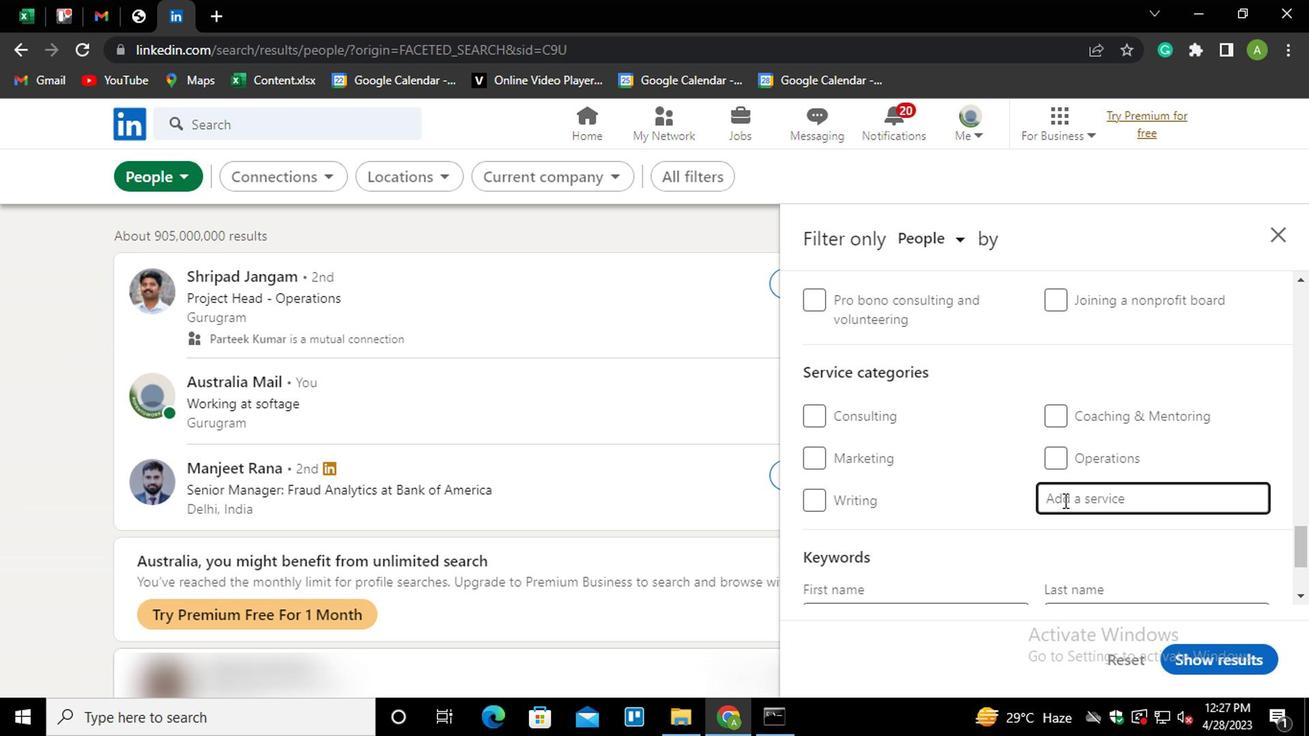 
Action: Mouse moved to (1058, 497)
Screenshot: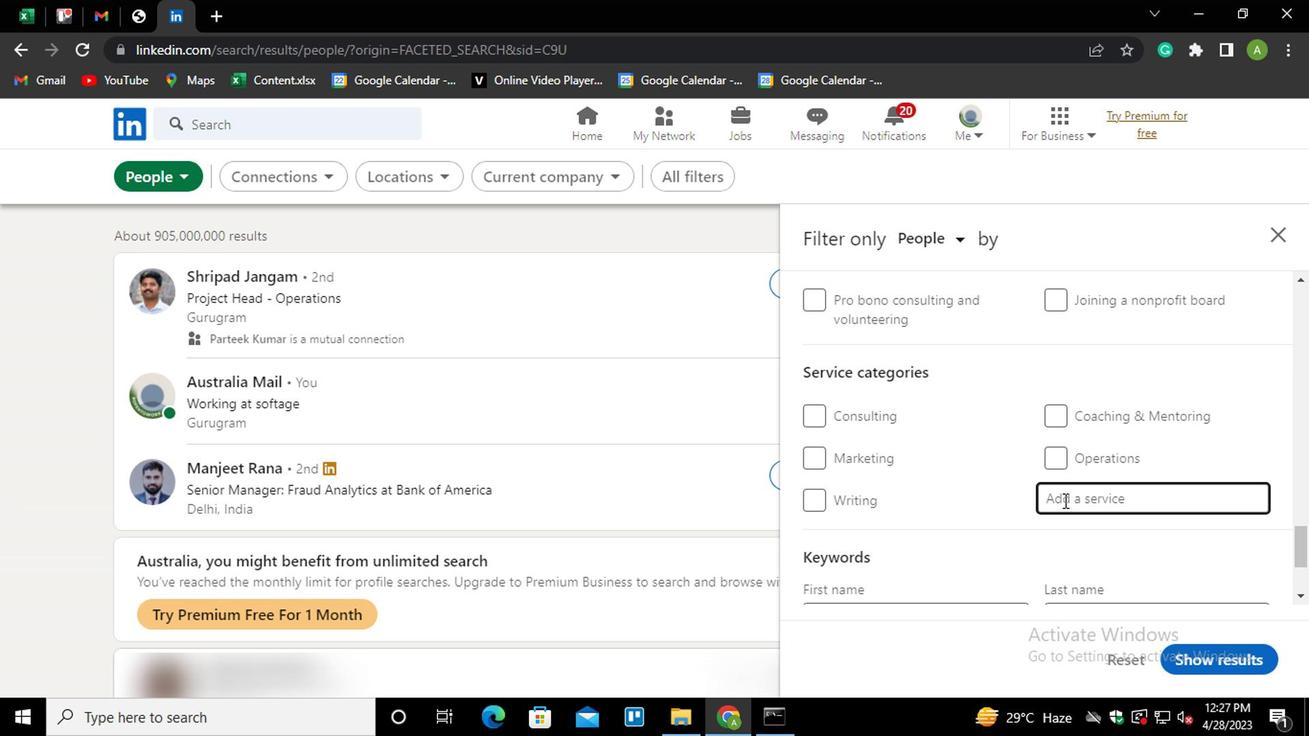 
Action: Key pressed <Key.shift>
Screenshot: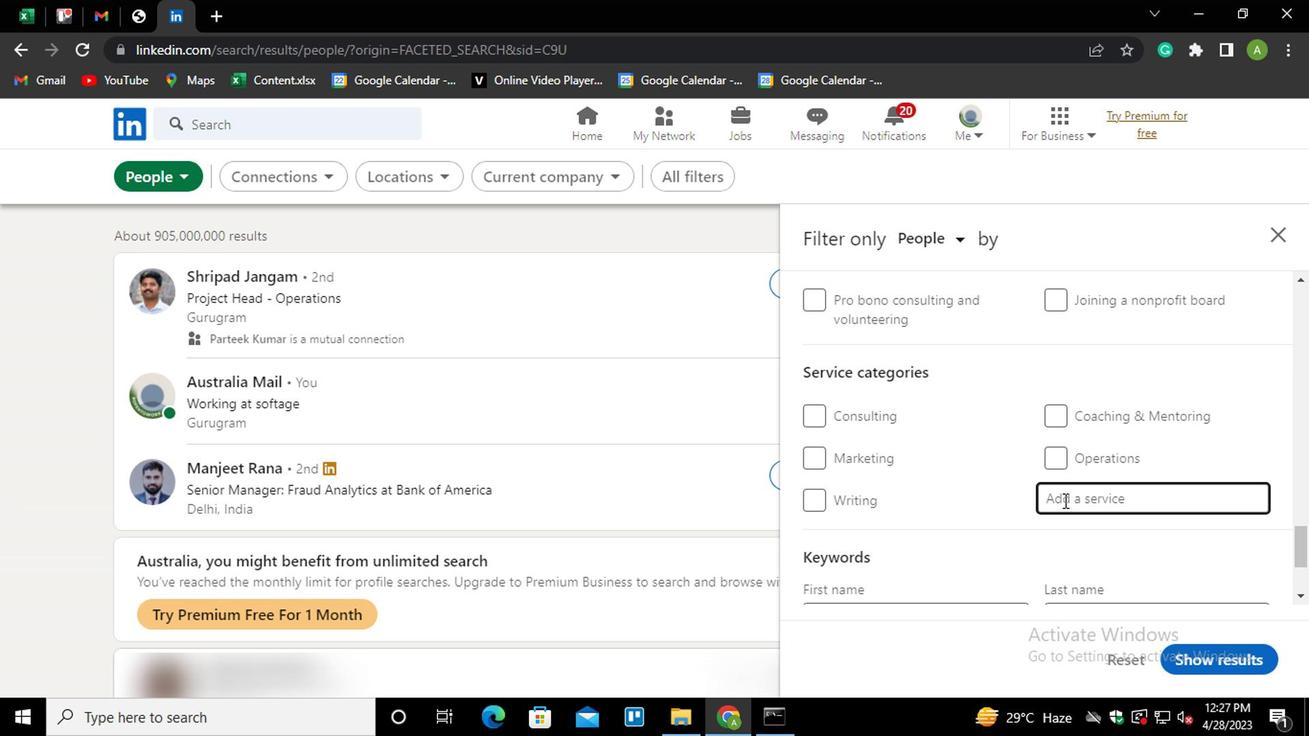 
Action: Mouse moved to (1058, 498)
Screenshot: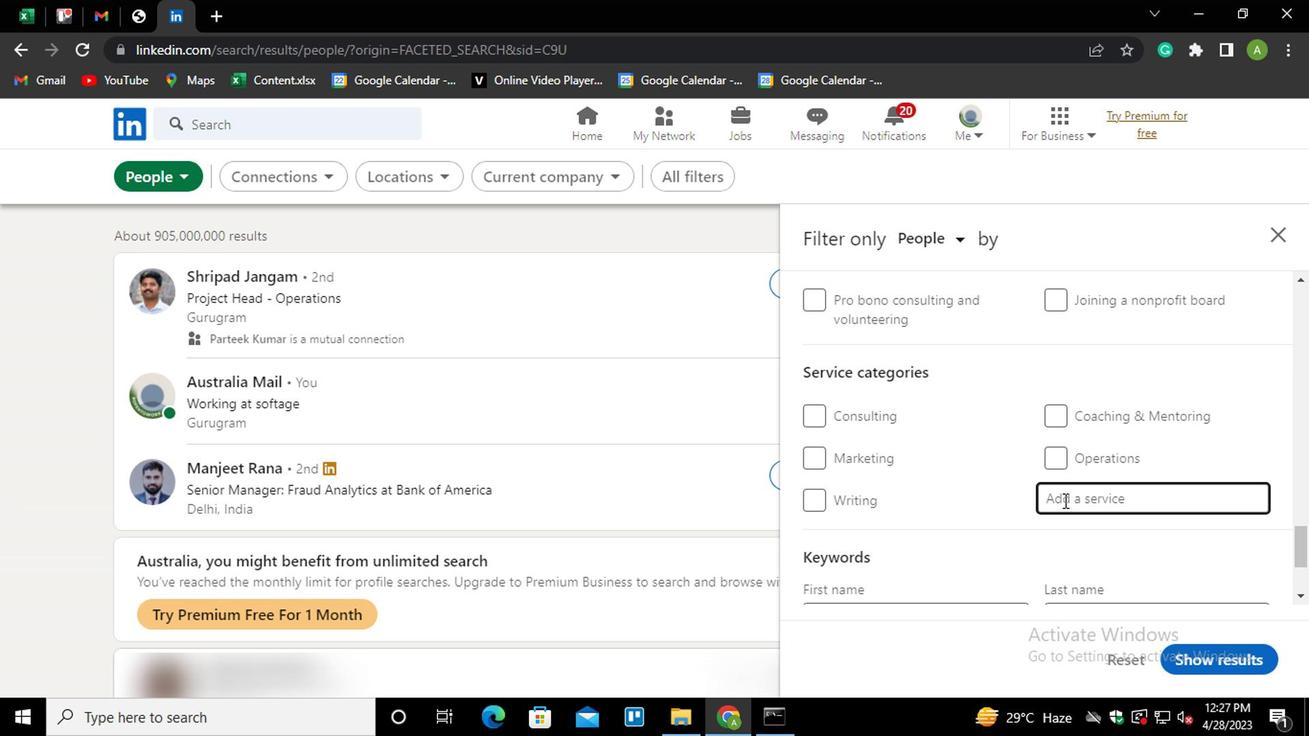 
Action: Key pressed <Key.shift>
Screenshot: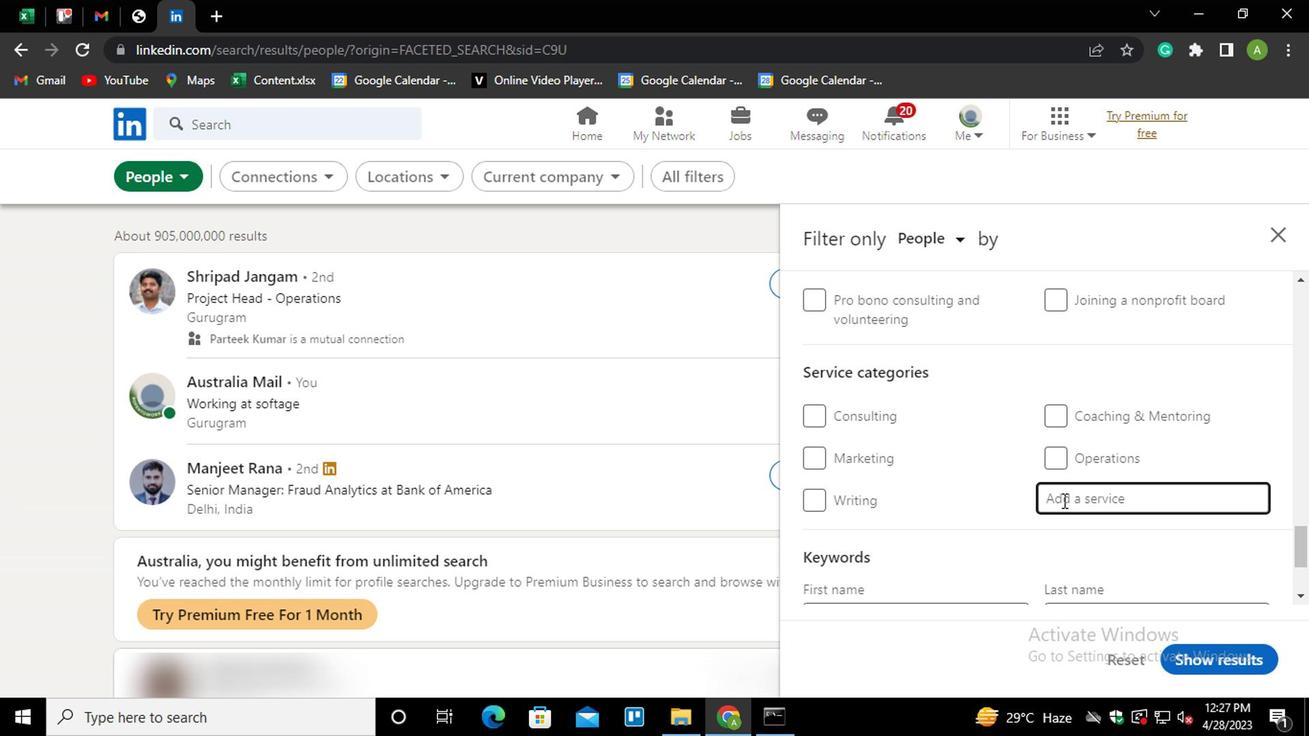 
Action: Mouse moved to (1057, 498)
Screenshot: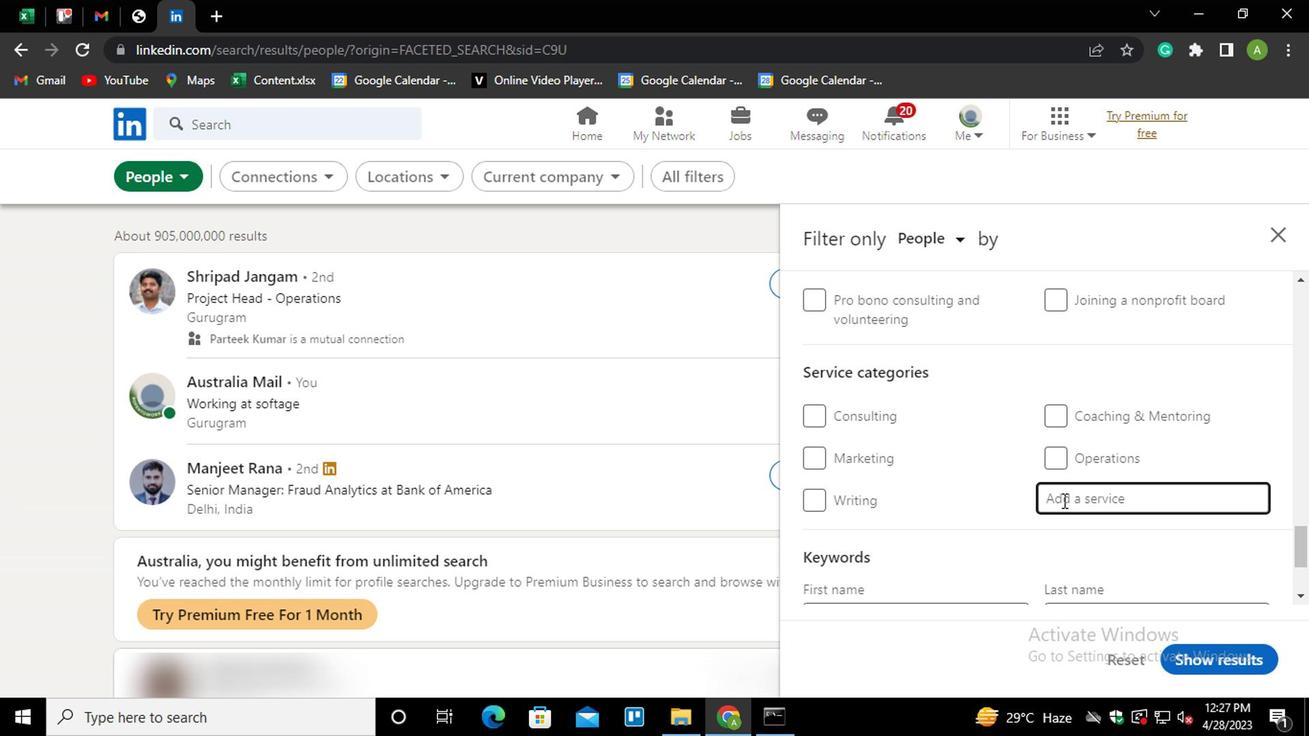 
Action: Key pressed <Key.shift>
Screenshot: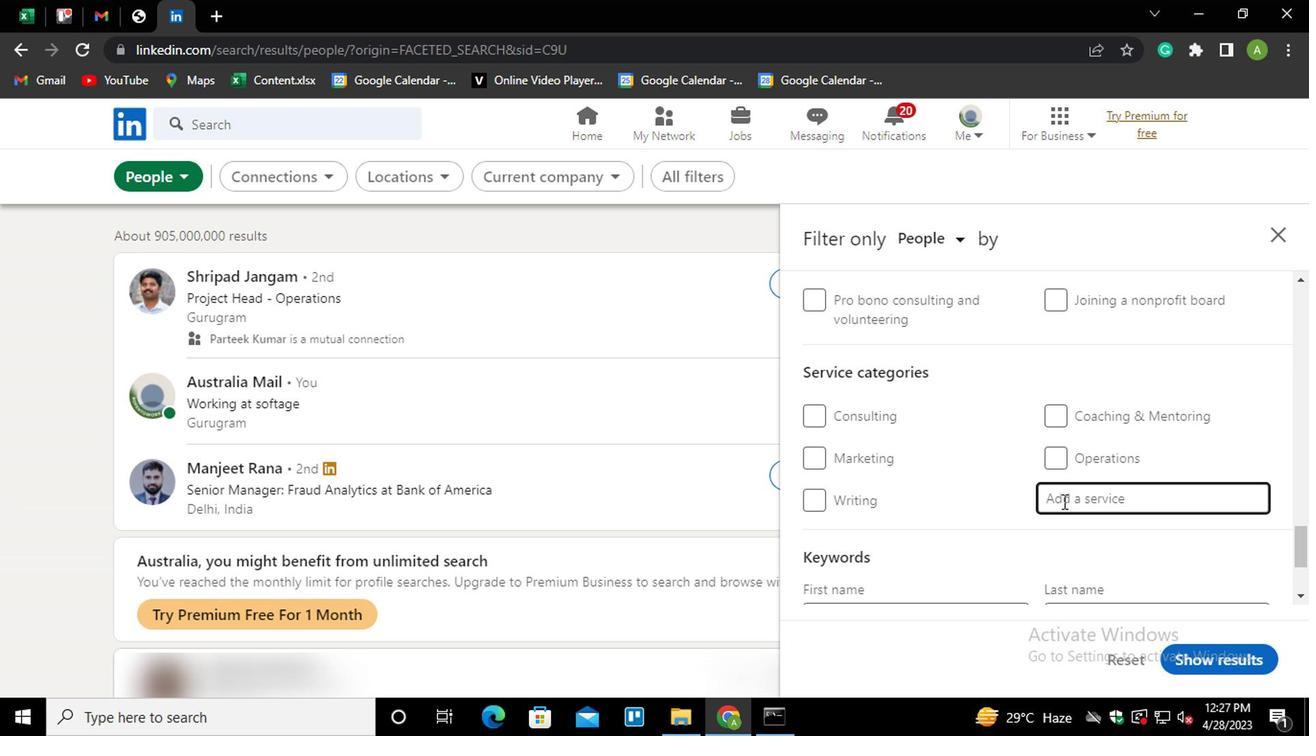 
Action: Mouse moved to (1055, 499)
Screenshot: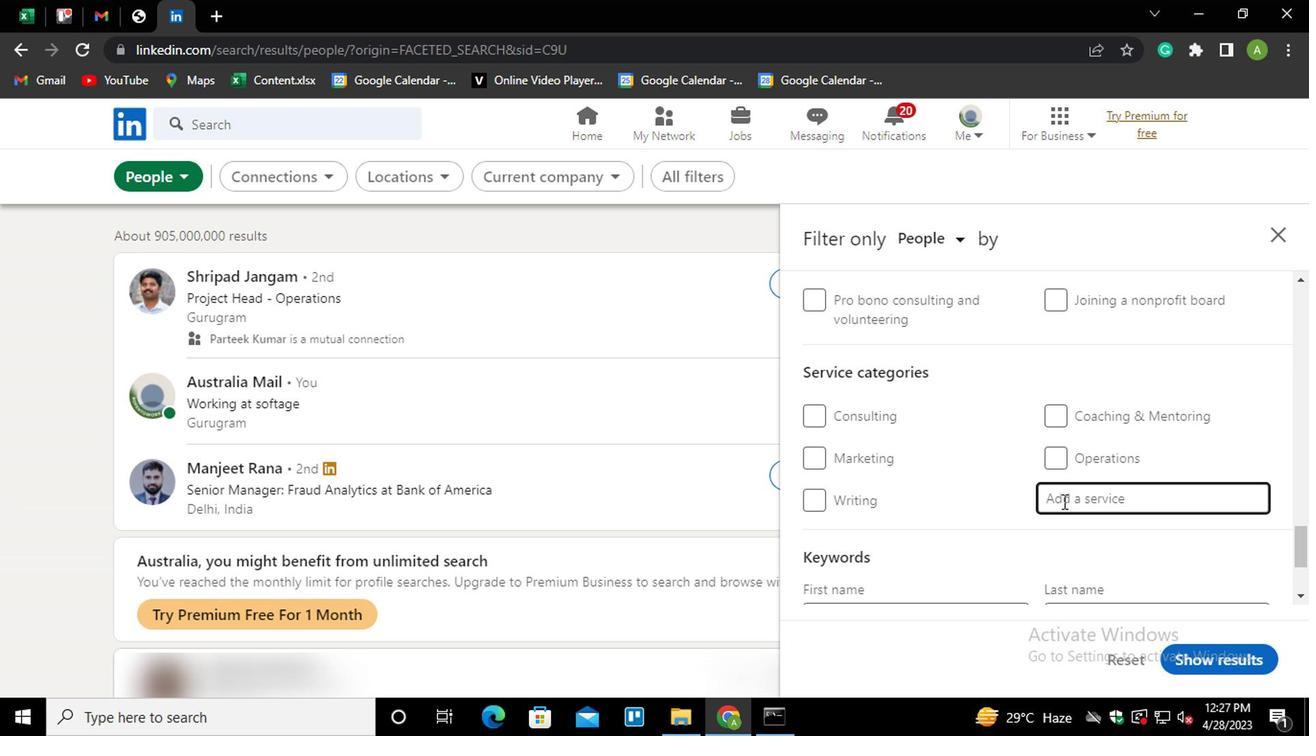 
Action: Key pressed <Key.shift><Key.shift><Key.shift><Key.shift>WORD<Key.down><Key.enter>
Screenshot: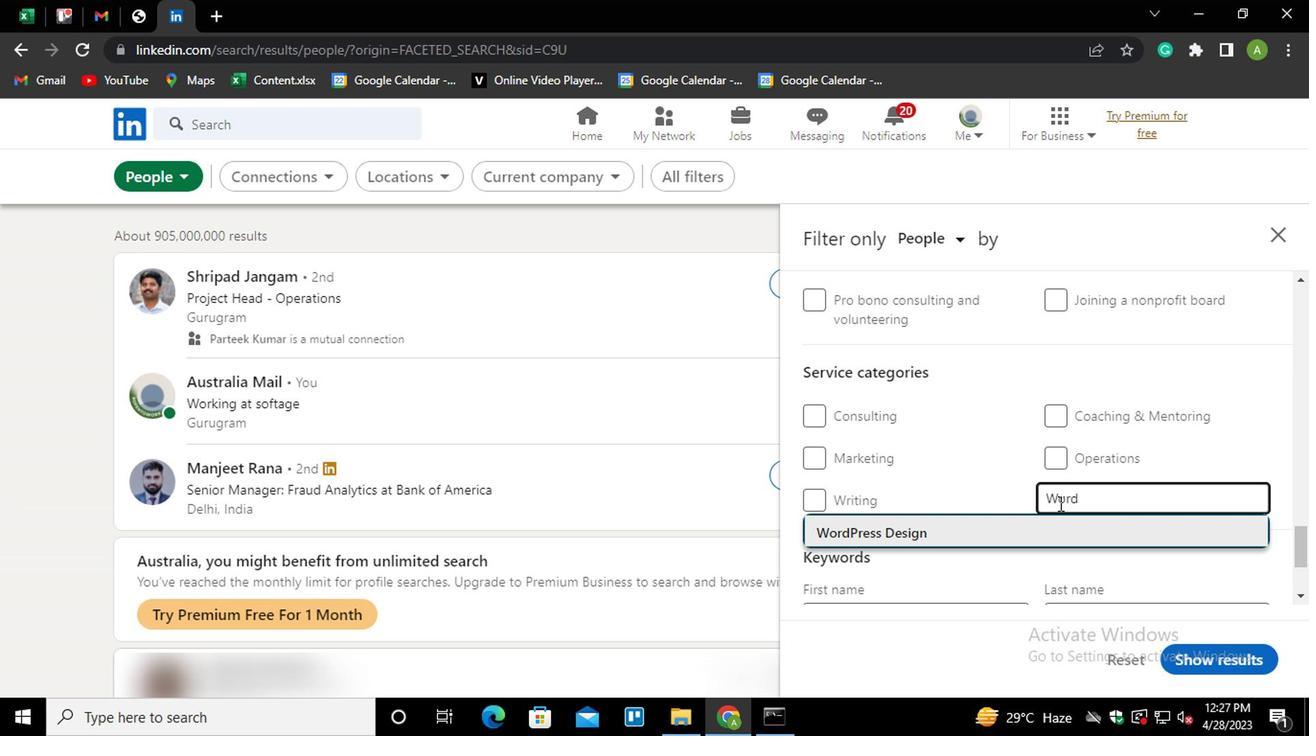 
Action: Mouse moved to (1052, 501)
Screenshot: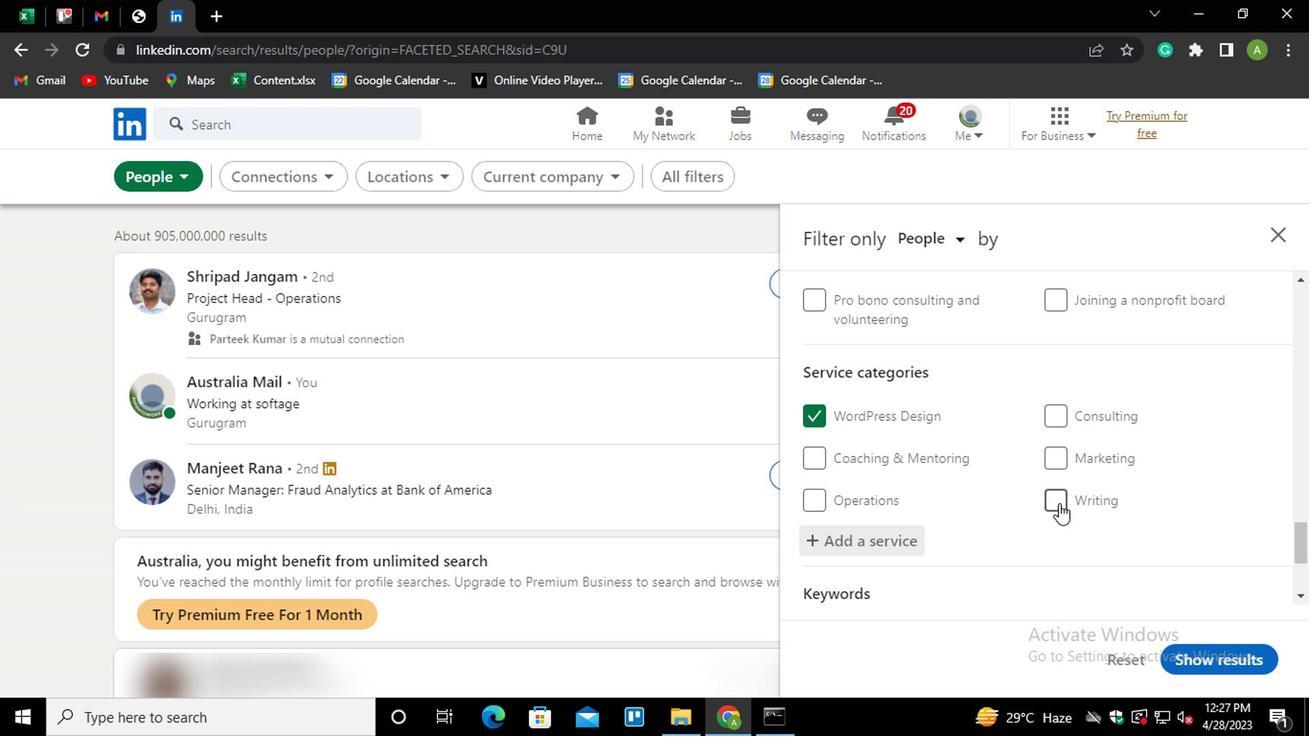 
Action: Mouse scrolled (1052, 500) with delta (0, 0)
Screenshot: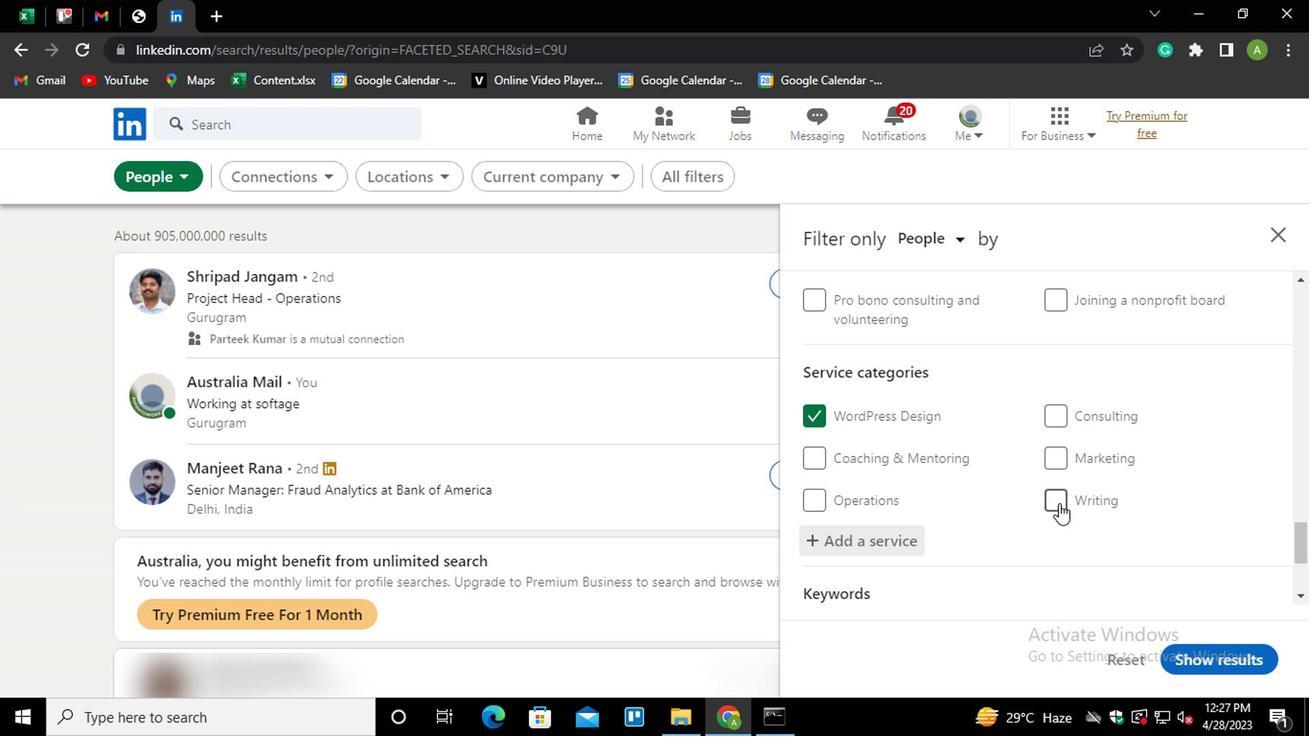 
Action: Mouse scrolled (1052, 500) with delta (0, 0)
Screenshot: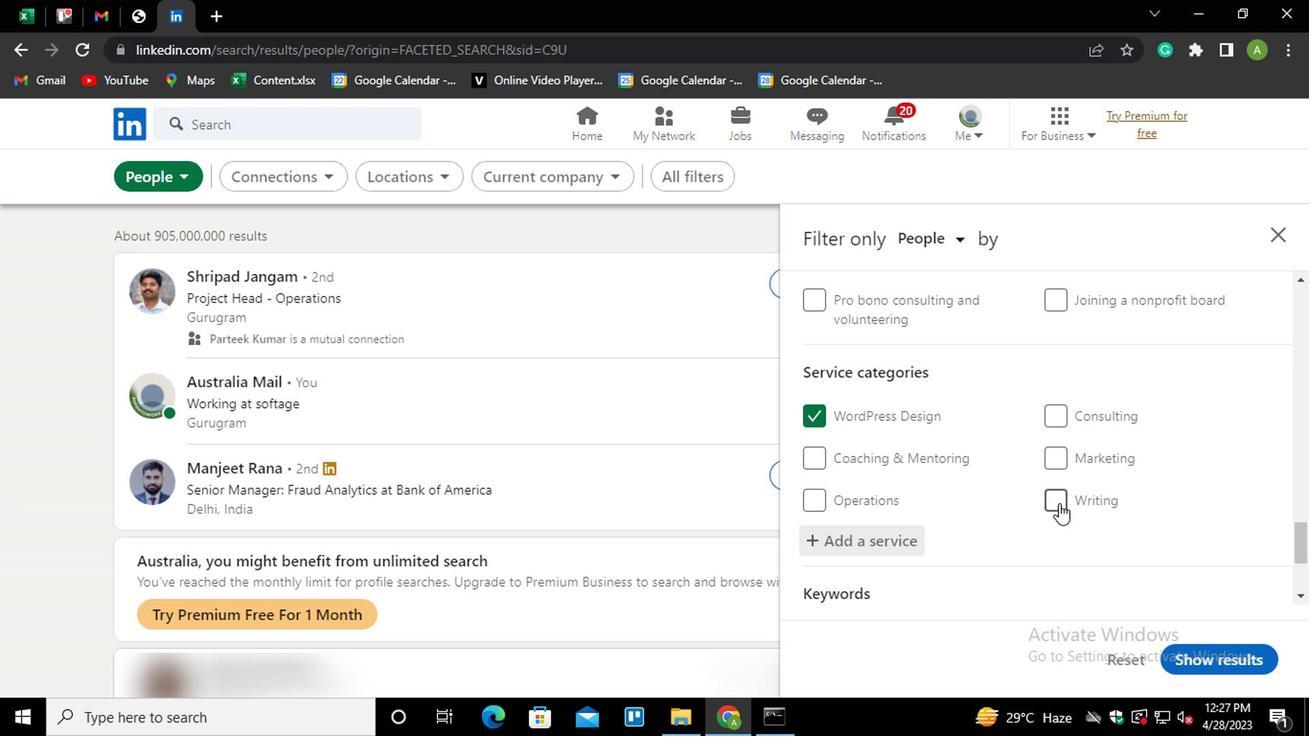 
Action: Mouse scrolled (1052, 500) with delta (0, 0)
Screenshot: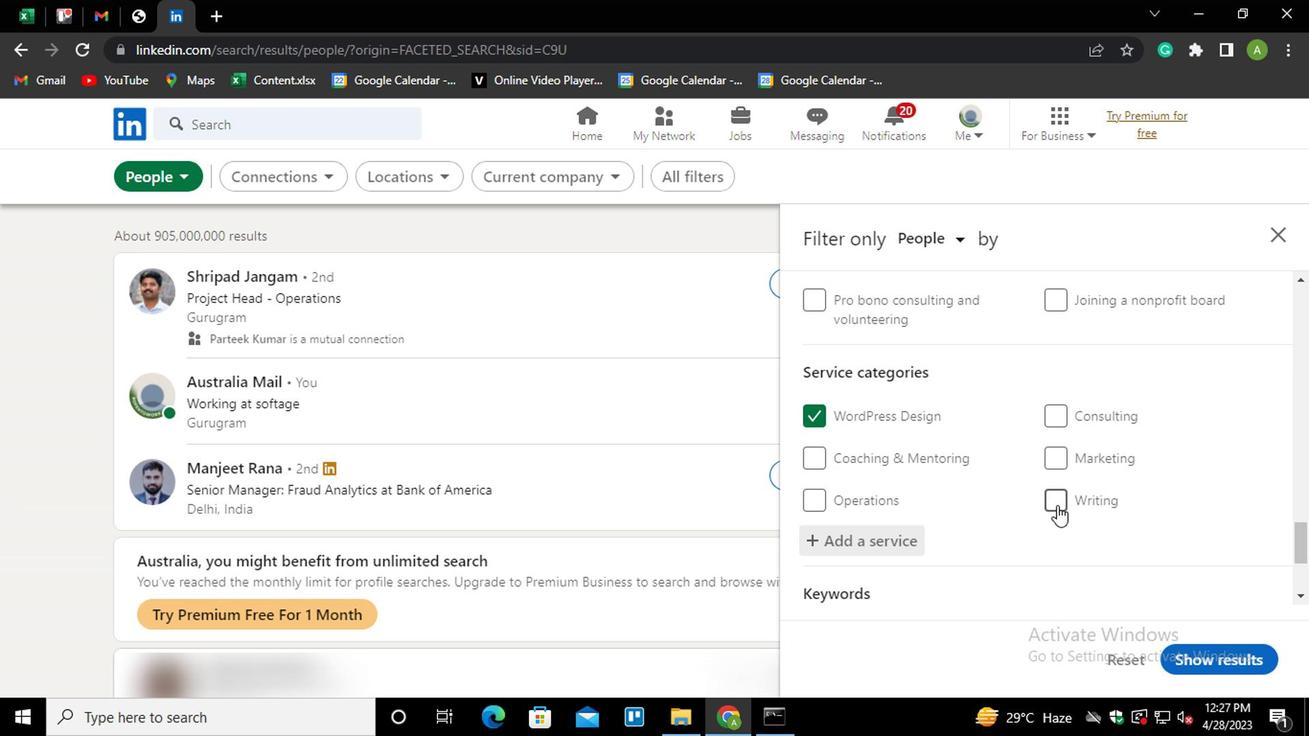 
Action: Mouse scrolled (1052, 500) with delta (0, 0)
Screenshot: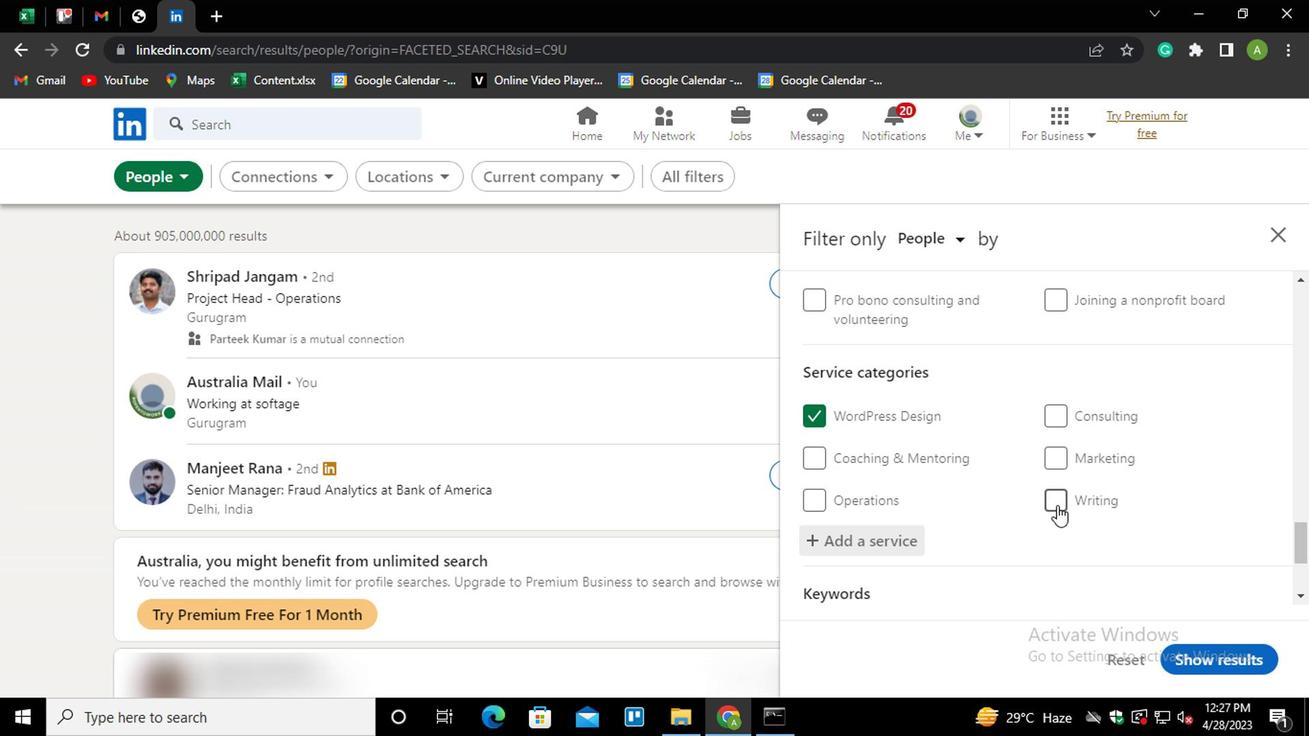 
Action: Mouse scrolled (1052, 500) with delta (0, 0)
Screenshot: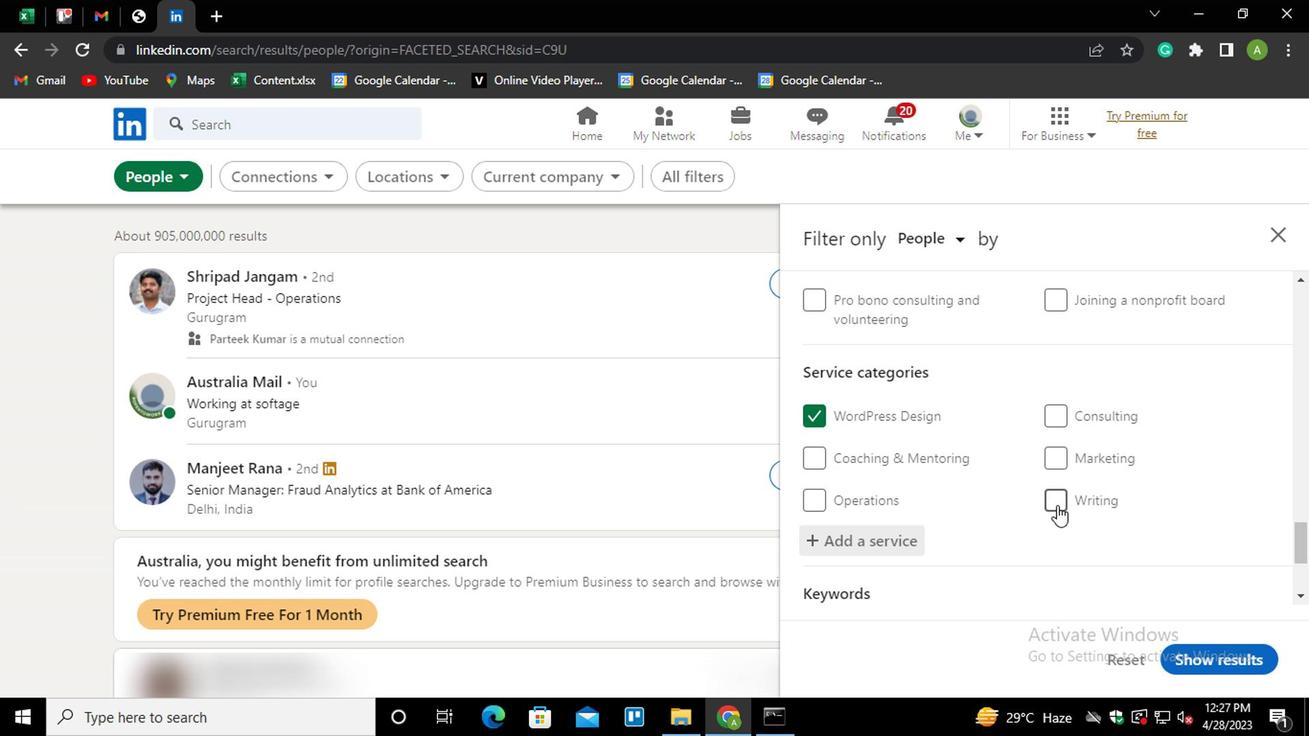 
Action: Mouse scrolled (1052, 500) with delta (0, 0)
Screenshot: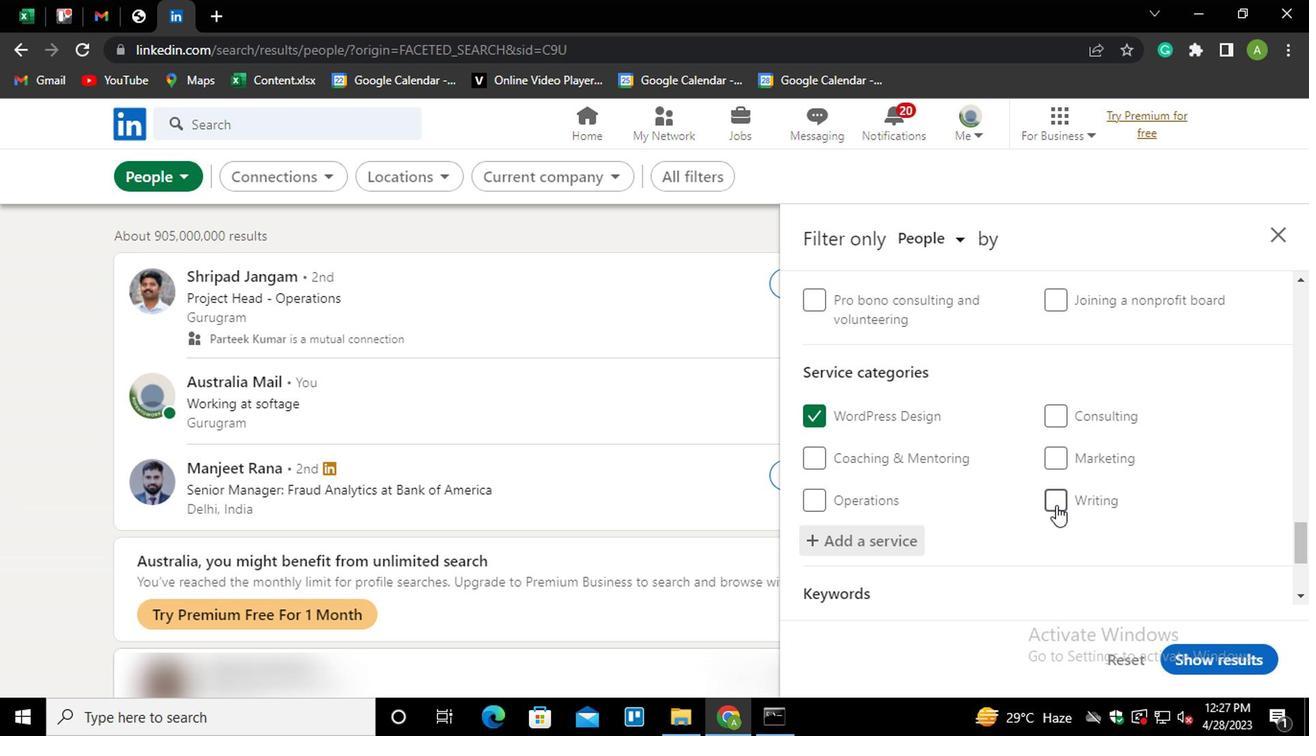 
Action: Mouse moved to (908, 511)
Screenshot: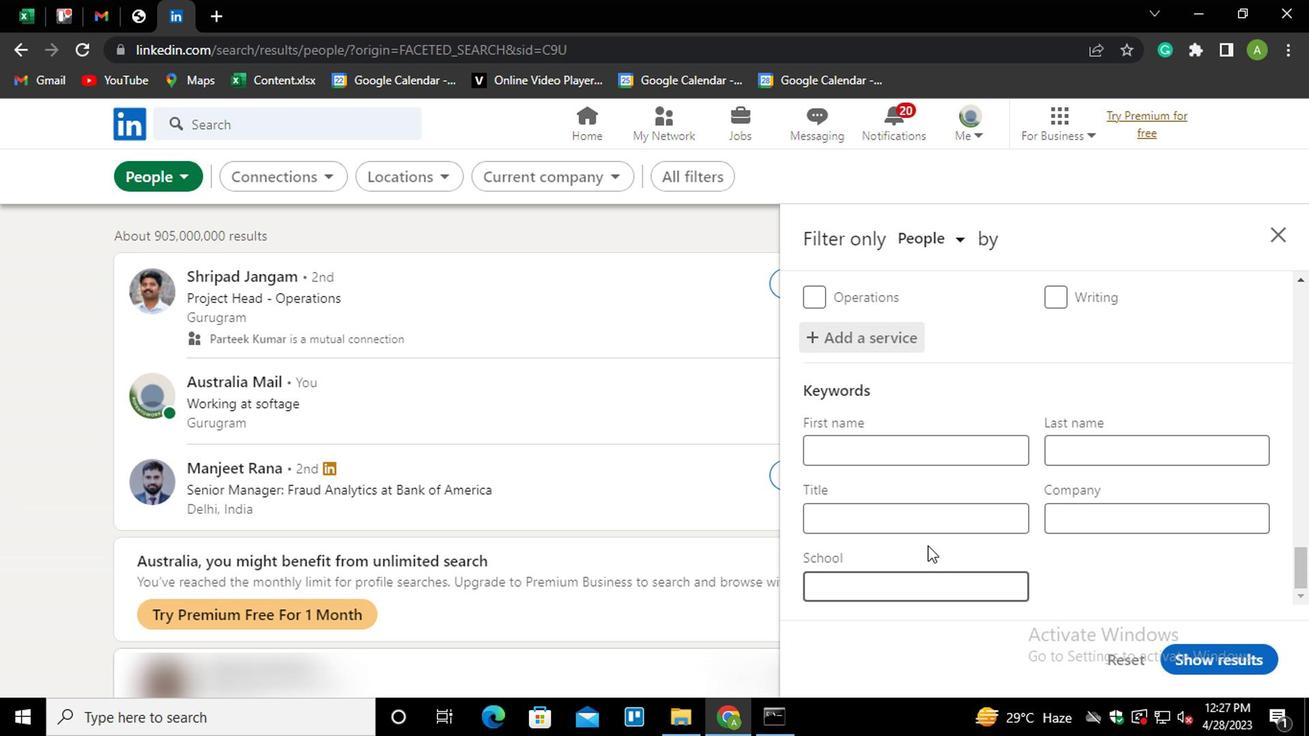 
Action: Mouse pressed left at (908, 511)
Screenshot: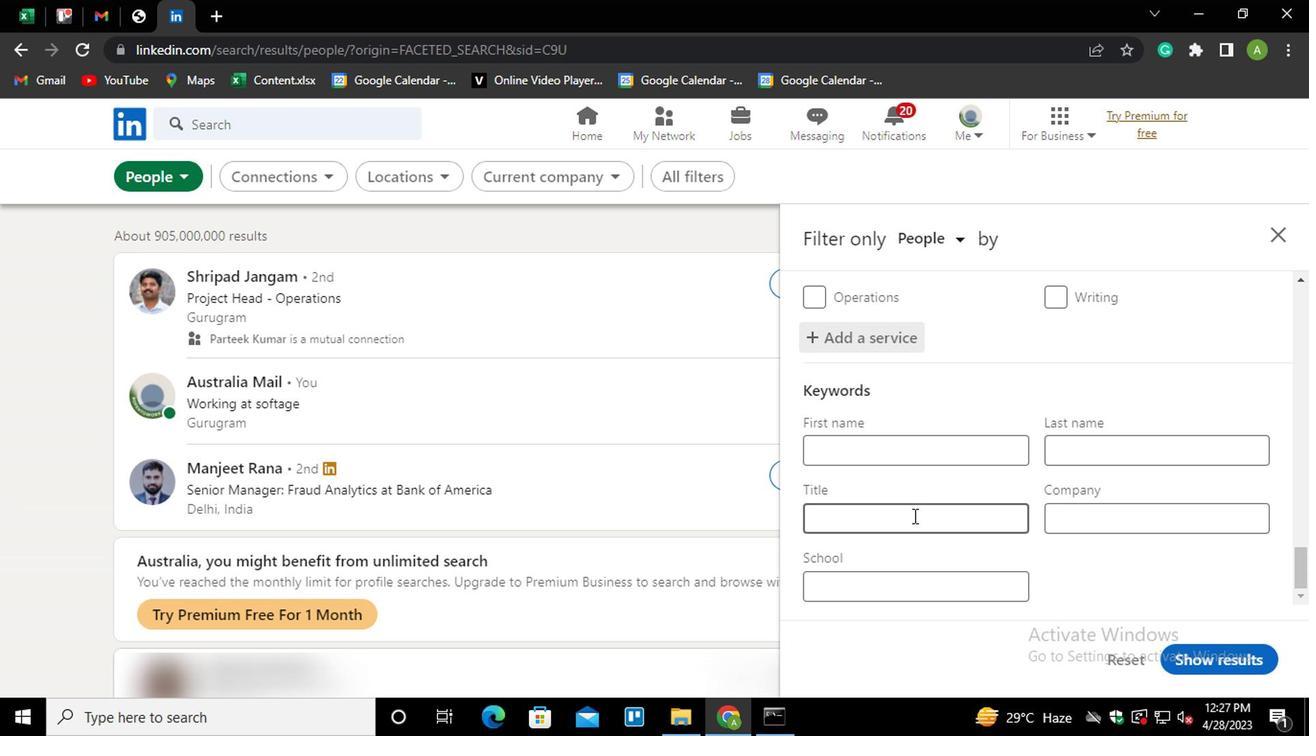 
Action: Mouse moved to (905, 511)
Screenshot: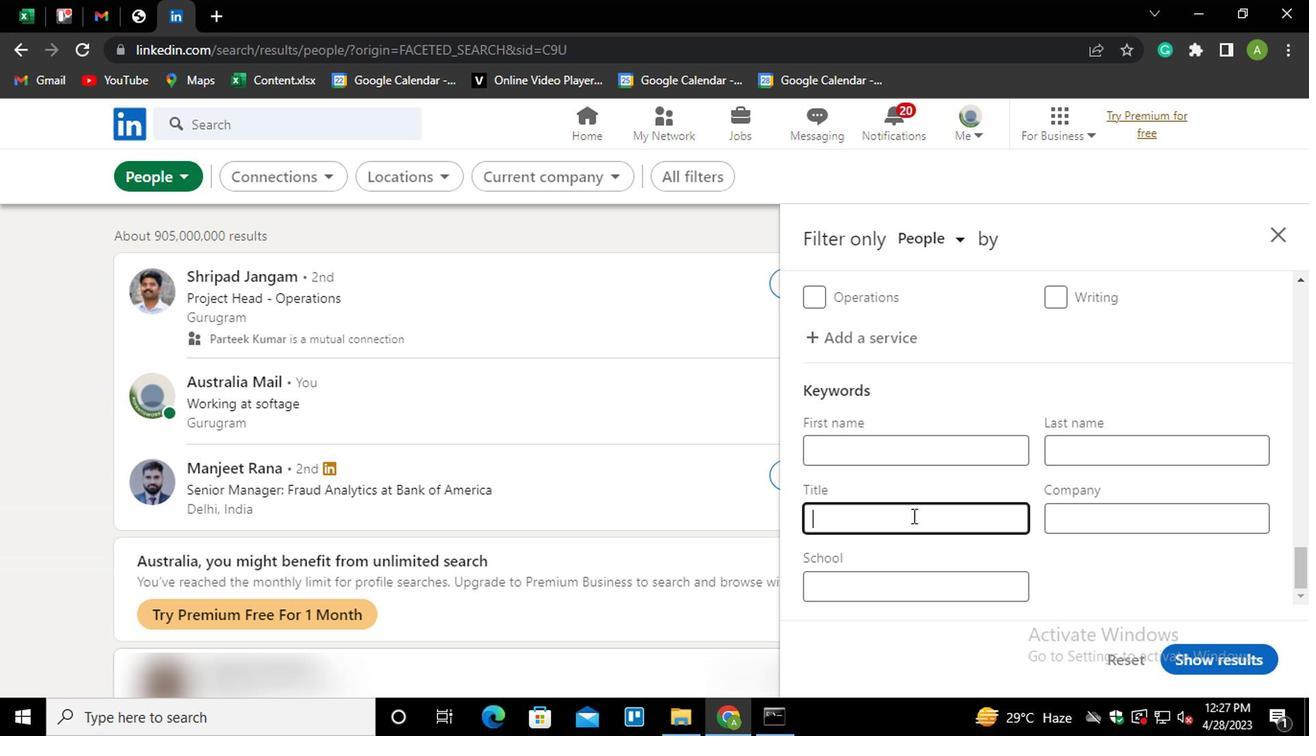 
Action: Key pressed <Key.shift>
Screenshot: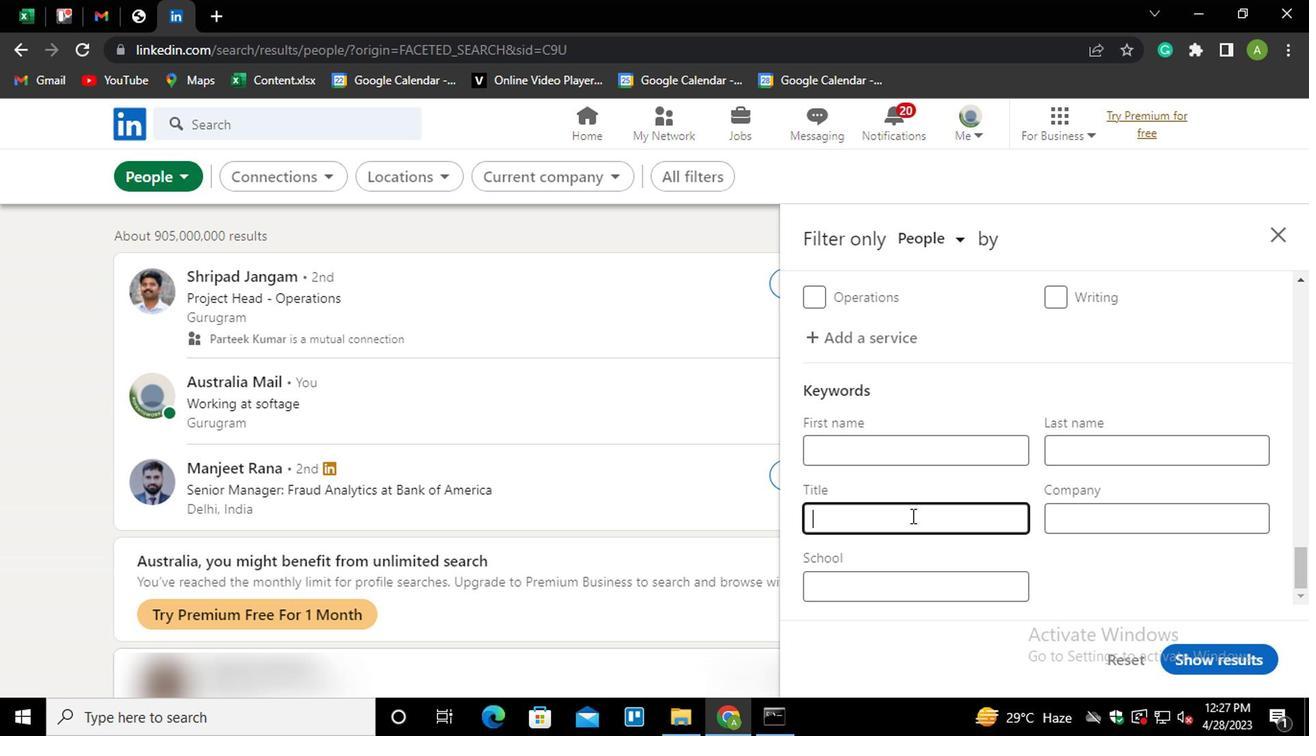 
Action: Mouse moved to (900, 513)
Screenshot: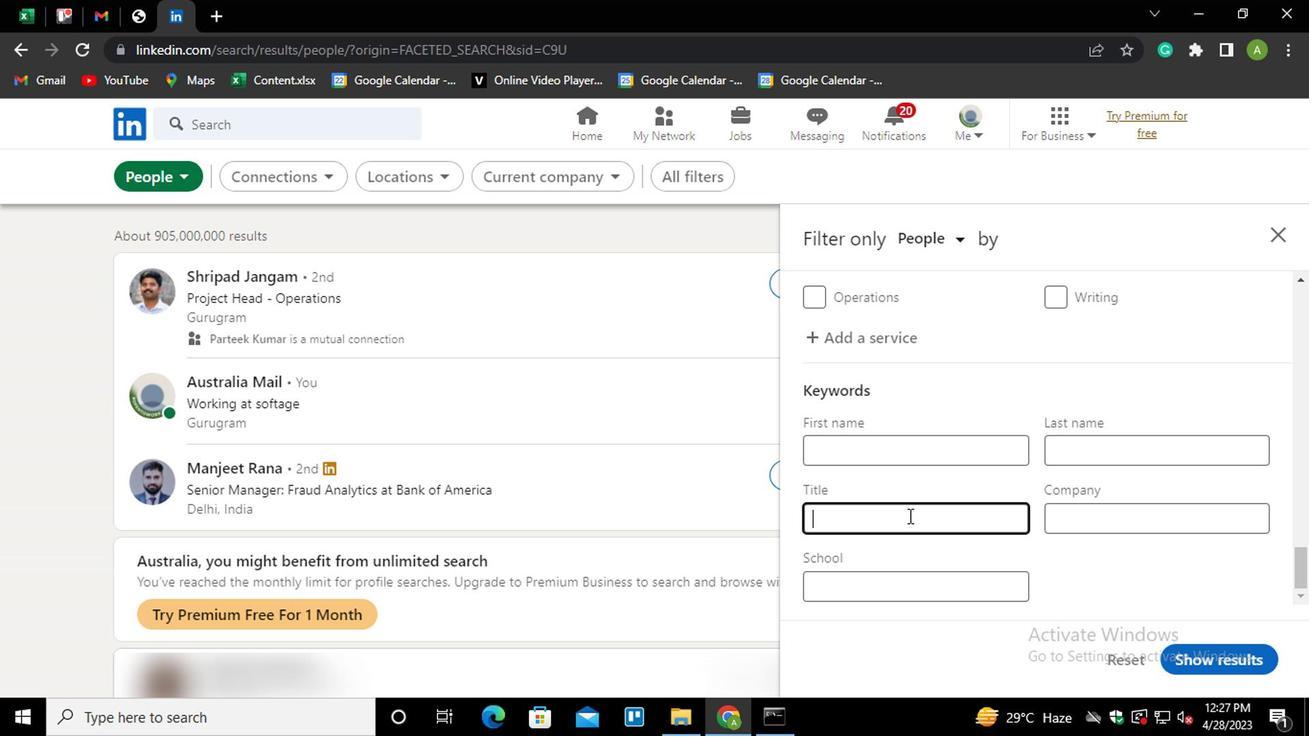 
Action: Key pressed FINN<Key.backspace>ANCE<Key.space><Key.shift>DIRECTOR
Screenshot: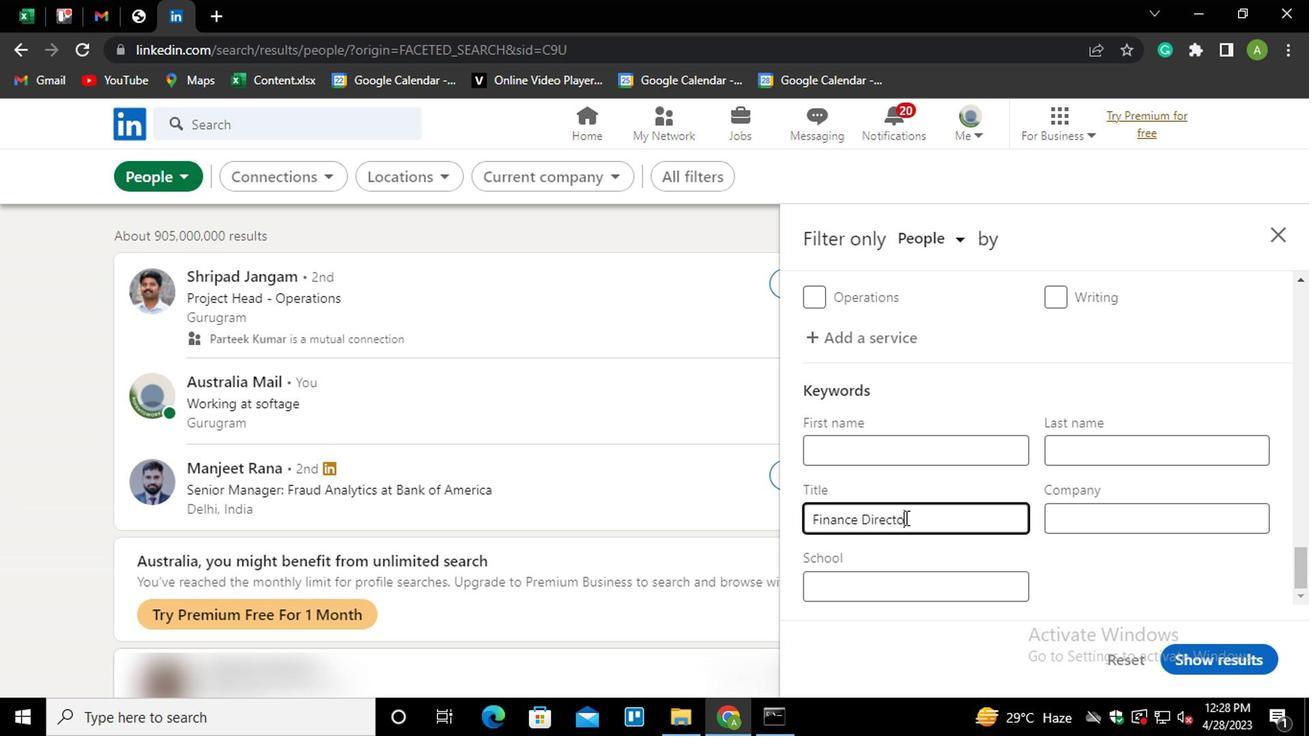 
Action: Mouse moved to (1089, 568)
Screenshot: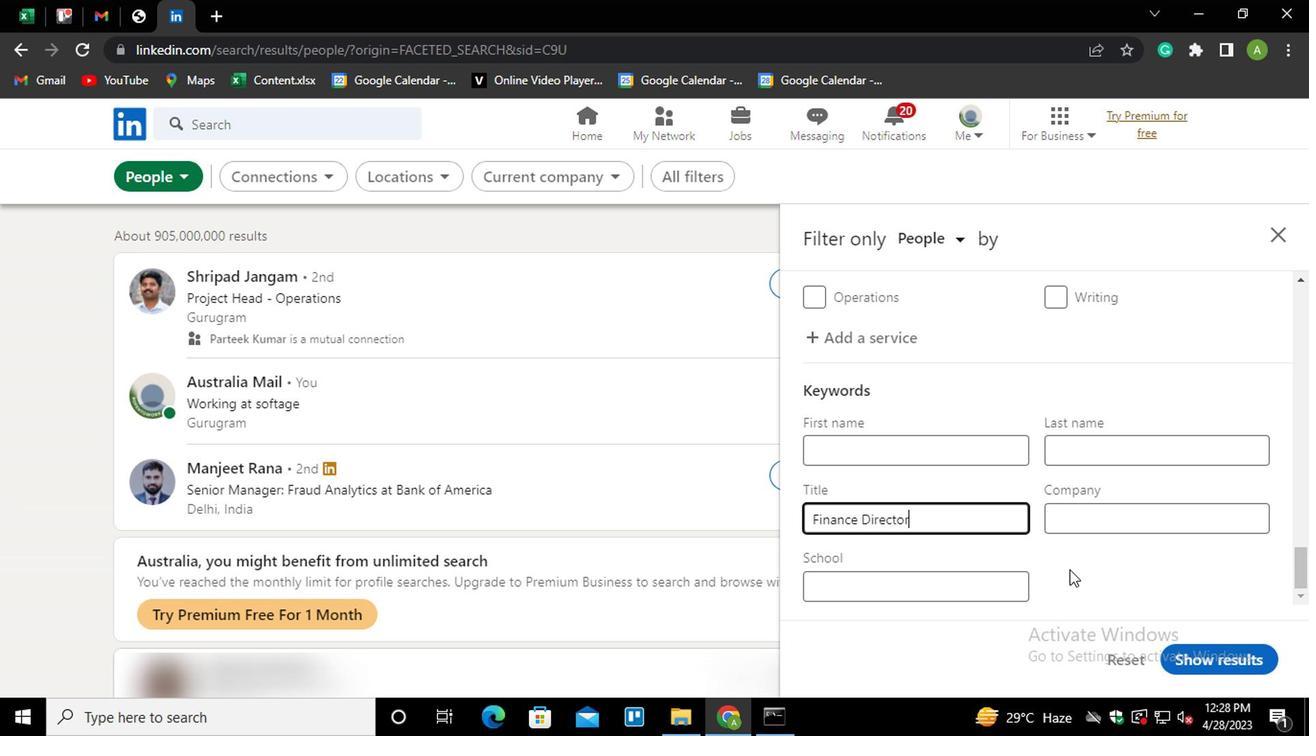 
Action: Mouse pressed left at (1089, 568)
Screenshot: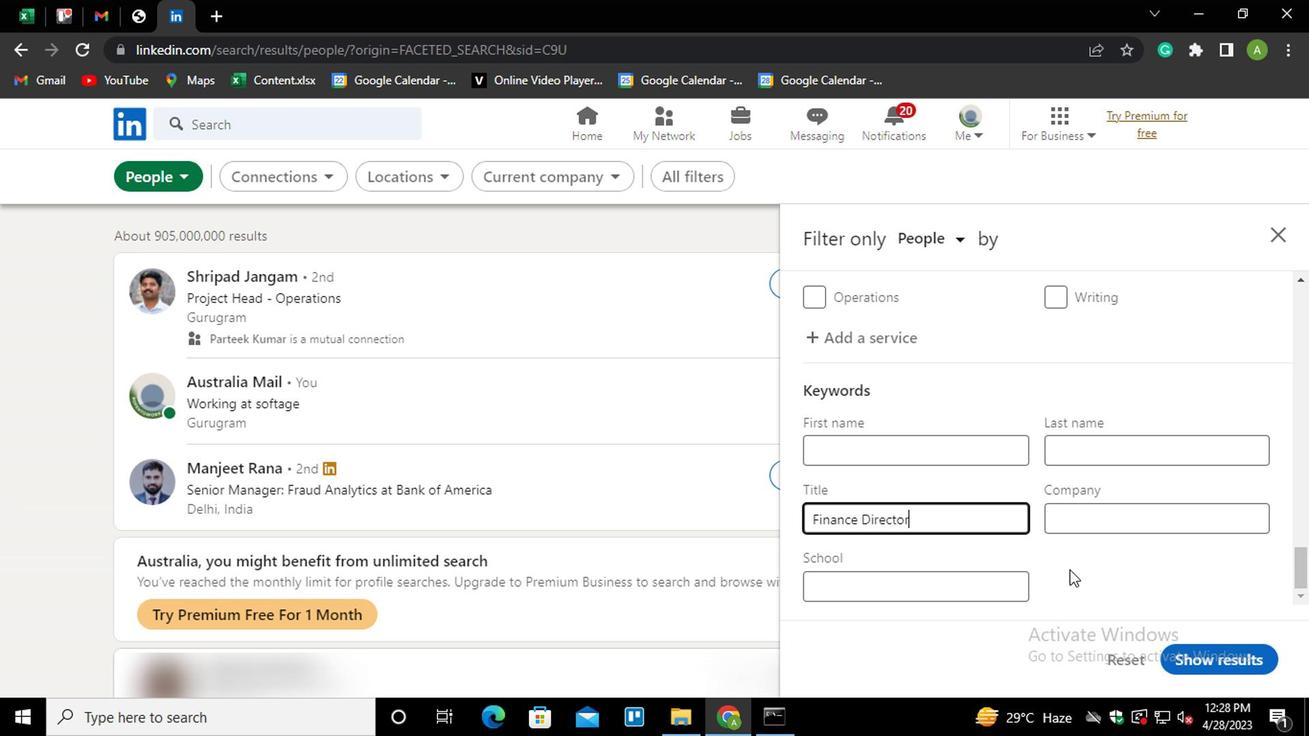 
Action: Mouse moved to (1205, 642)
Screenshot: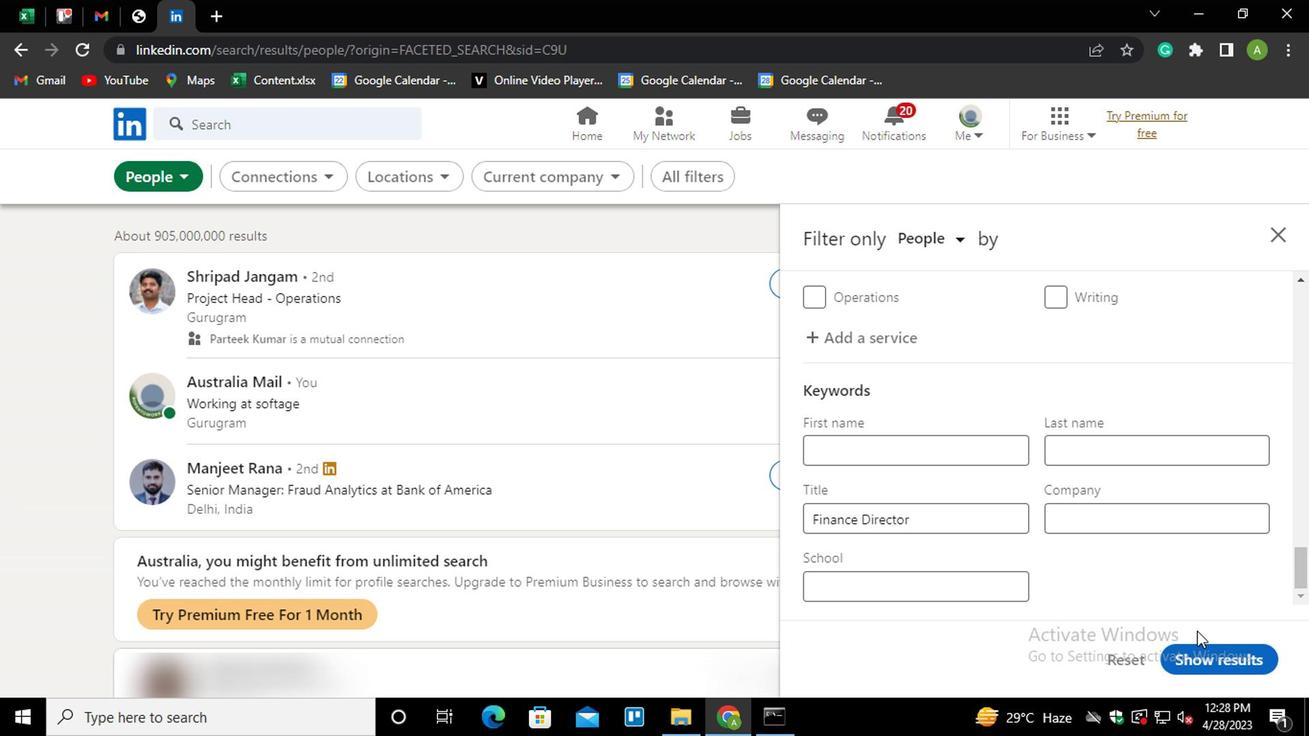 
Action: Mouse pressed left at (1205, 642)
Screenshot: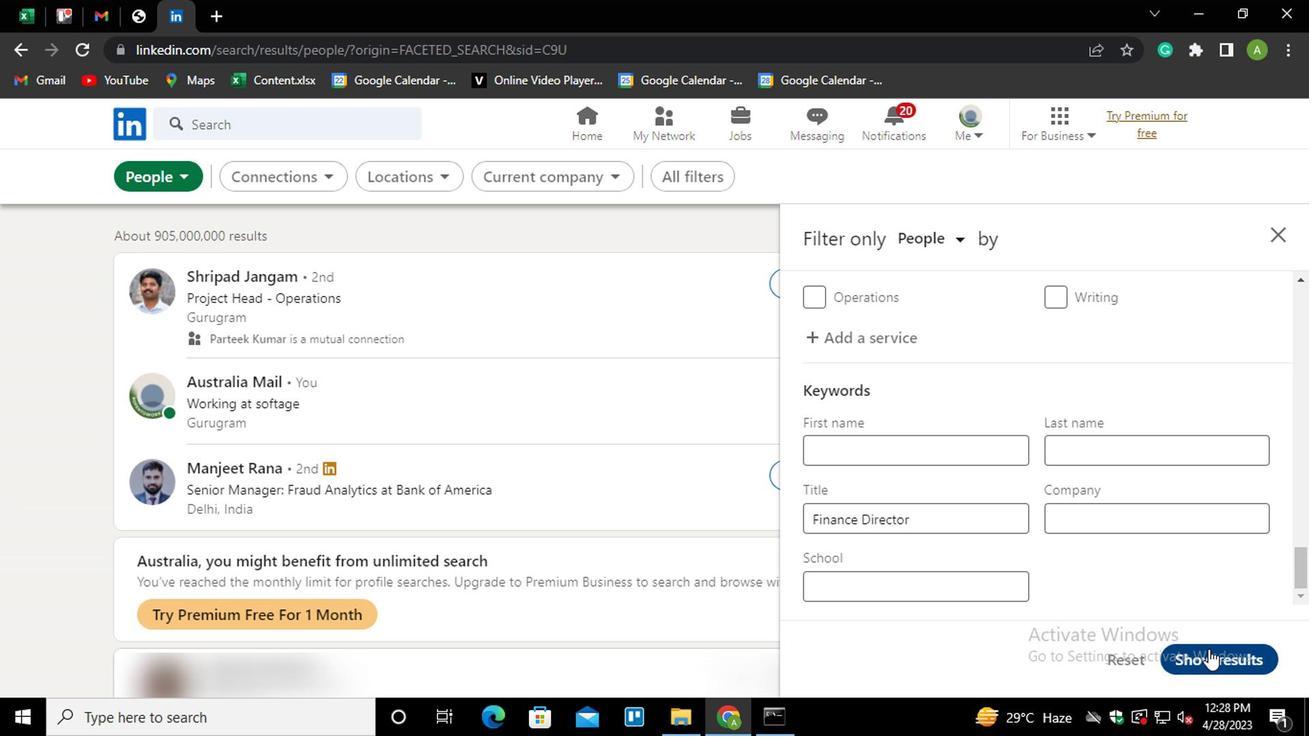 
Action: Mouse moved to (1202, 645)
Screenshot: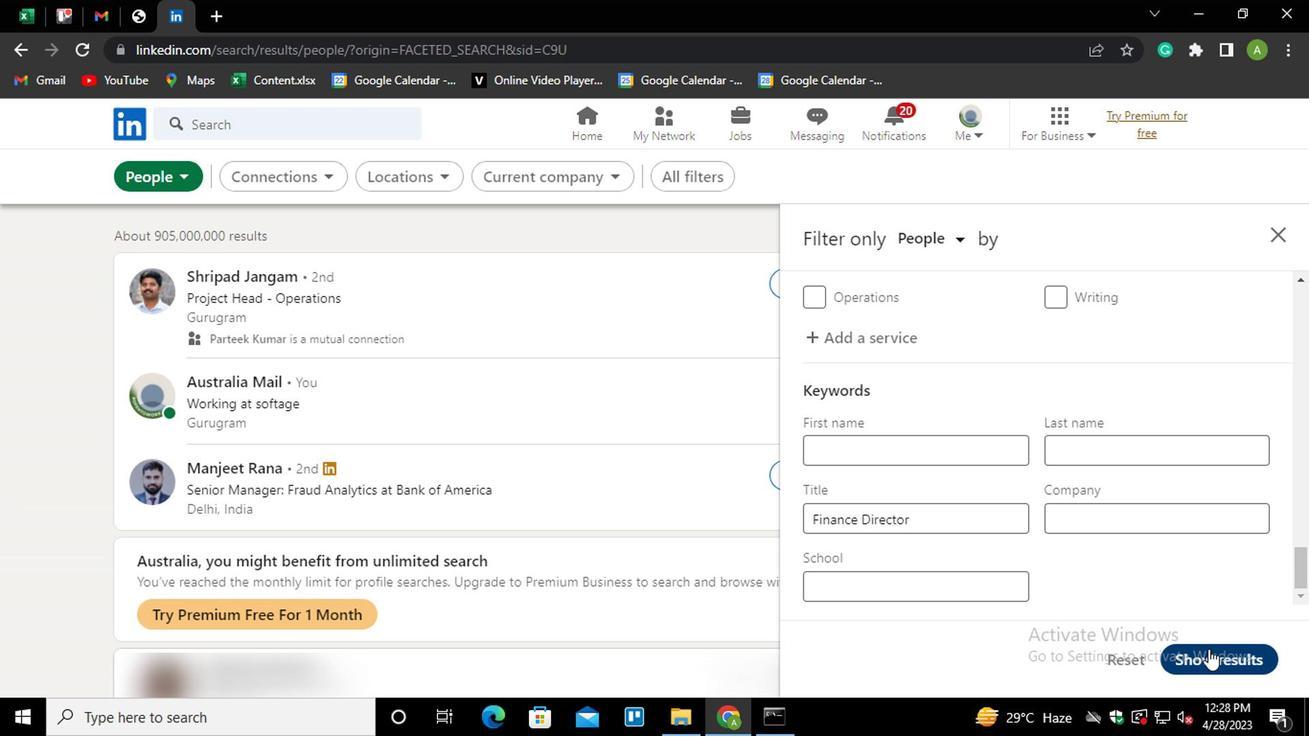 
